 Task: Create new customer invoice with Date Opened: 28-May-23, Select Customer: Look Alive, Terms: Net 15. Make invoice entry for item-1 with Date: 28-May-23, Description: NYX Professional Makeup Face & Body Glitter Rose (0.08 oz), Income Account: Income:Sales, Quantity: 1, Unit Price: 10.79, Sales Tax: Y, Sales Tax Included: Y, Tax Table: Sales Tax. Make entry for item-2 with Date: 28-May-23, Description: Very Sexy Night Eau de Parfum (3.4 oz.)
, Income Account: Income:Sales, Quantity: 1, Unit Price: 8.49, Sales Tax: Y, Sales Tax Included: Y, Tax Table: Sales Tax. Post Invoice with Post Date: 28-May-23, Post to Accounts: Assets:Accounts Receivable. Pay / Process Payment with Transaction Date: 11-Jun-23, Amount: 19.28, Transfer Account: Checking Account. Go to 'Print Invoice'.
Action: Mouse moved to (194, 37)
Screenshot: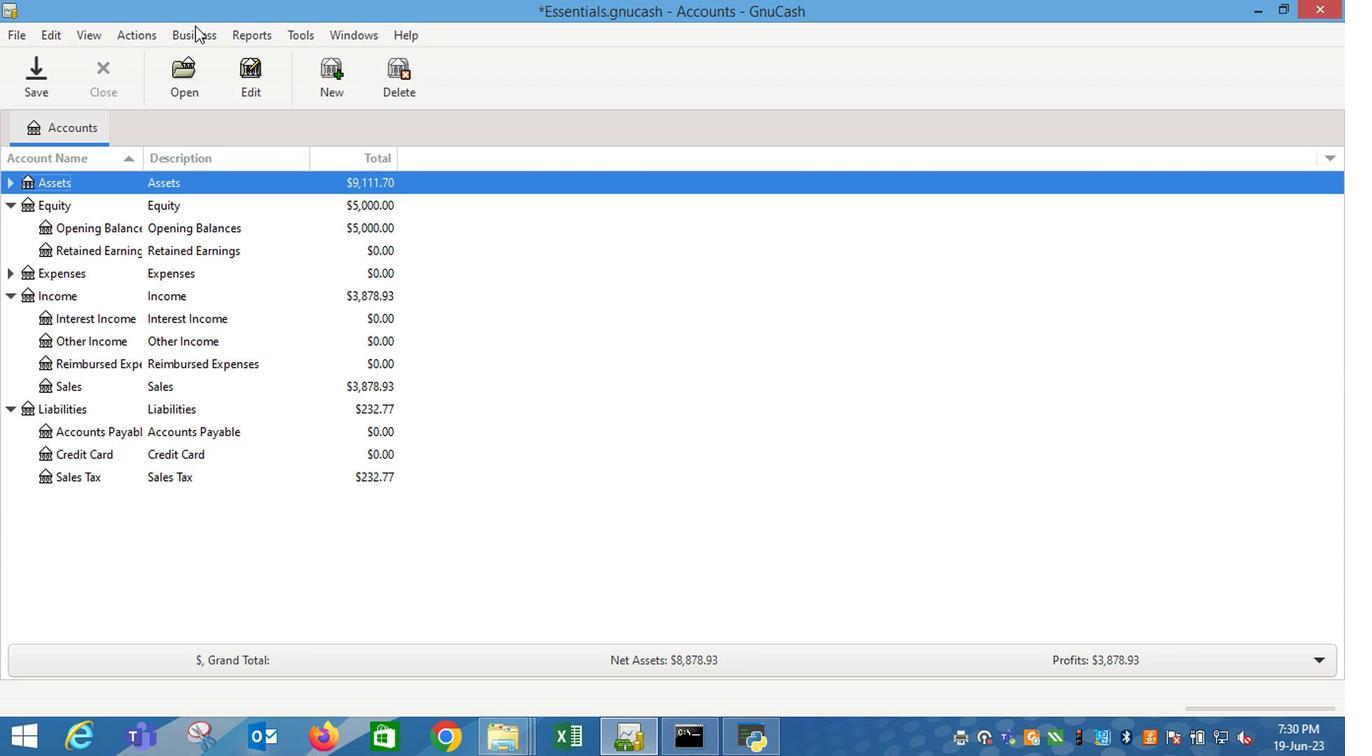 
Action: Mouse pressed left at (194, 37)
Screenshot: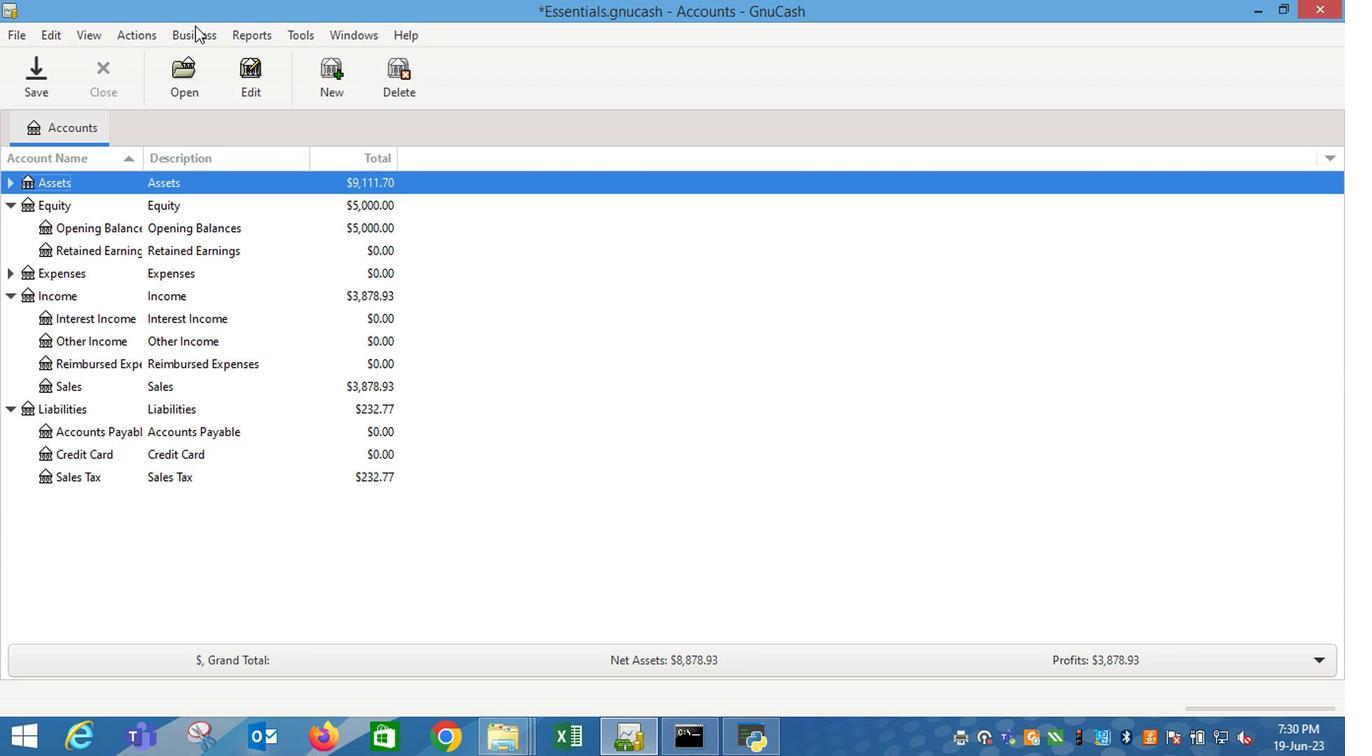 
Action: Mouse moved to (420, 142)
Screenshot: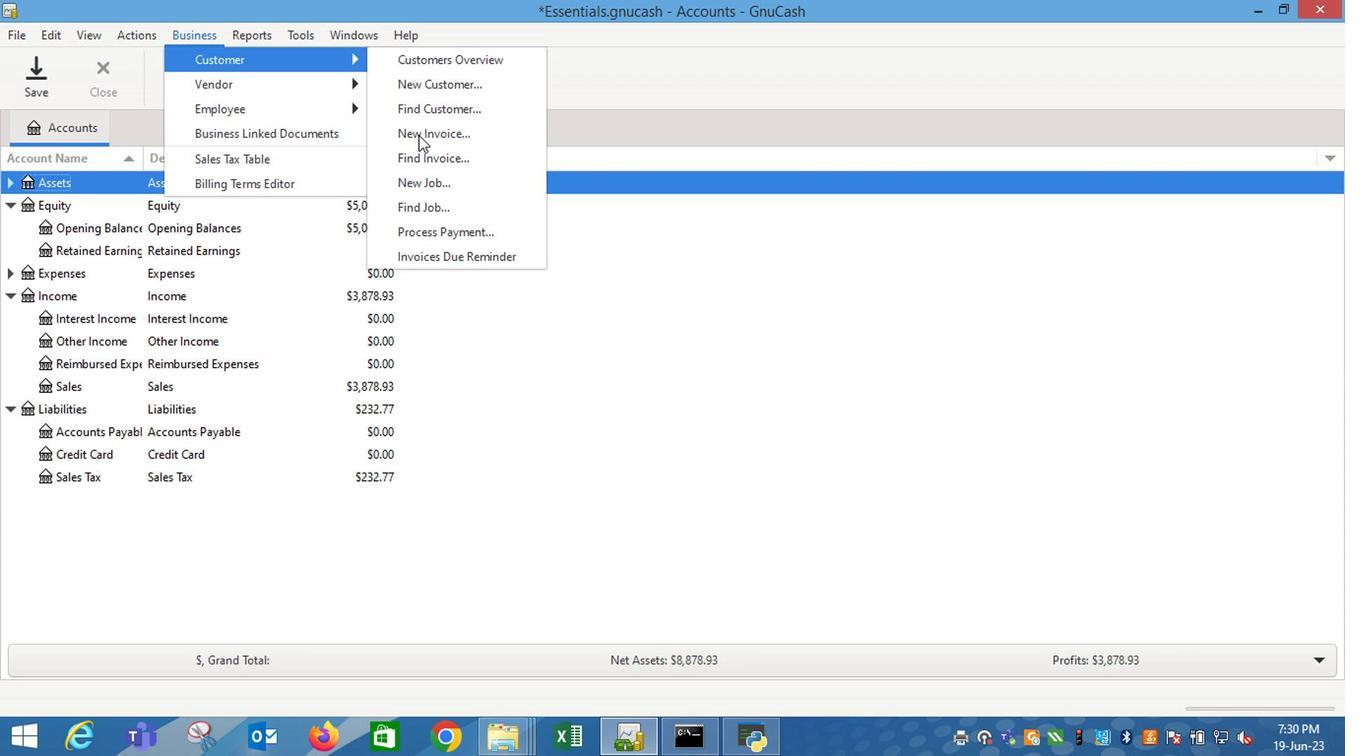 
Action: Mouse pressed left at (420, 142)
Screenshot: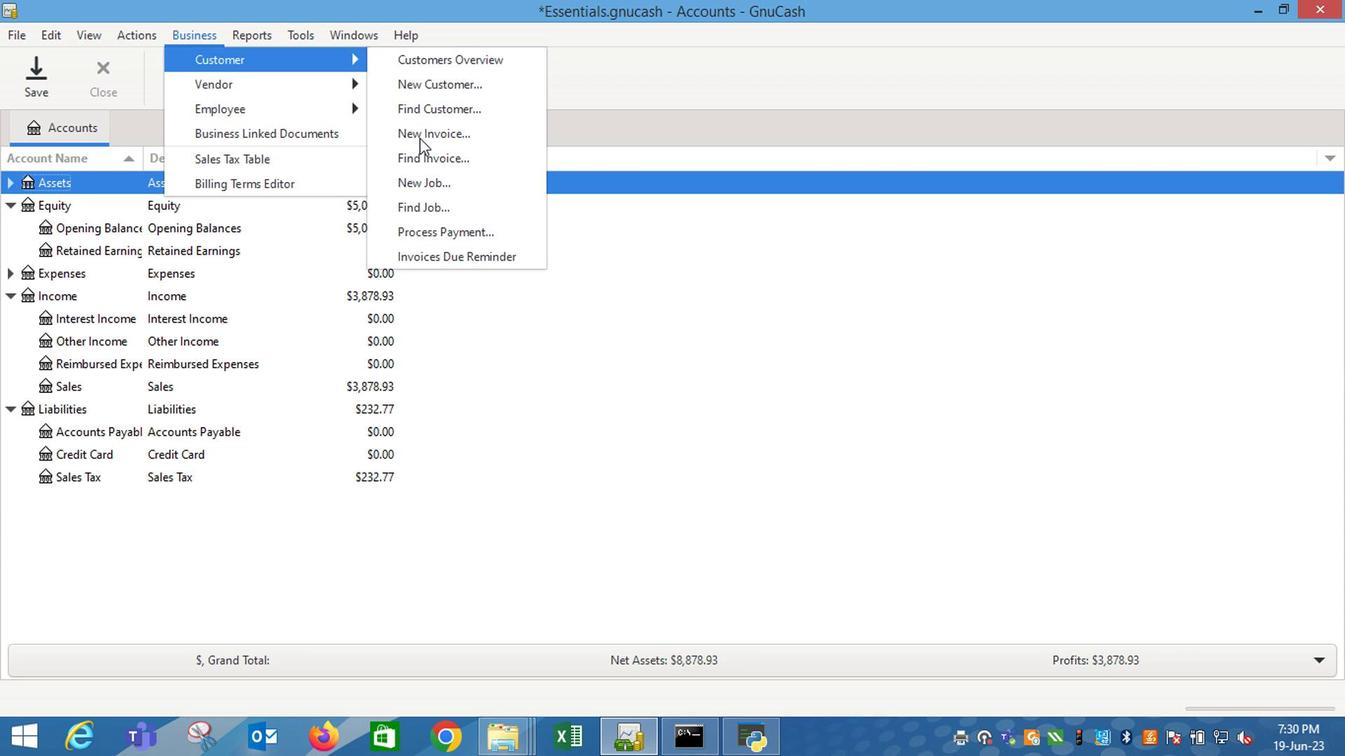 
Action: Mouse moved to (816, 309)
Screenshot: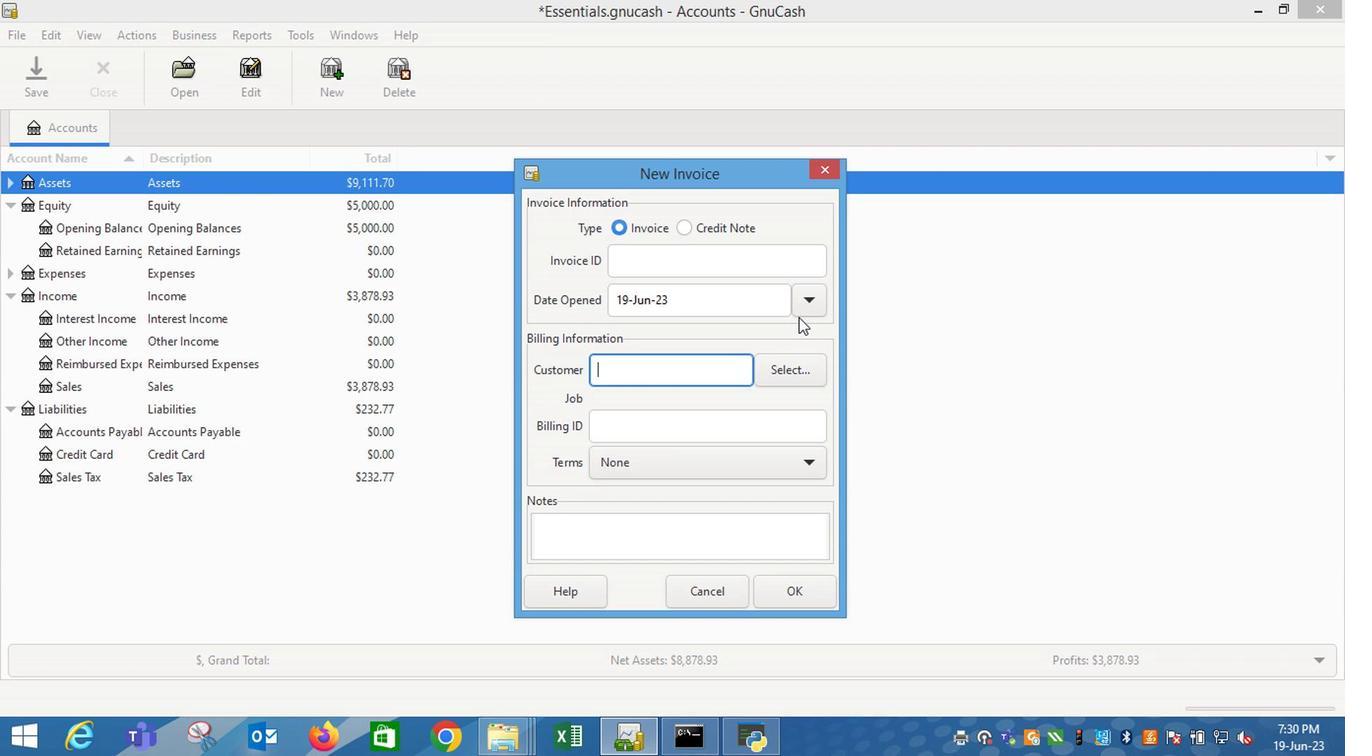
Action: Mouse pressed left at (816, 309)
Screenshot: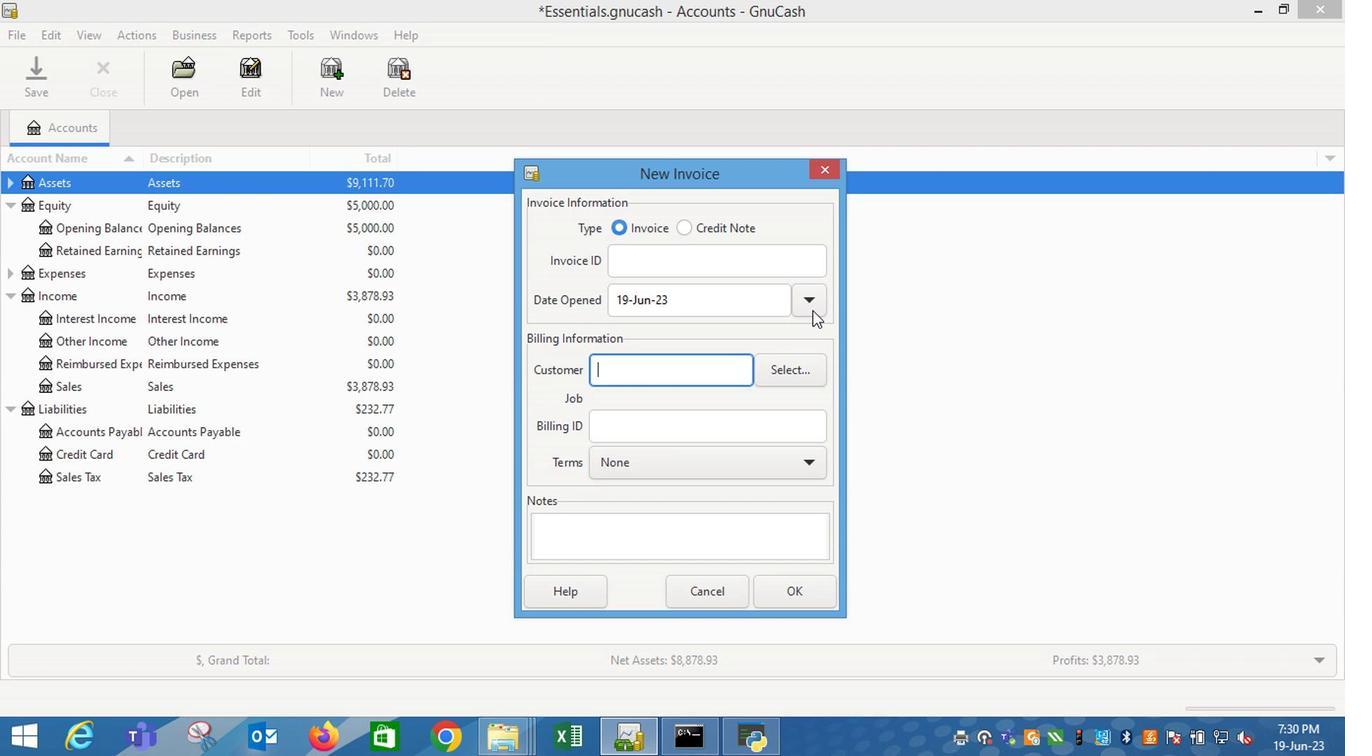 
Action: Mouse moved to (653, 333)
Screenshot: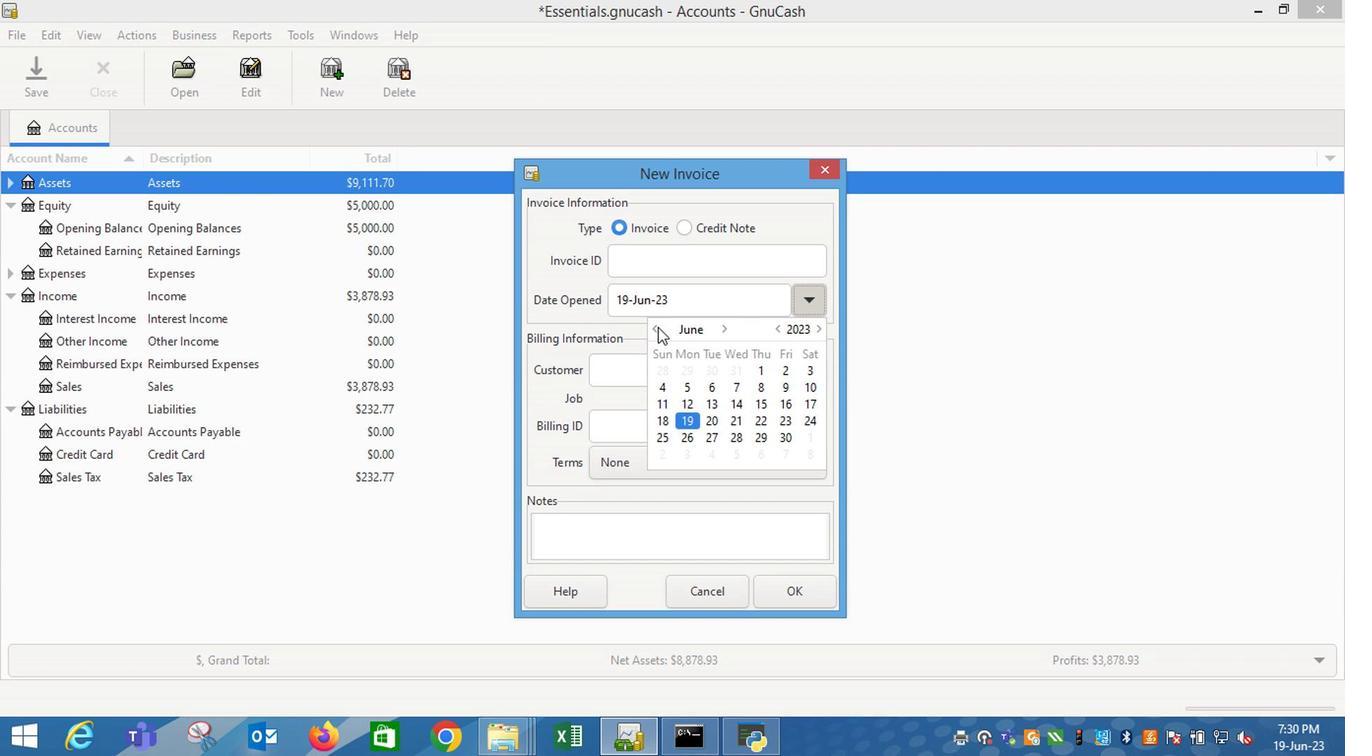 
Action: Mouse pressed left at (653, 333)
Screenshot: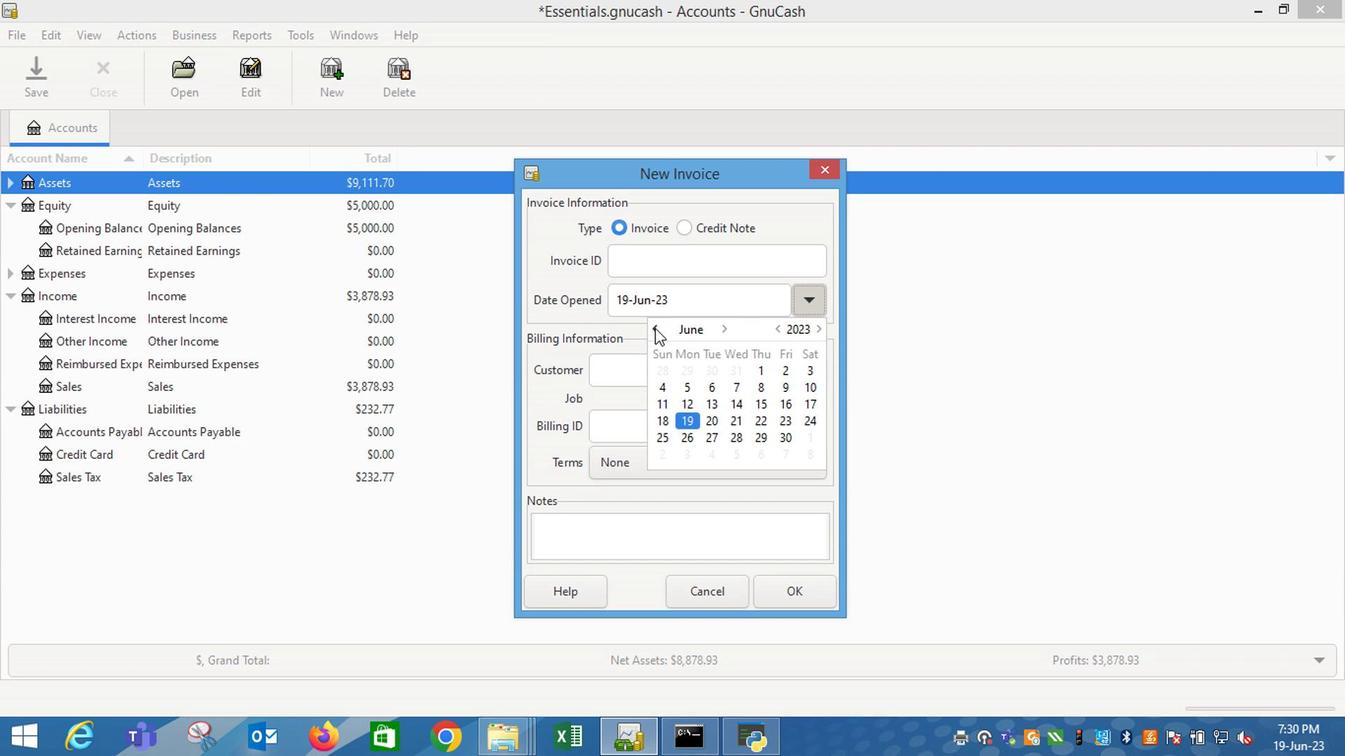 
Action: Mouse moved to (657, 445)
Screenshot: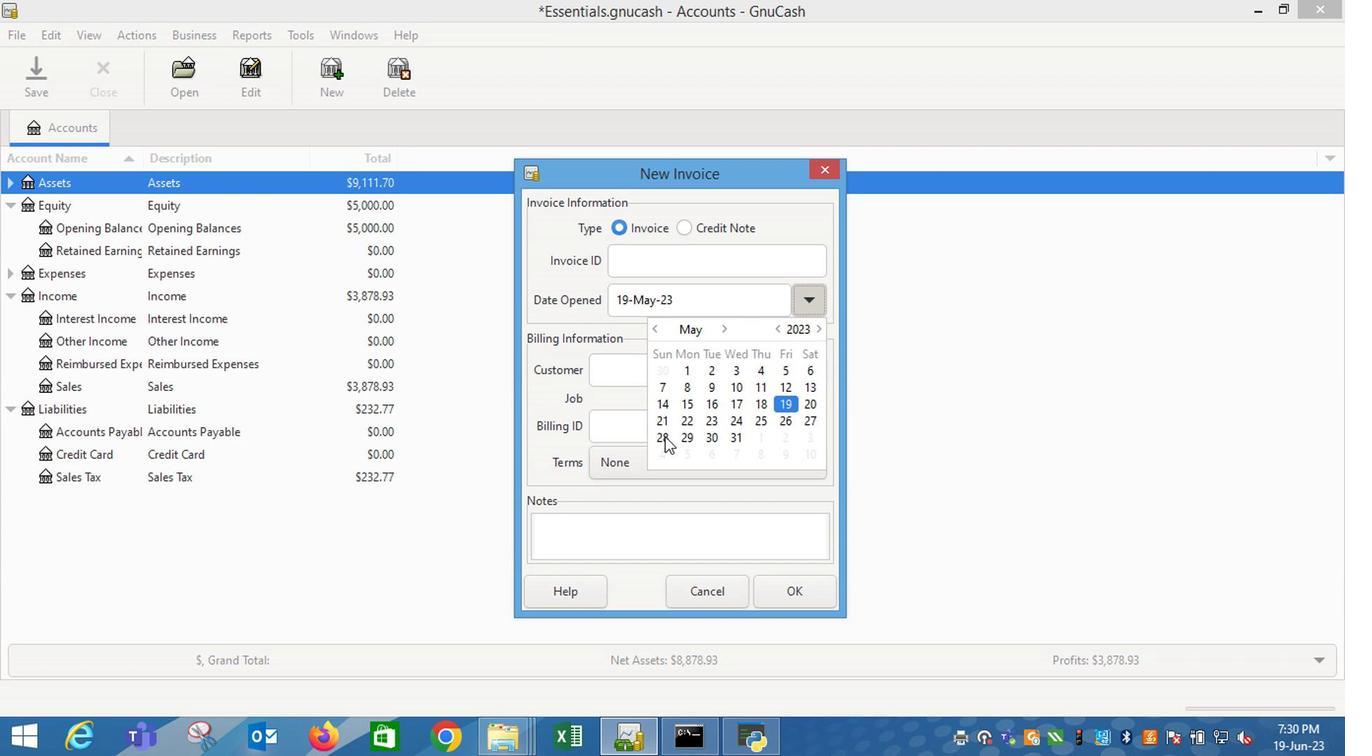 
Action: Mouse pressed left at (657, 445)
Screenshot: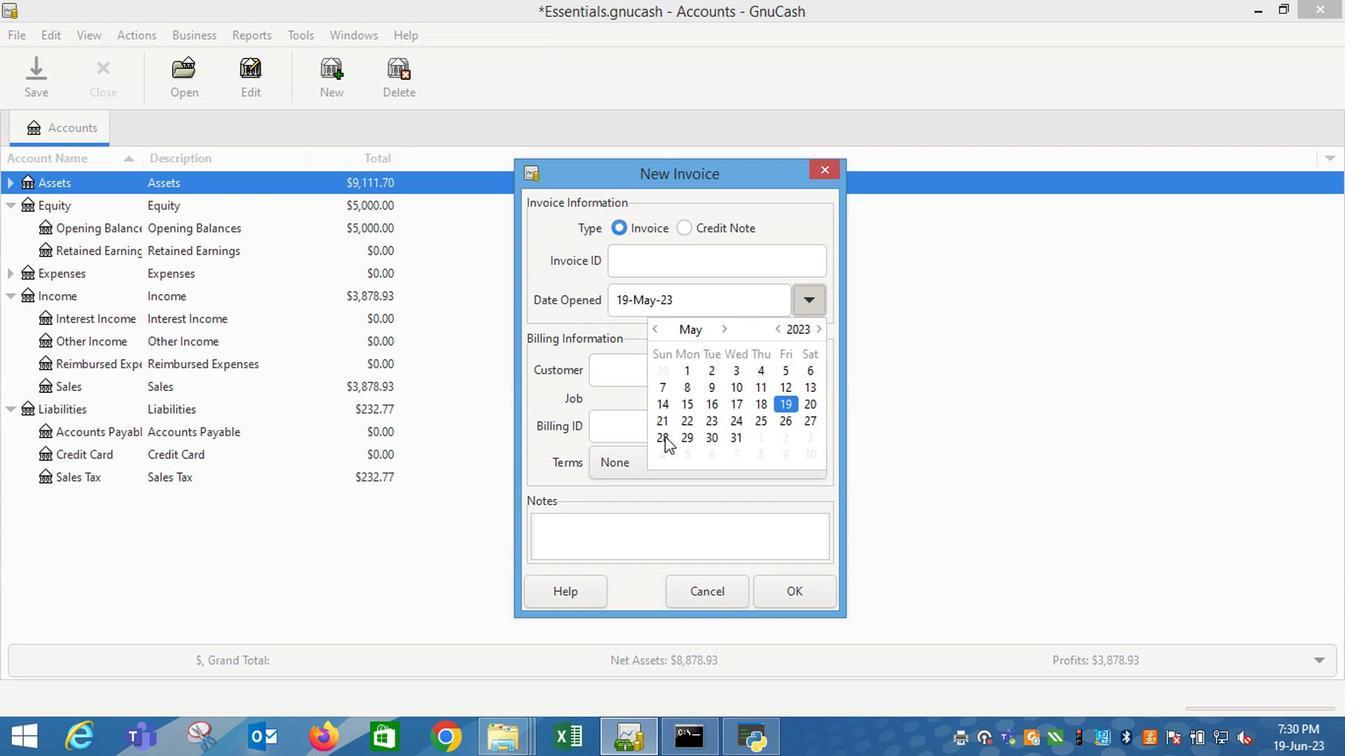
Action: Mouse moved to (609, 370)
Screenshot: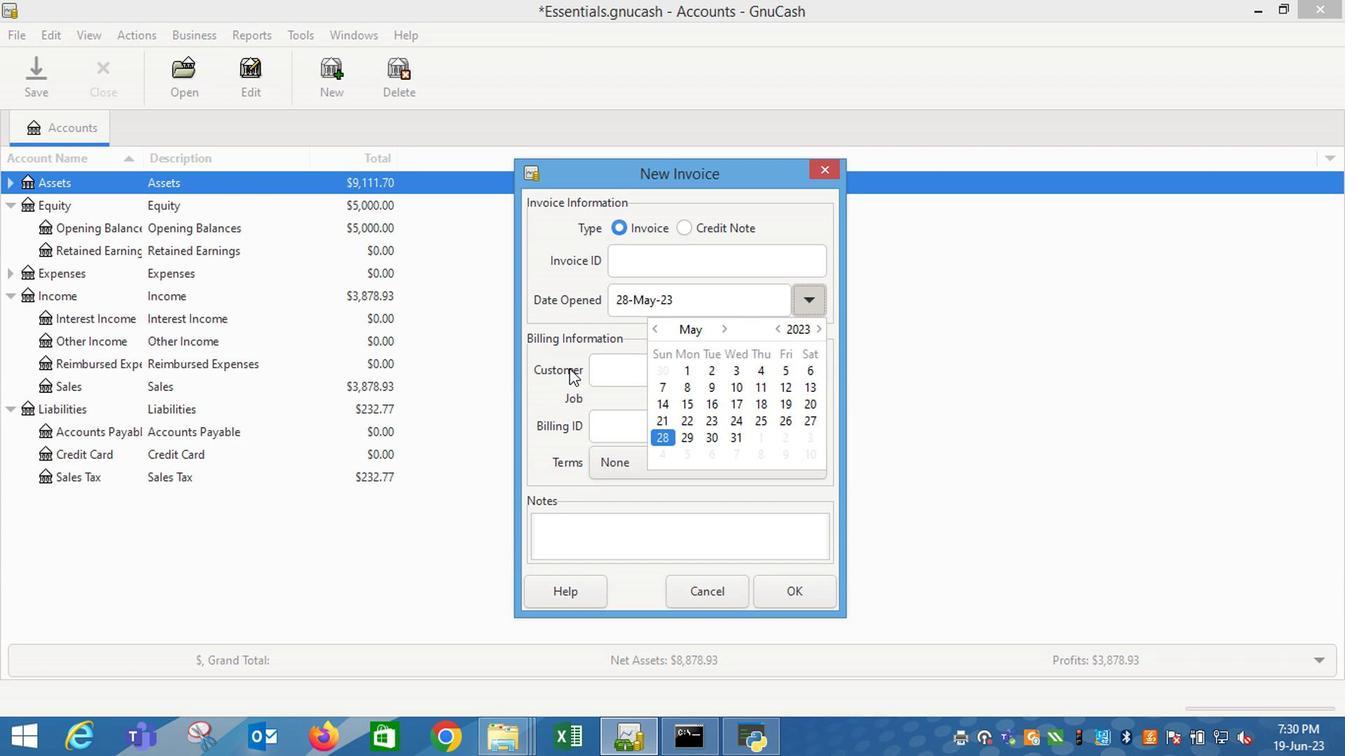 
Action: Mouse pressed left at (609, 370)
Screenshot: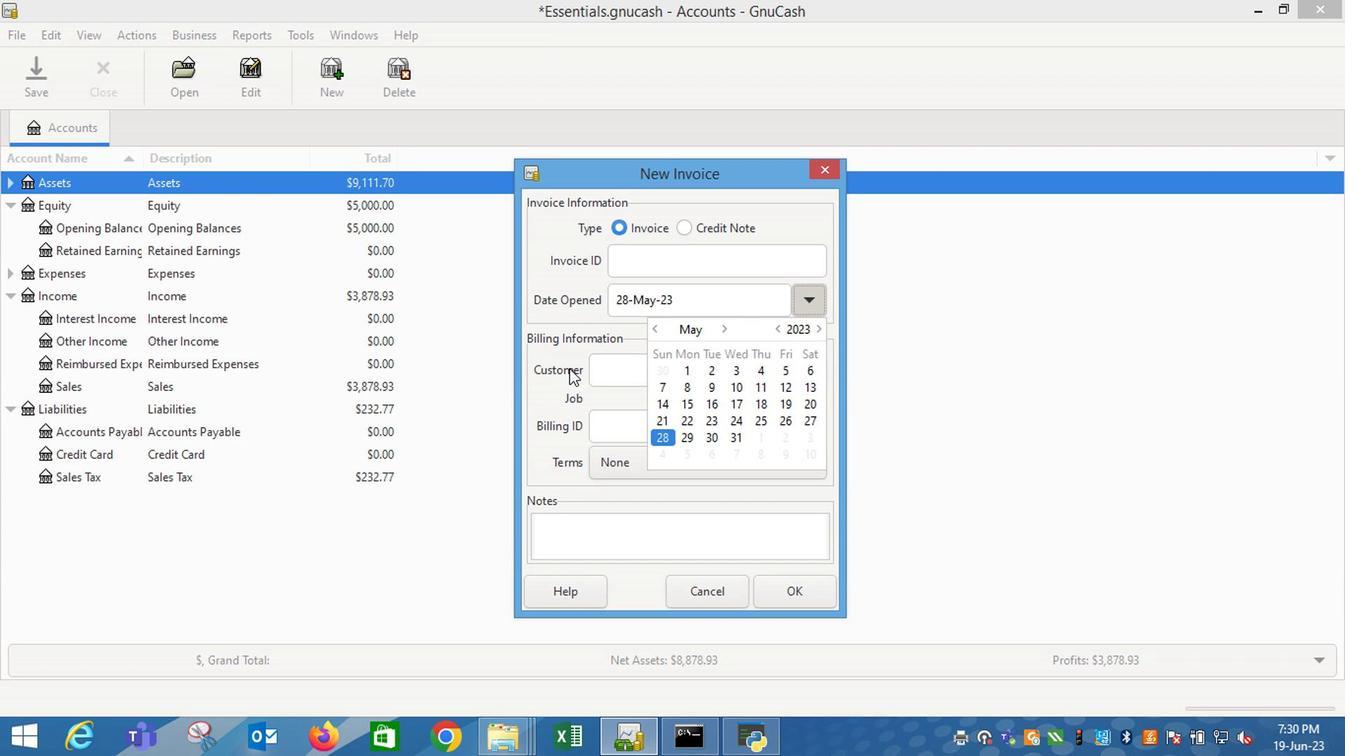 
Action: Mouse moved to (618, 380)
Screenshot: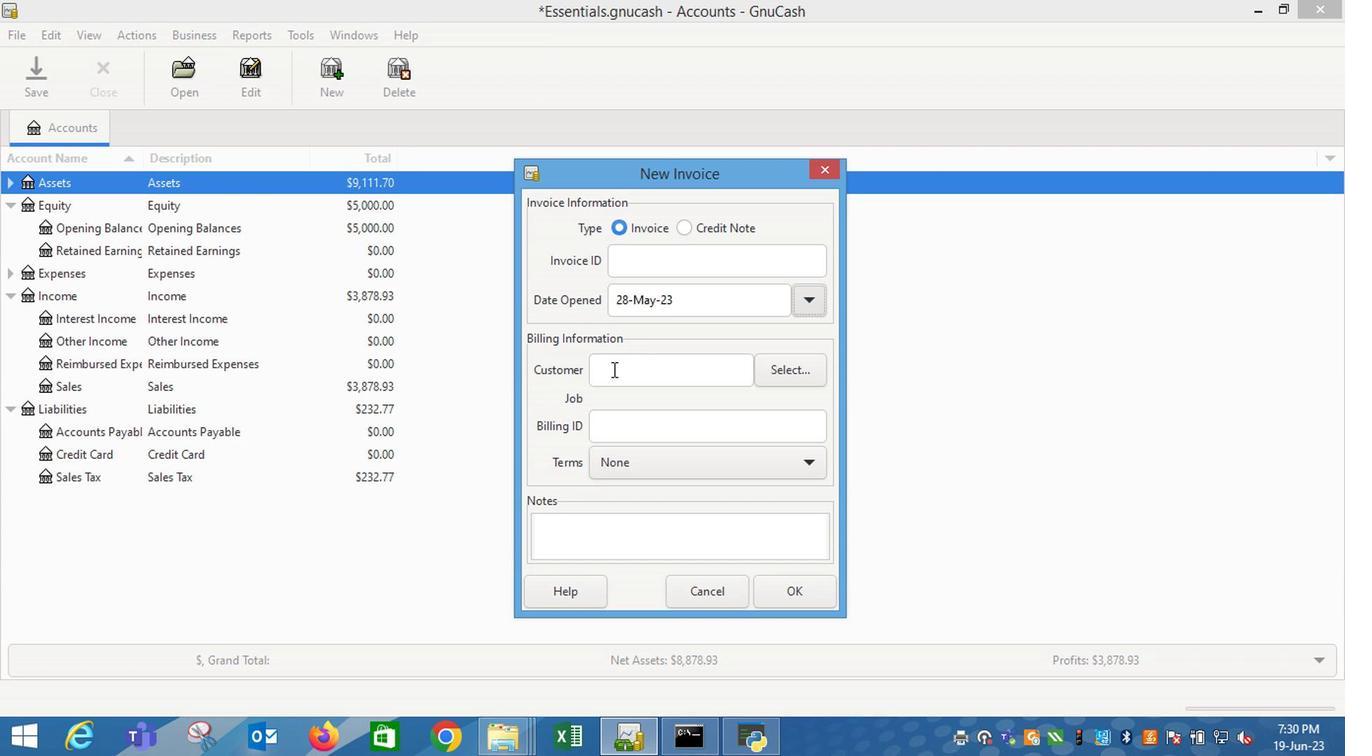 
Action: Mouse pressed left at (618, 380)
Screenshot: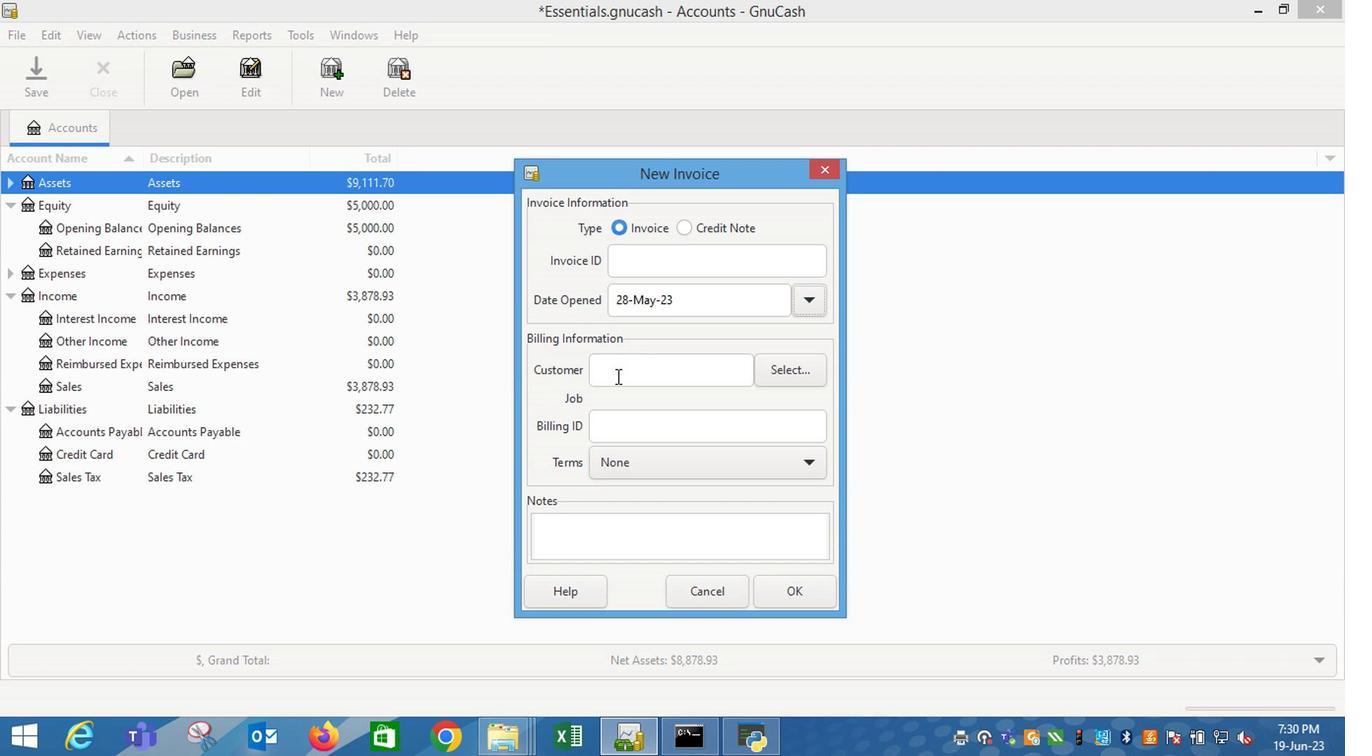 
Action: Mouse moved to (621, 379)
Screenshot: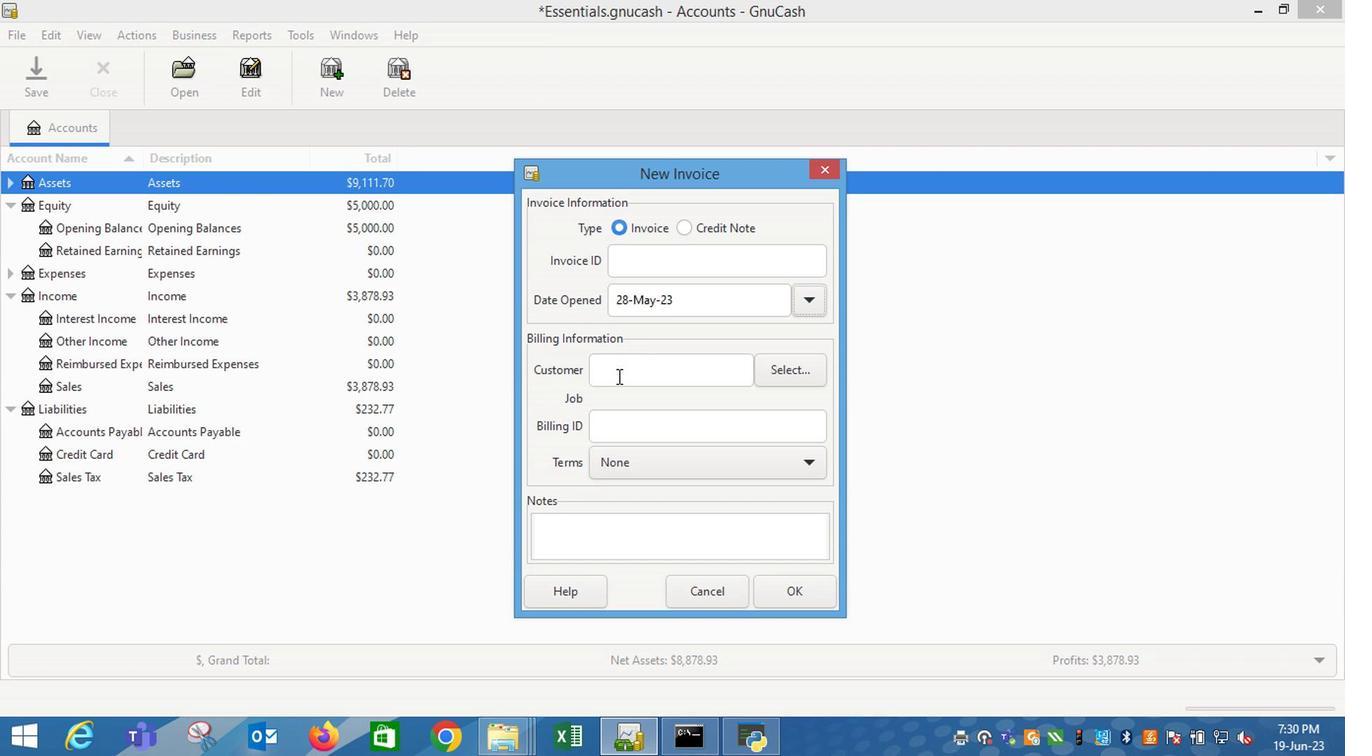 
Action: Key pressed <Key.shift_r><Key.shift_r>Loo
Screenshot: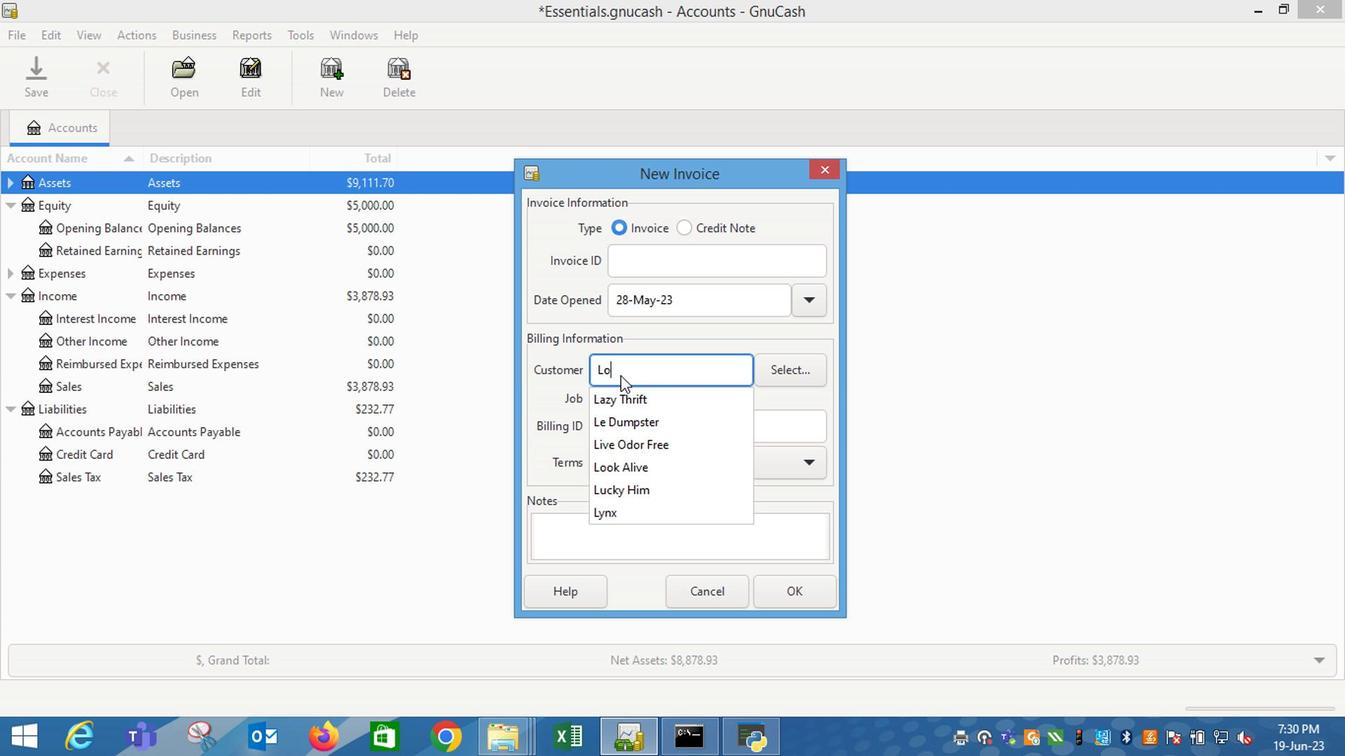 
Action: Mouse moved to (611, 402)
Screenshot: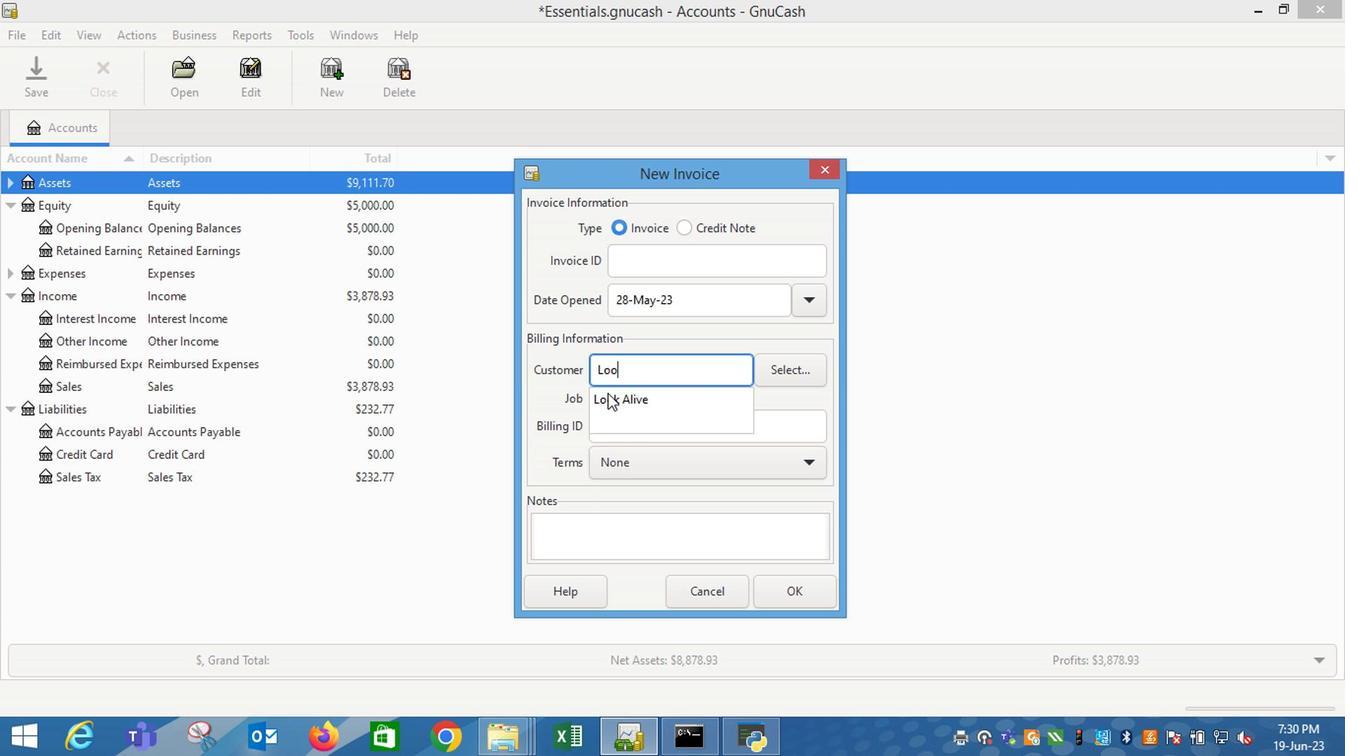 
Action: Mouse pressed left at (611, 402)
Screenshot: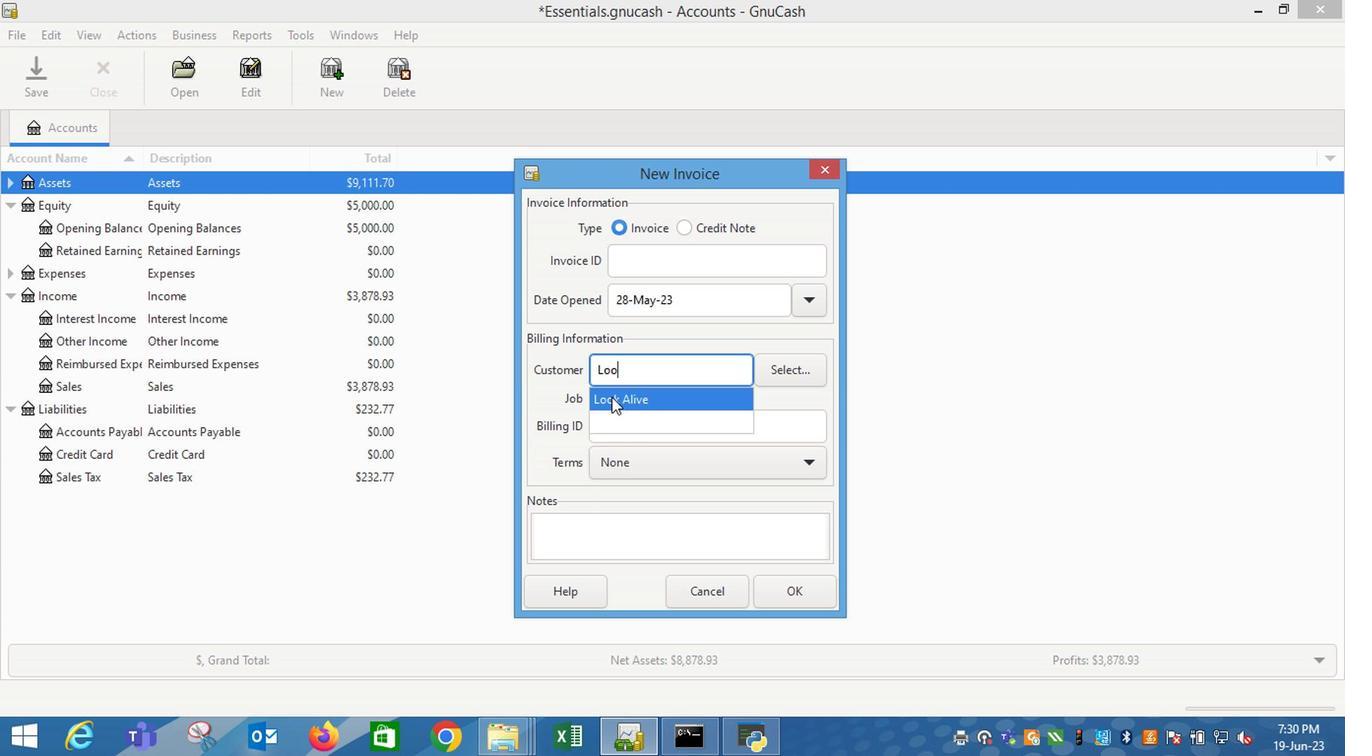 
Action: Mouse moved to (810, 484)
Screenshot: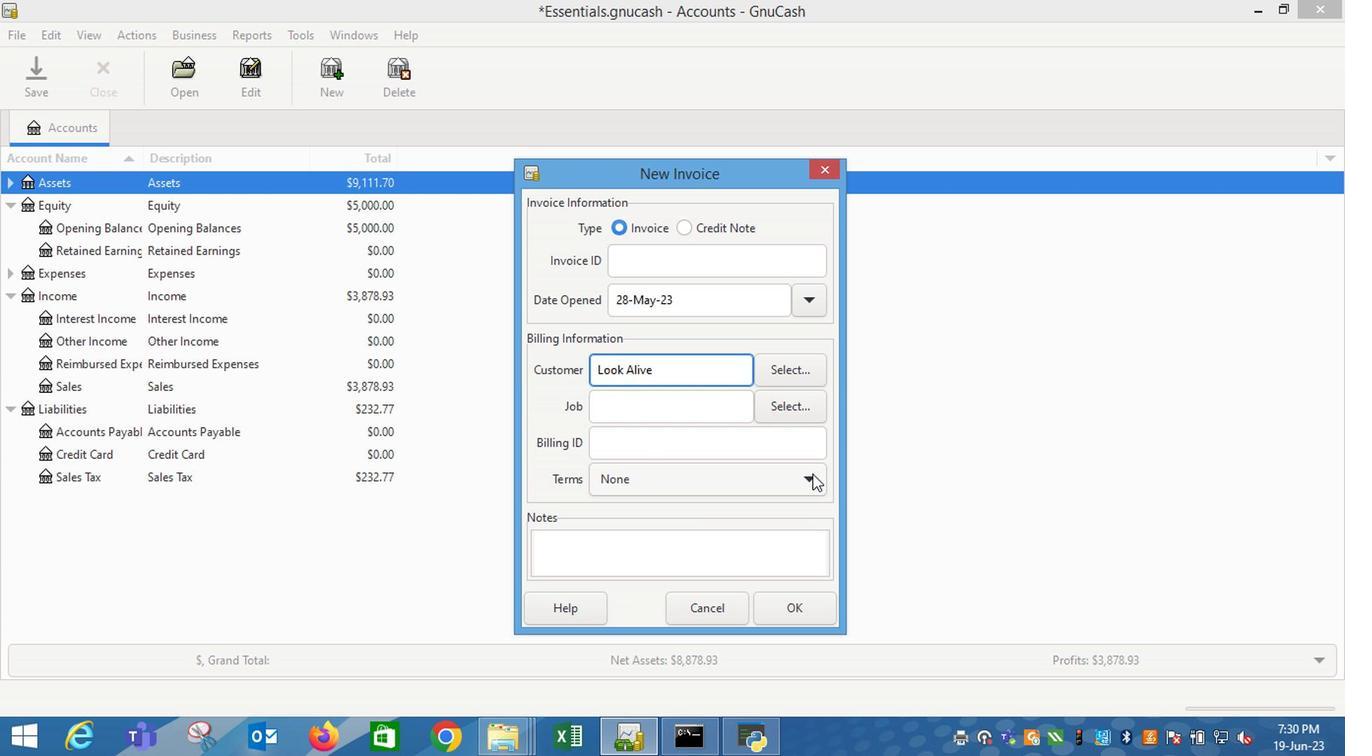 
Action: Mouse pressed left at (810, 484)
Screenshot: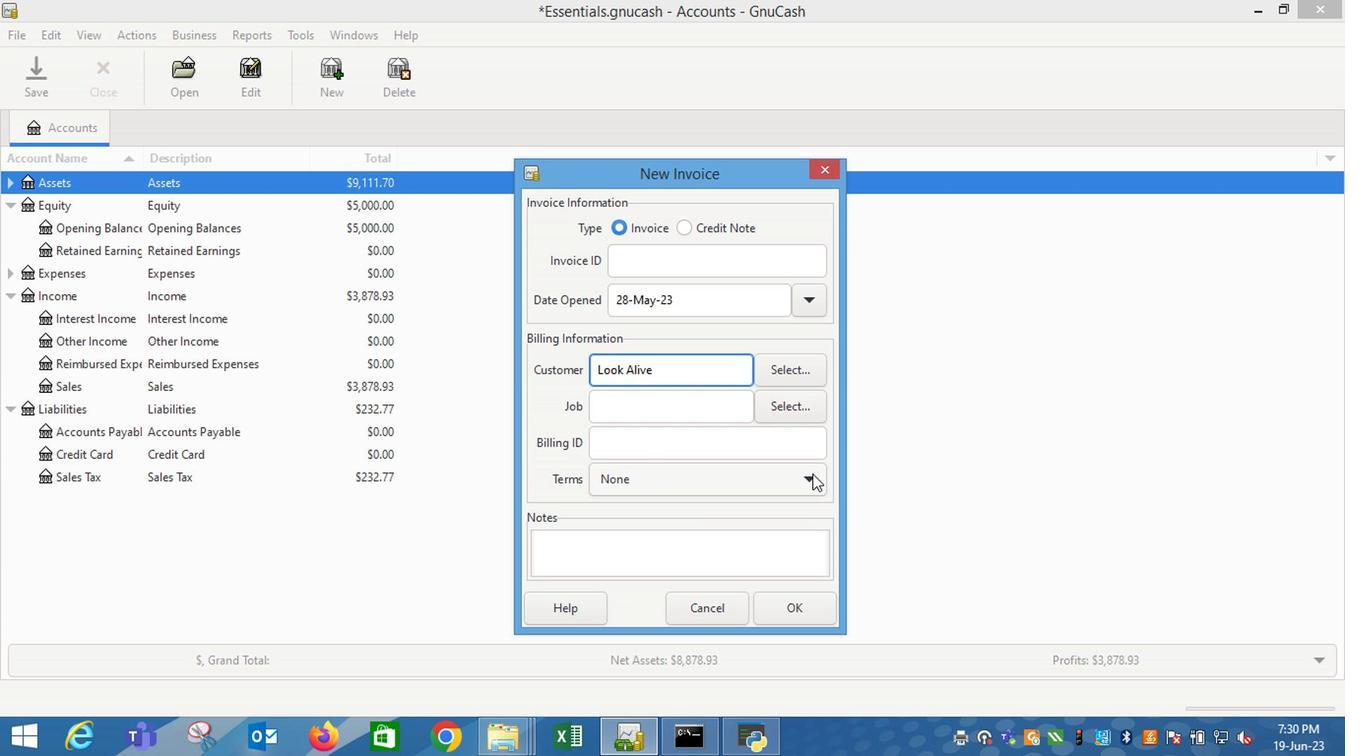 
Action: Mouse moved to (770, 512)
Screenshot: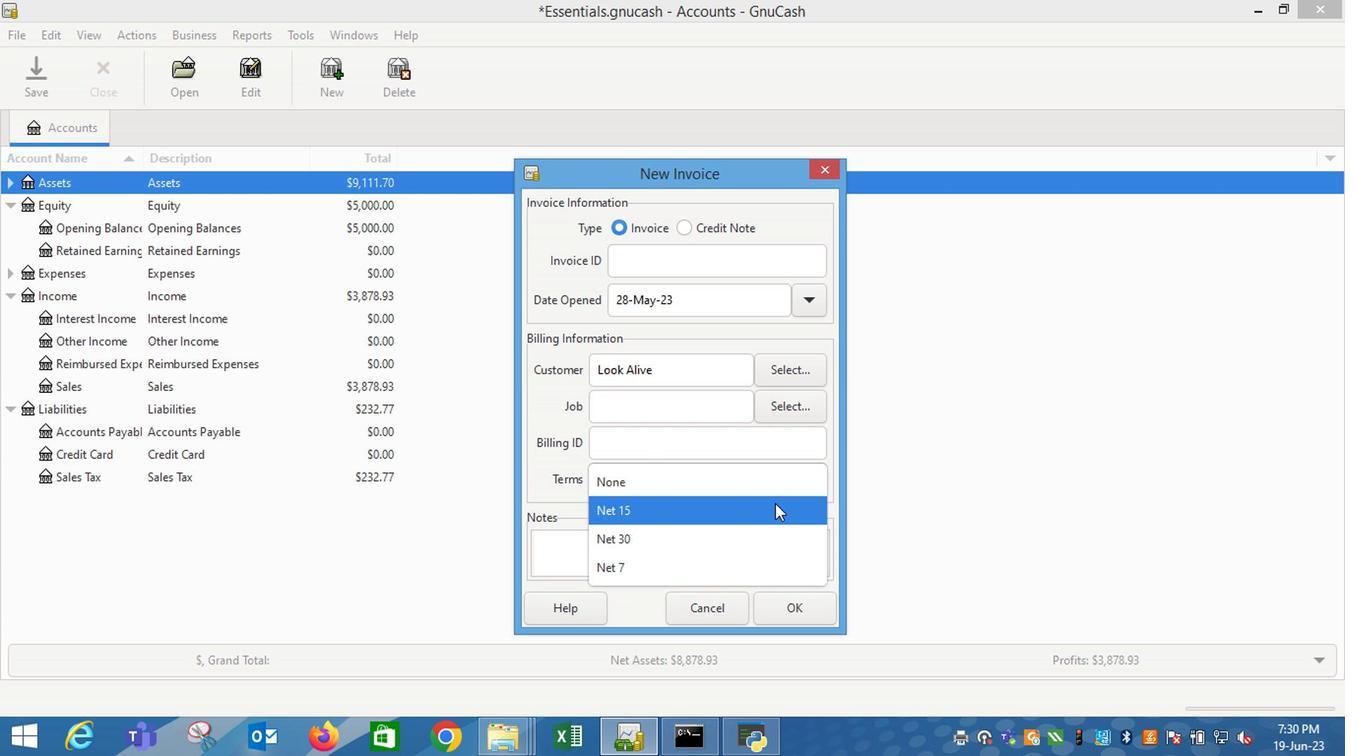 
Action: Mouse pressed left at (770, 512)
Screenshot: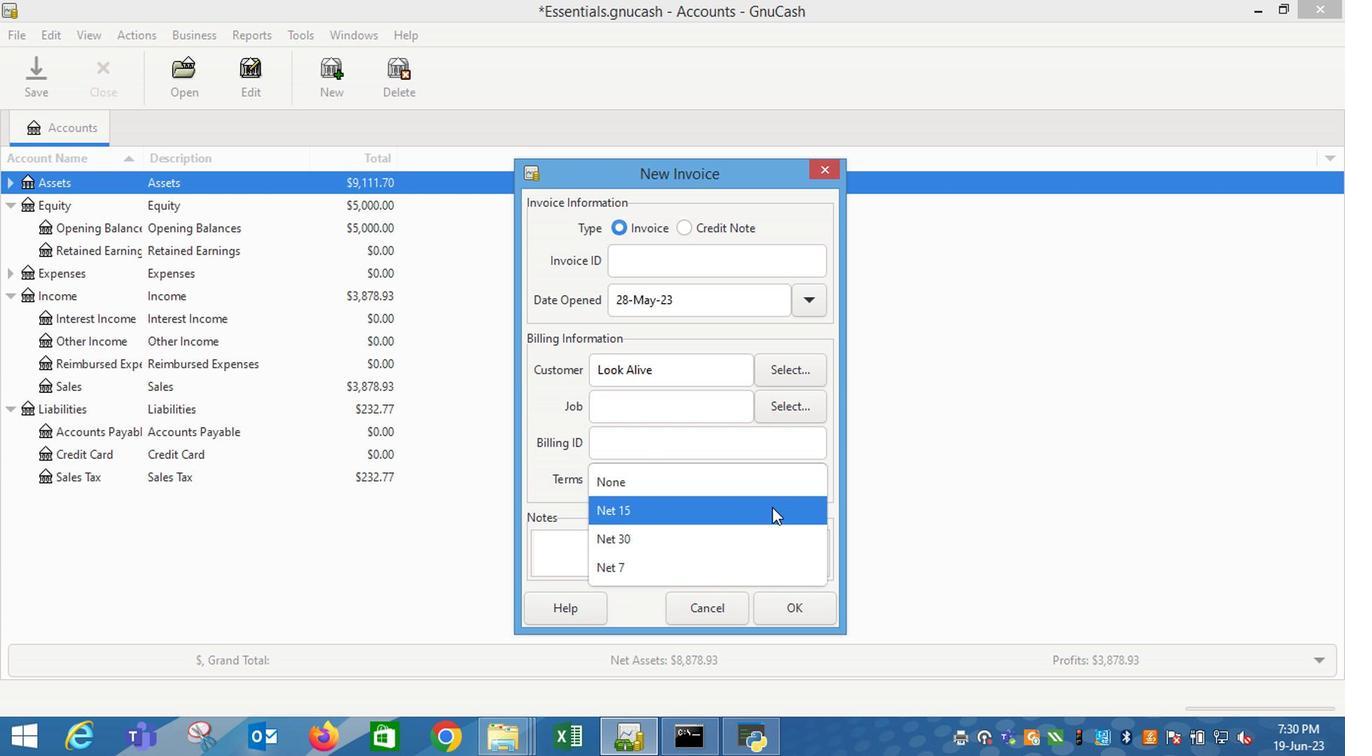 
Action: Mouse moved to (825, 615)
Screenshot: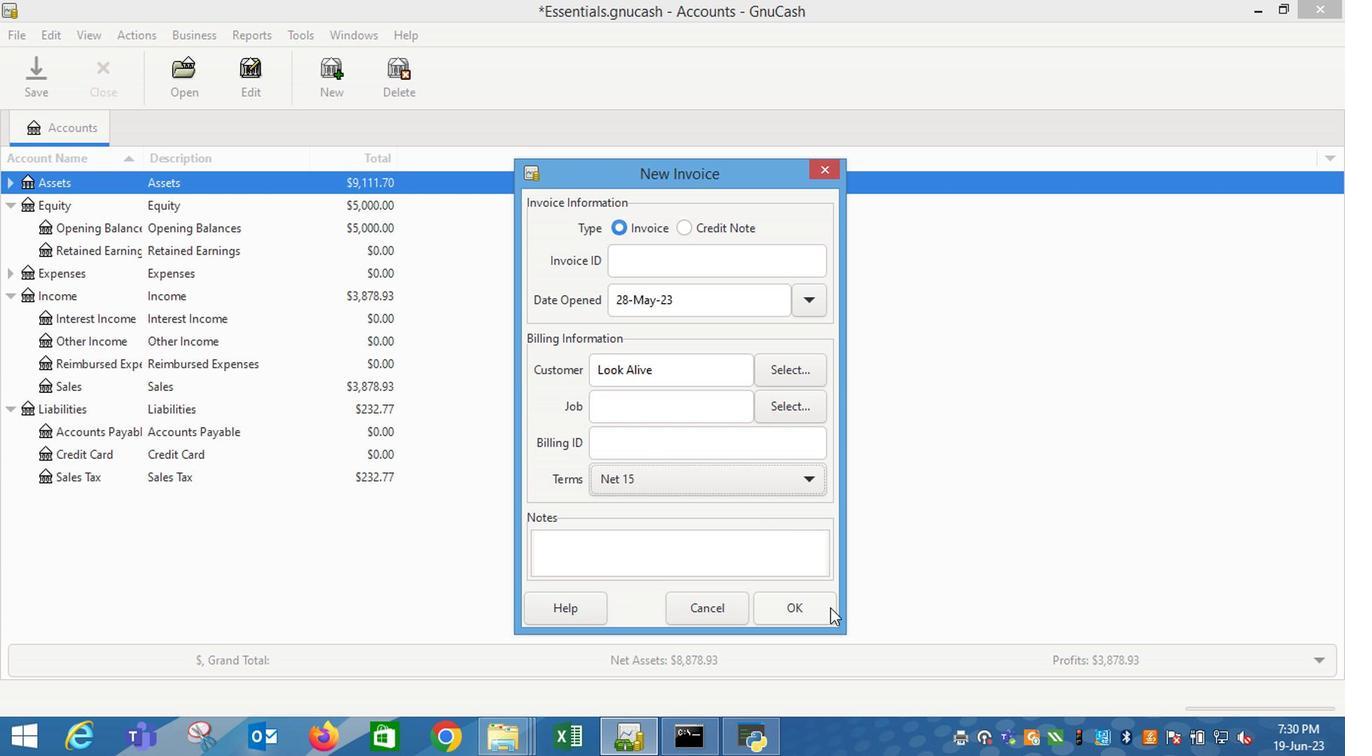 
Action: Mouse pressed left at (825, 615)
Screenshot: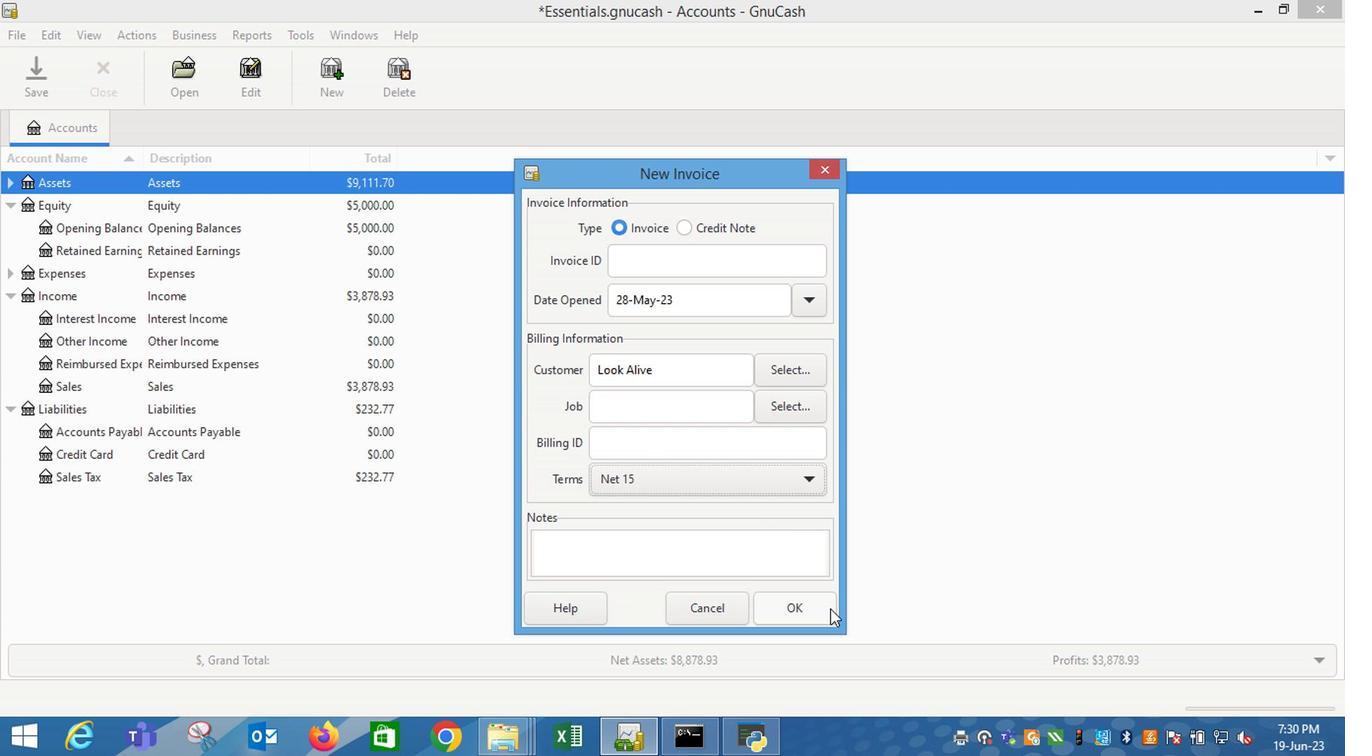 
Action: Mouse moved to (84, 389)
Screenshot: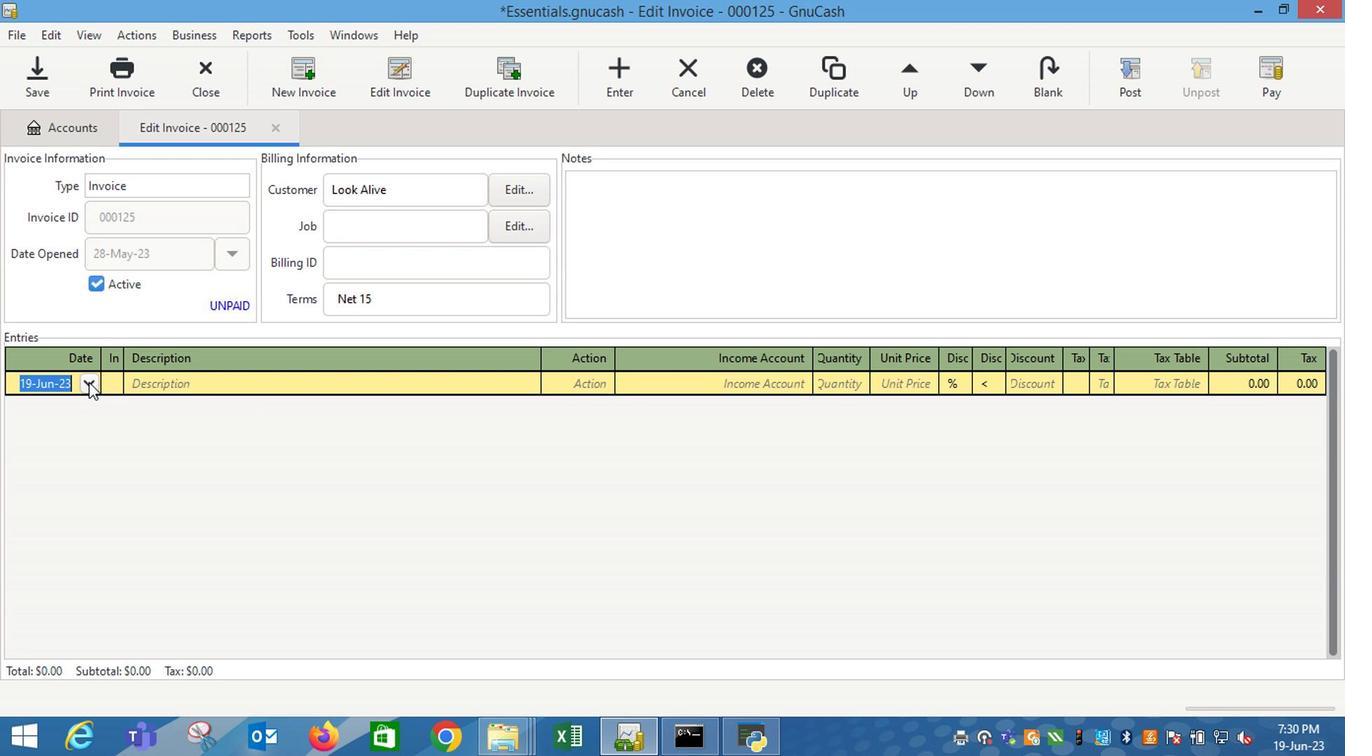 
Action: Mouse pressed left at (84, 389)
Screenshot: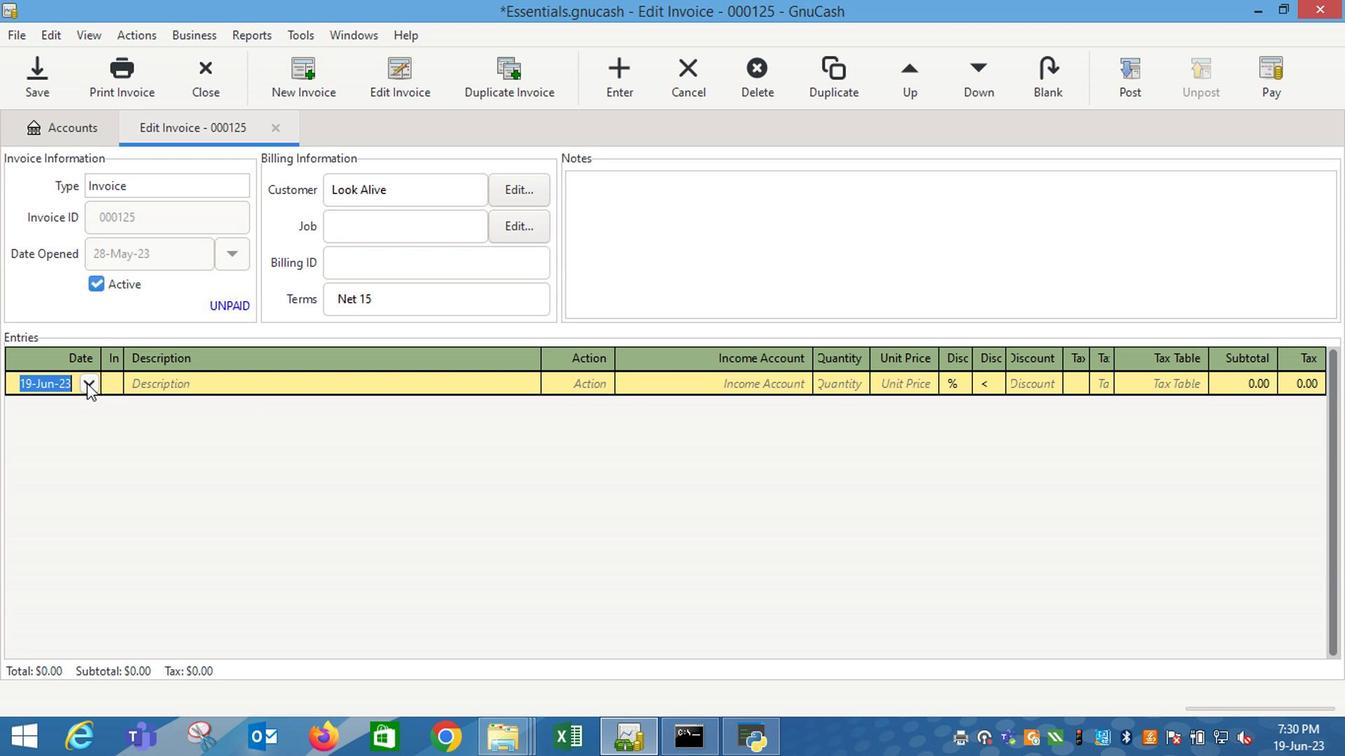 
Action: Mouse moved to (14, 411)
Screenshot: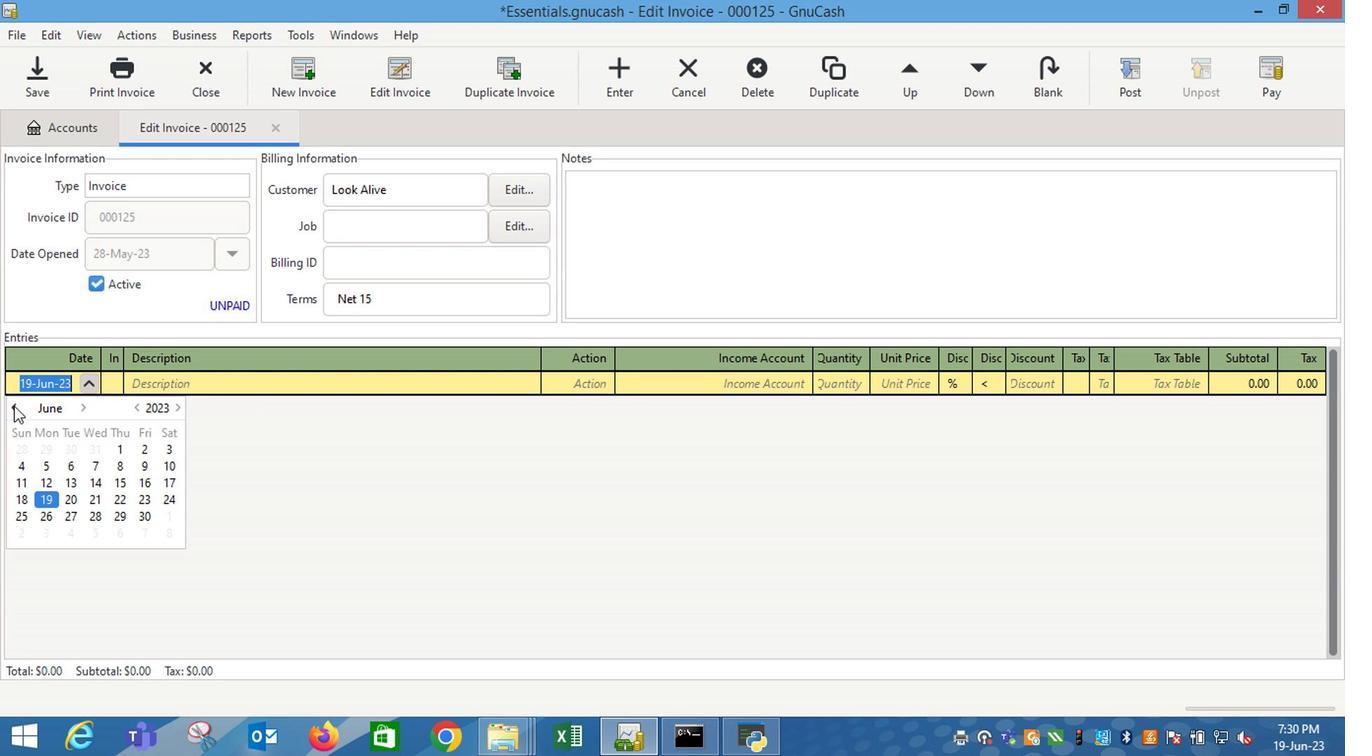 
Action: Mouse pressed left at (14, 411)
Screenshot: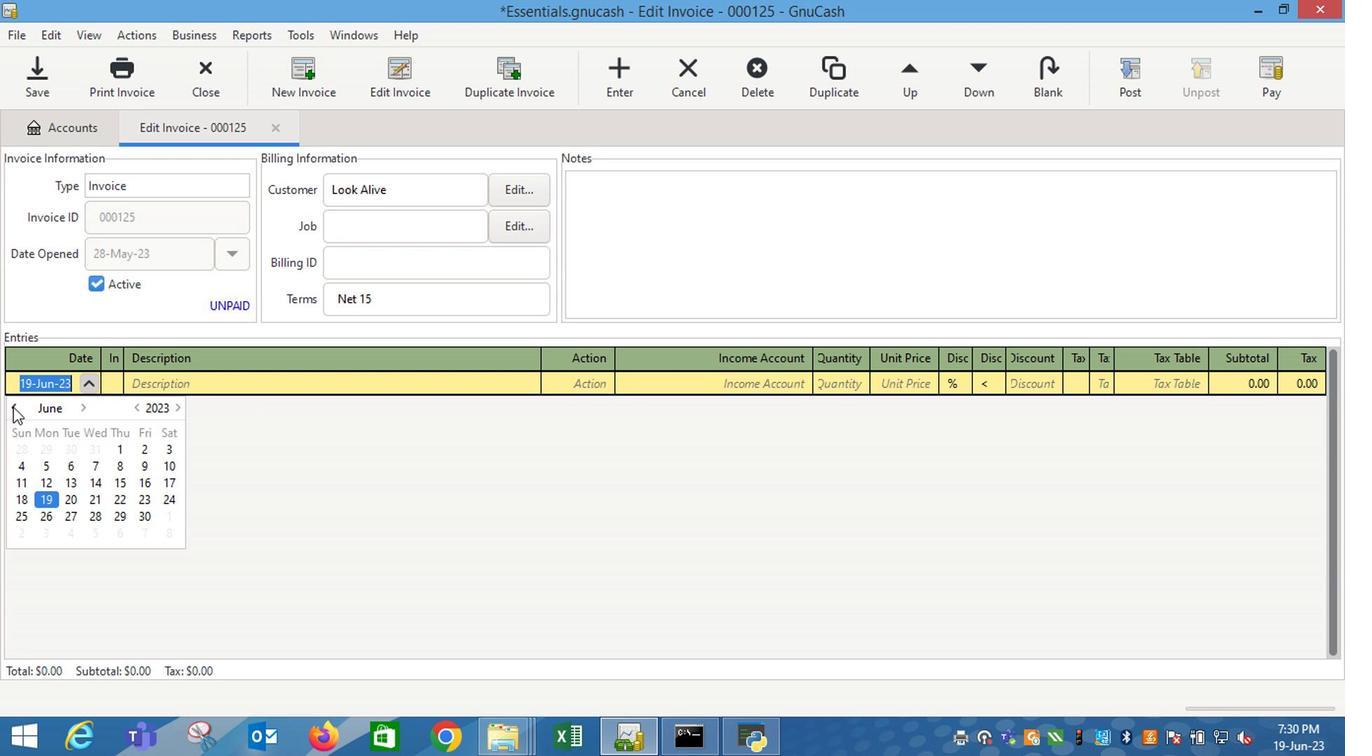 
Action: Mouse moved to (21, 522)
Screenshot: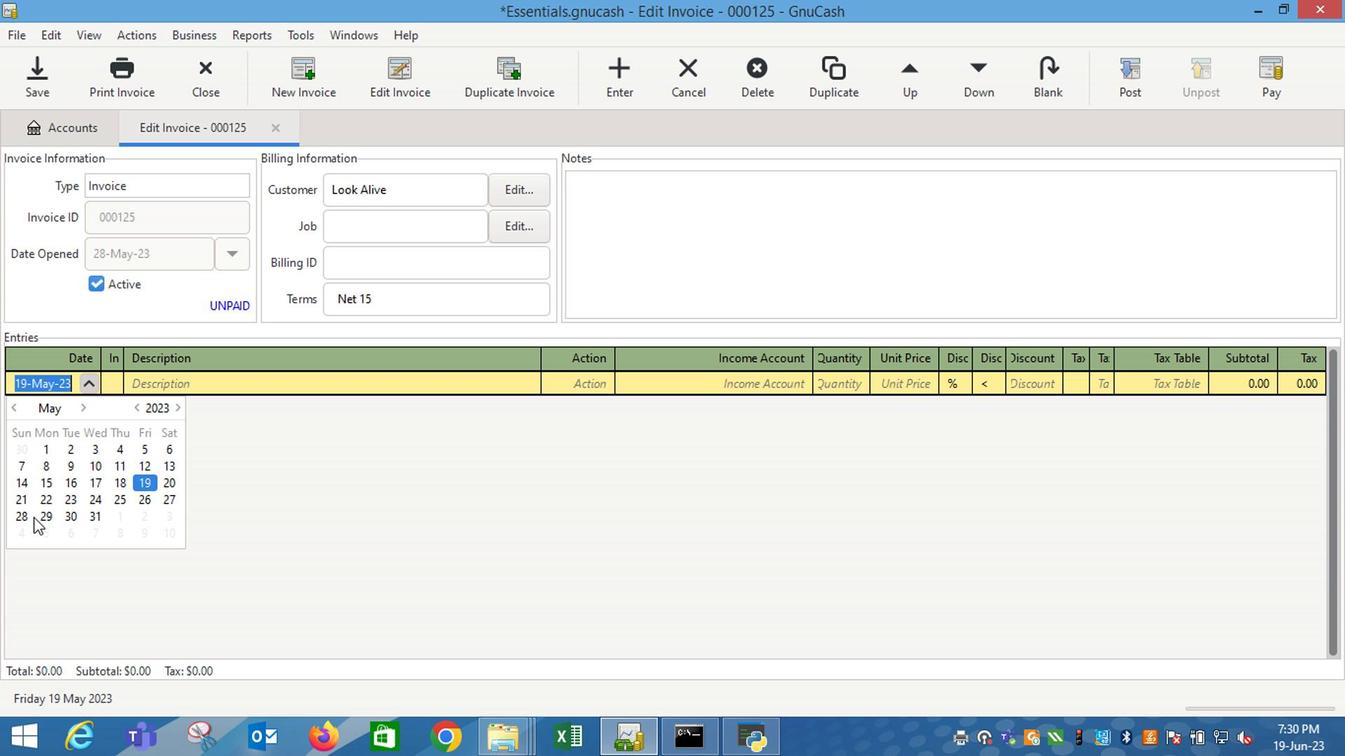 
Action: Mouse pressed left at (21, 522)
Screenshot: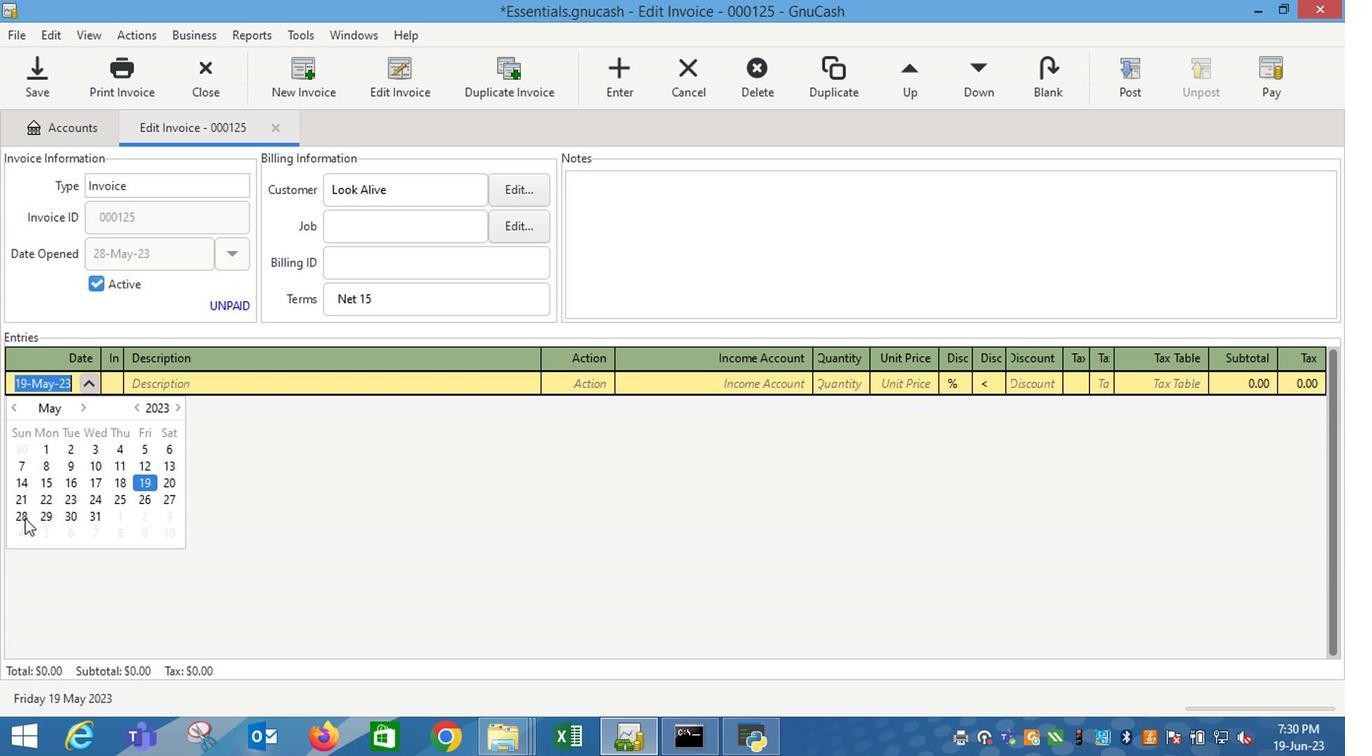 
Action: Mouse moved to (158, 452)
Screenshot: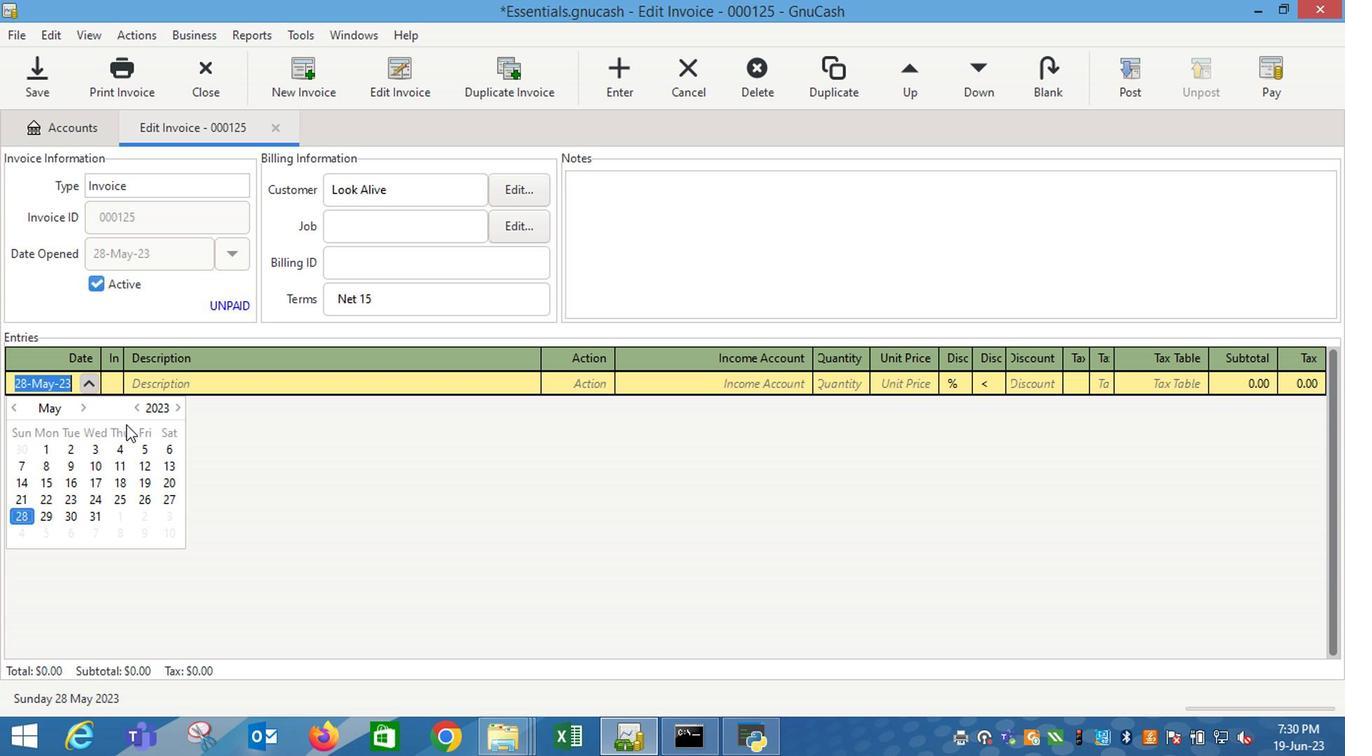 
Action: Key pressed <Key.tab>
Screenshot: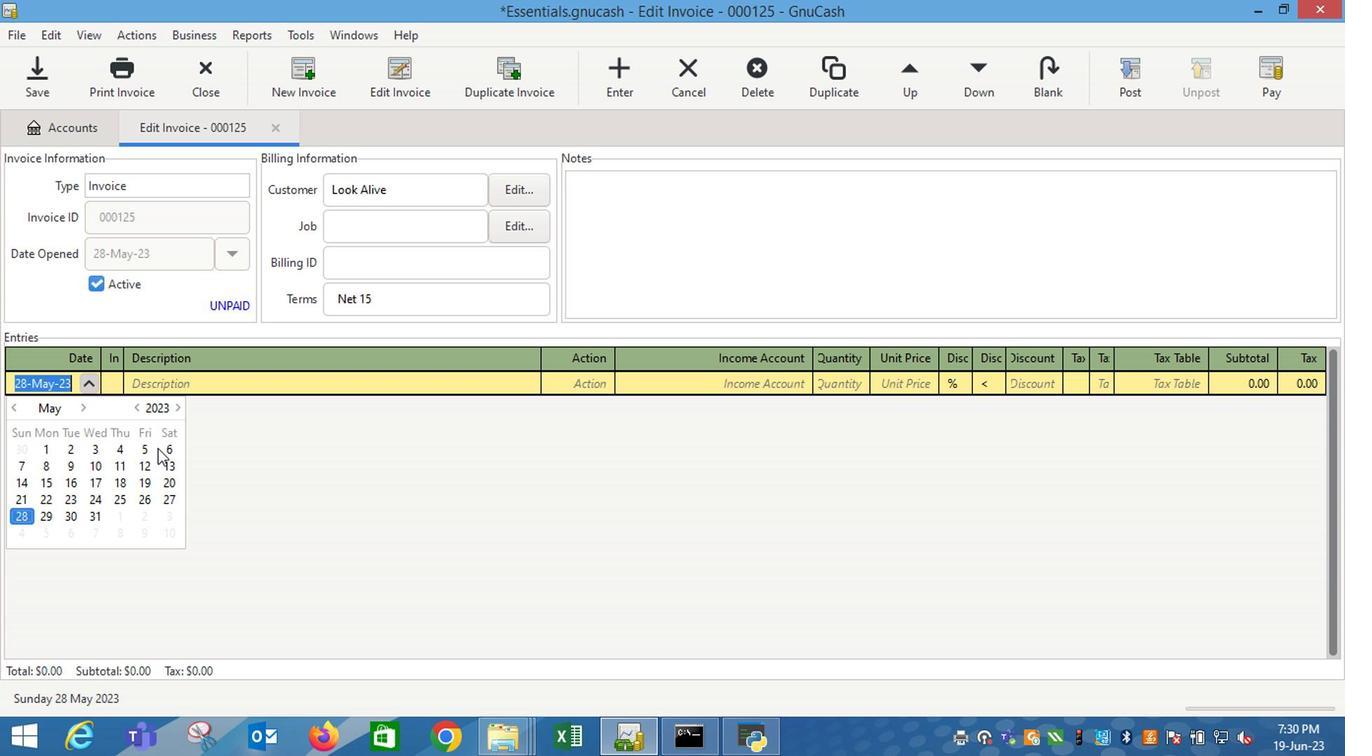 
Action: Mouse moved to (203, 459)
Screenshot: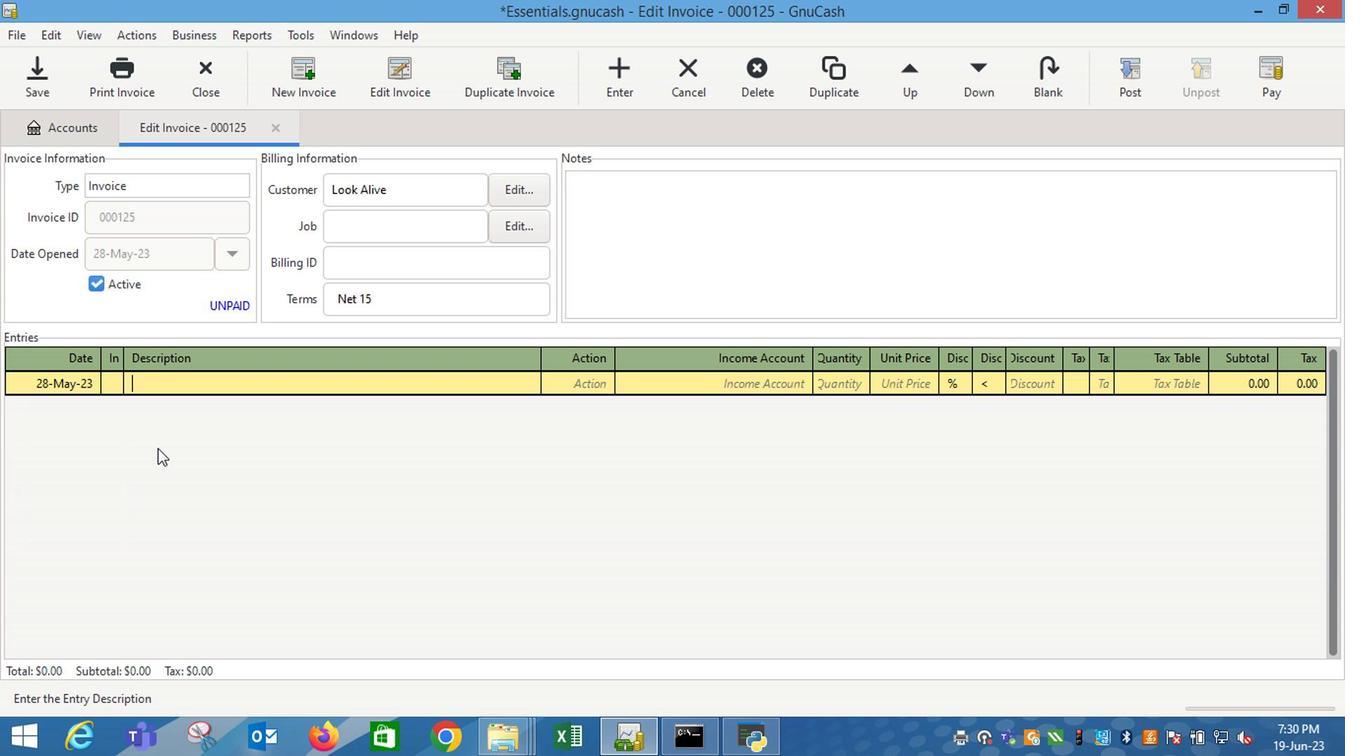 
Action: Key pressed <Key.shift_r>NYX<Key.space><Key.shift_r>Professional<Key.space><Key.shift_r>Makeup<Key.space><Key.shift_r>Face<Key.space><Key.shift_r>&<Key.space><Key.shift_r>Body<Key.space><Key.shift_r>Glitter<Key.space><Key.shift_r>Rose<Key.space><Key.shift_r><Key.shift_r><Key.shift_r><Key.shift_r><Key.shift_r><Key.shift_r><Key.shift_r>(0.08<Key.space>oz<Key.shift_r>)<Key.tab><Key.tab>i<Key.down><Key.down><Key.down><Key.tab>1<Key.tab>10.79<Key.tab>
Screenshot: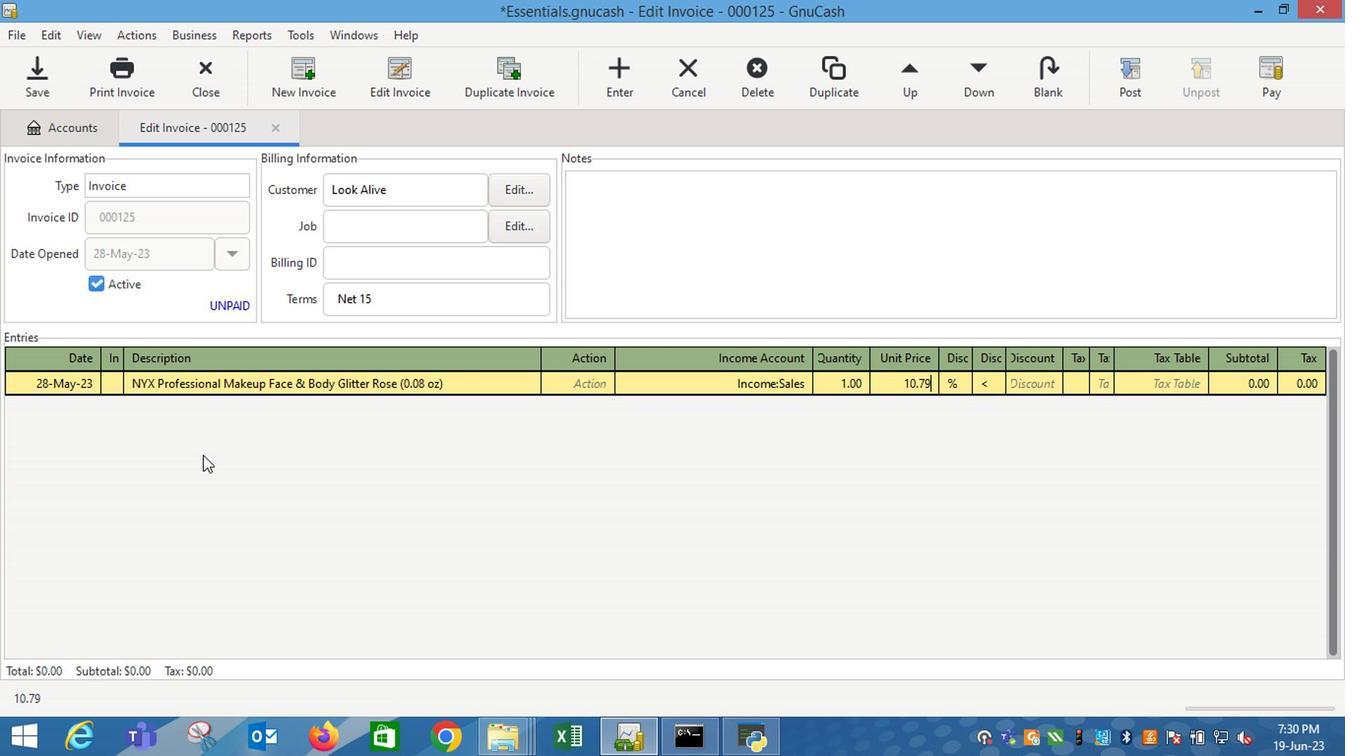 
Action: Mouse moved to (1081, 382)
Screenshot: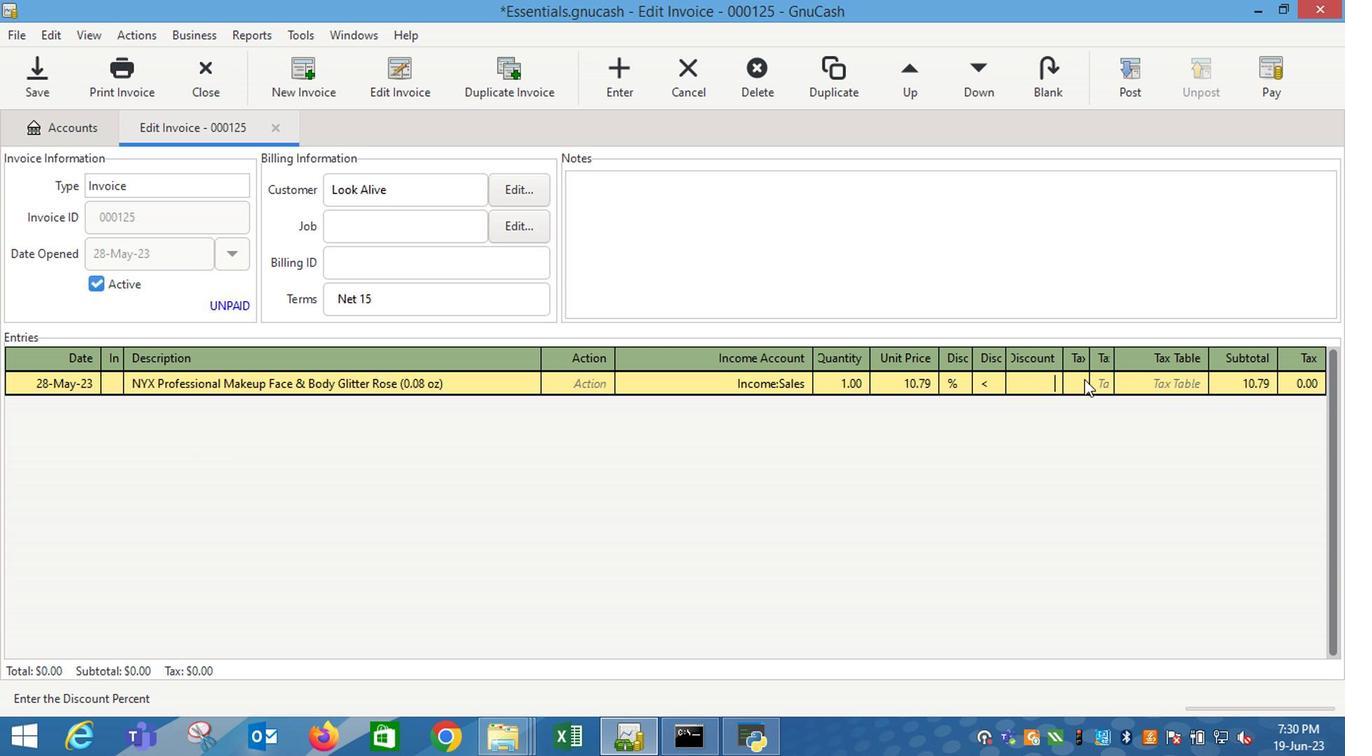 
Action: Mouse pressed left at (1081, 382)
Screenshot: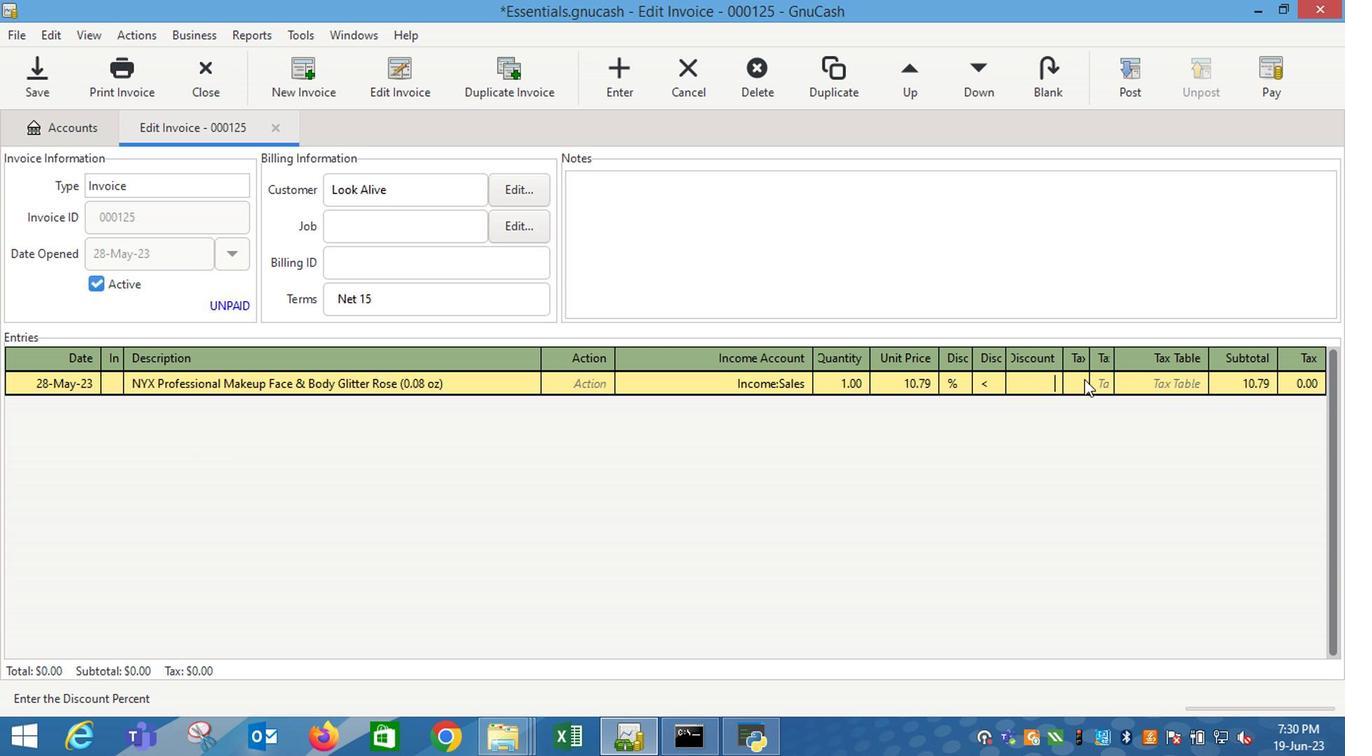 
Action: Mouse moved to (1115, 389)
Screenshot: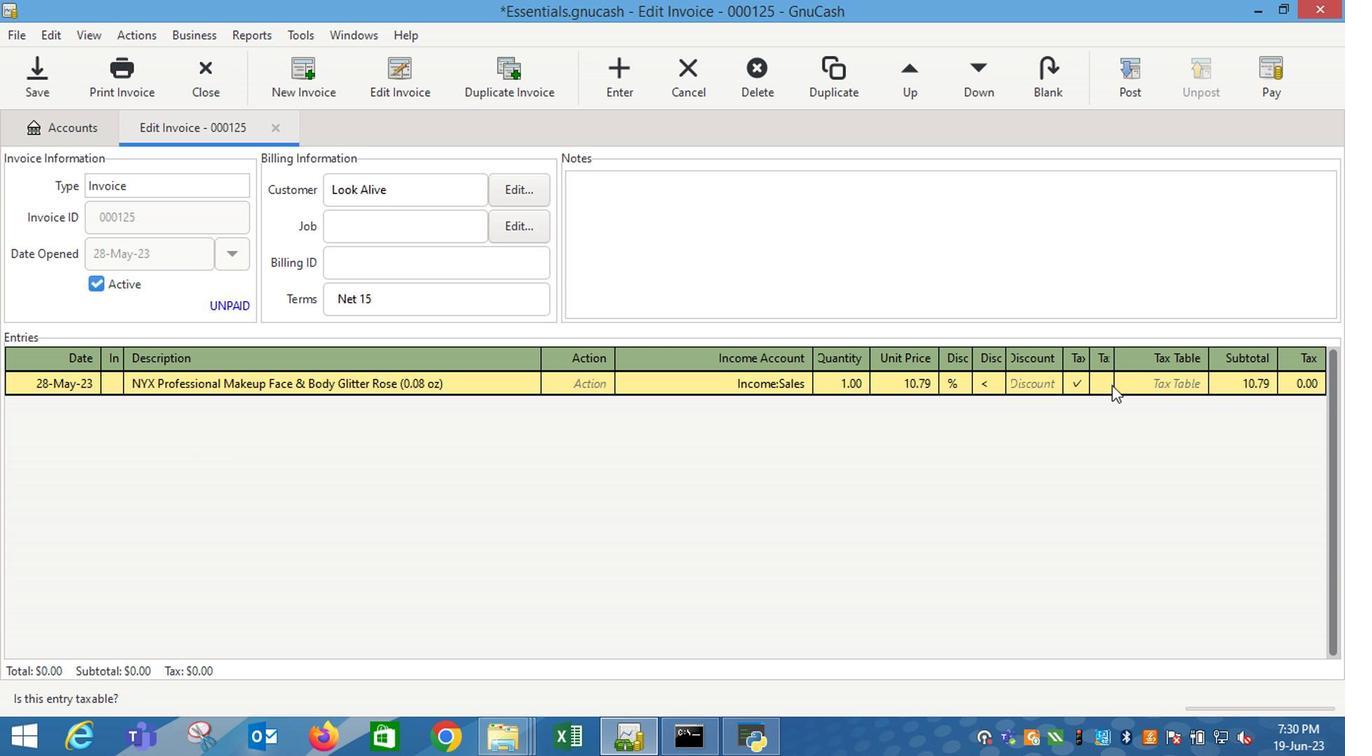 
Action: Mouse pressed left at (1115, 389)
Screenshot: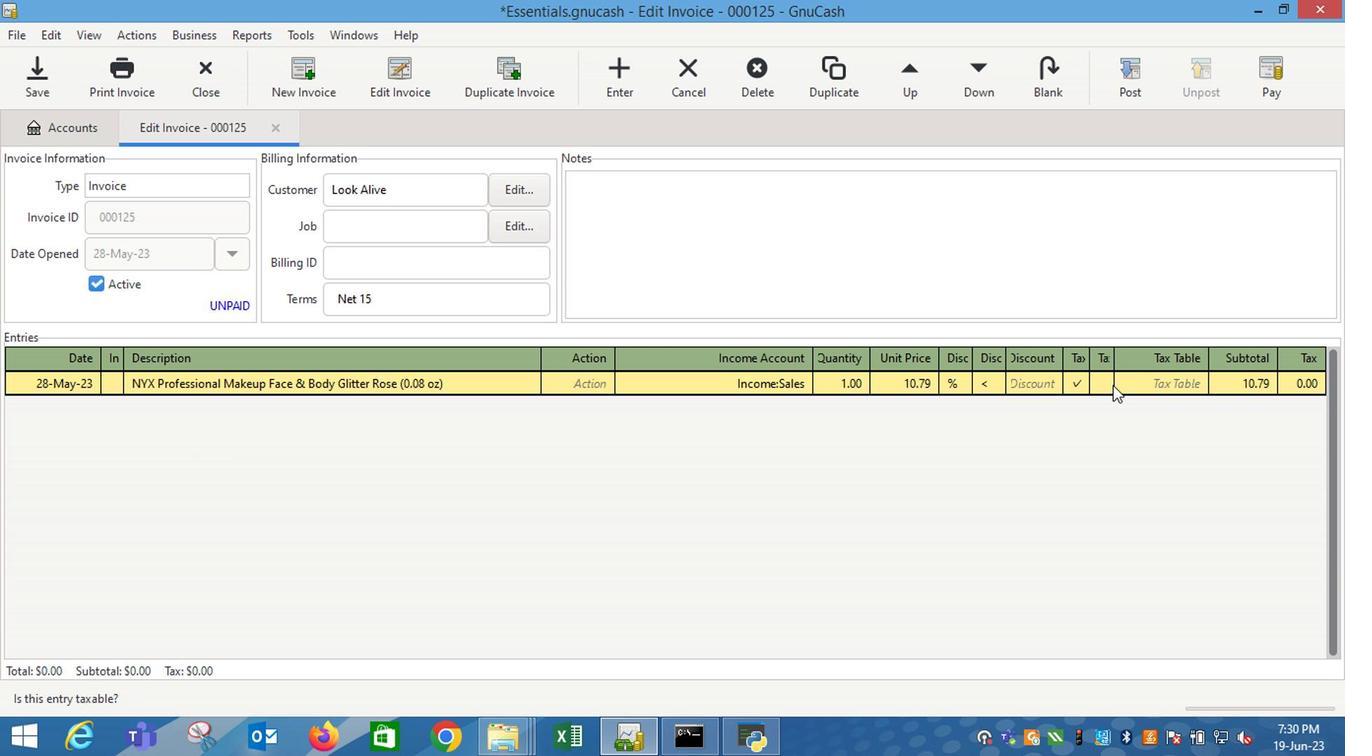 
Action: Mouse moved to (1103, 389)
Screenshot: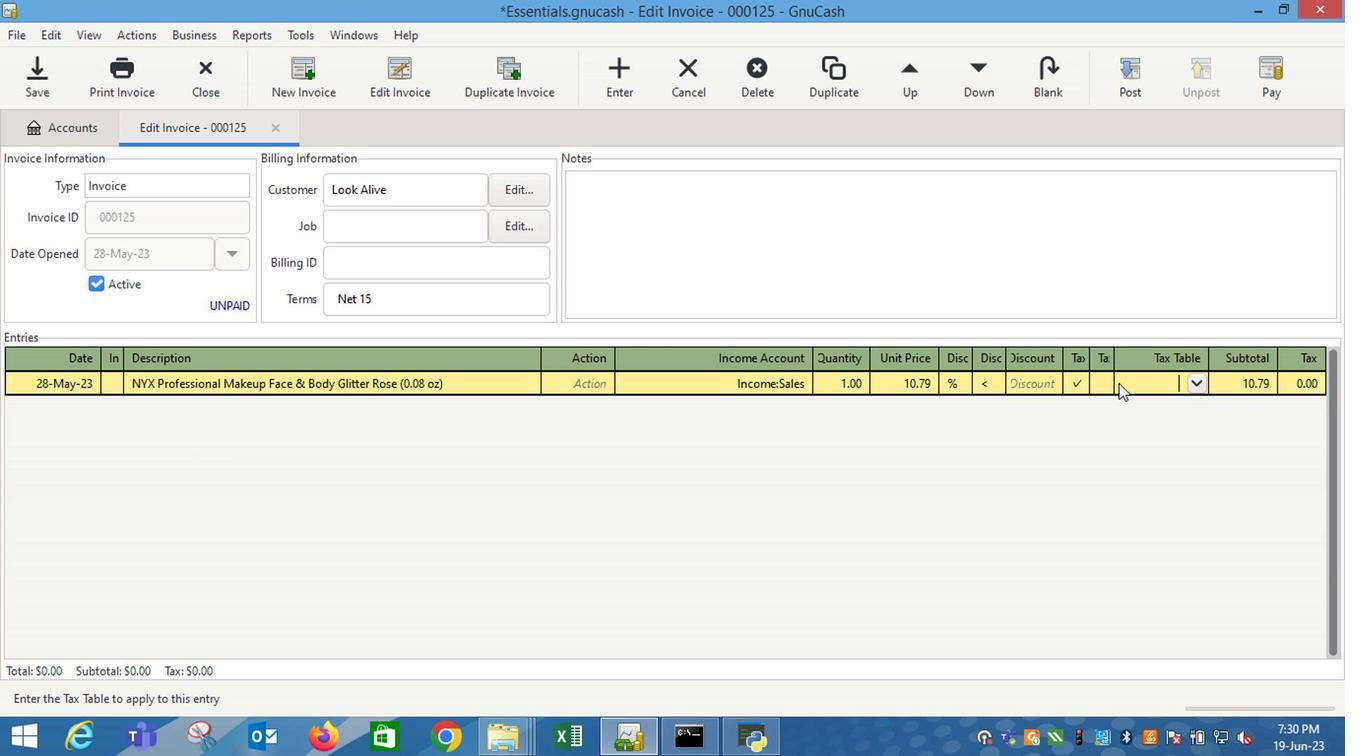 
Action: Mouse pressed left at (1103, 389)
Screenshot: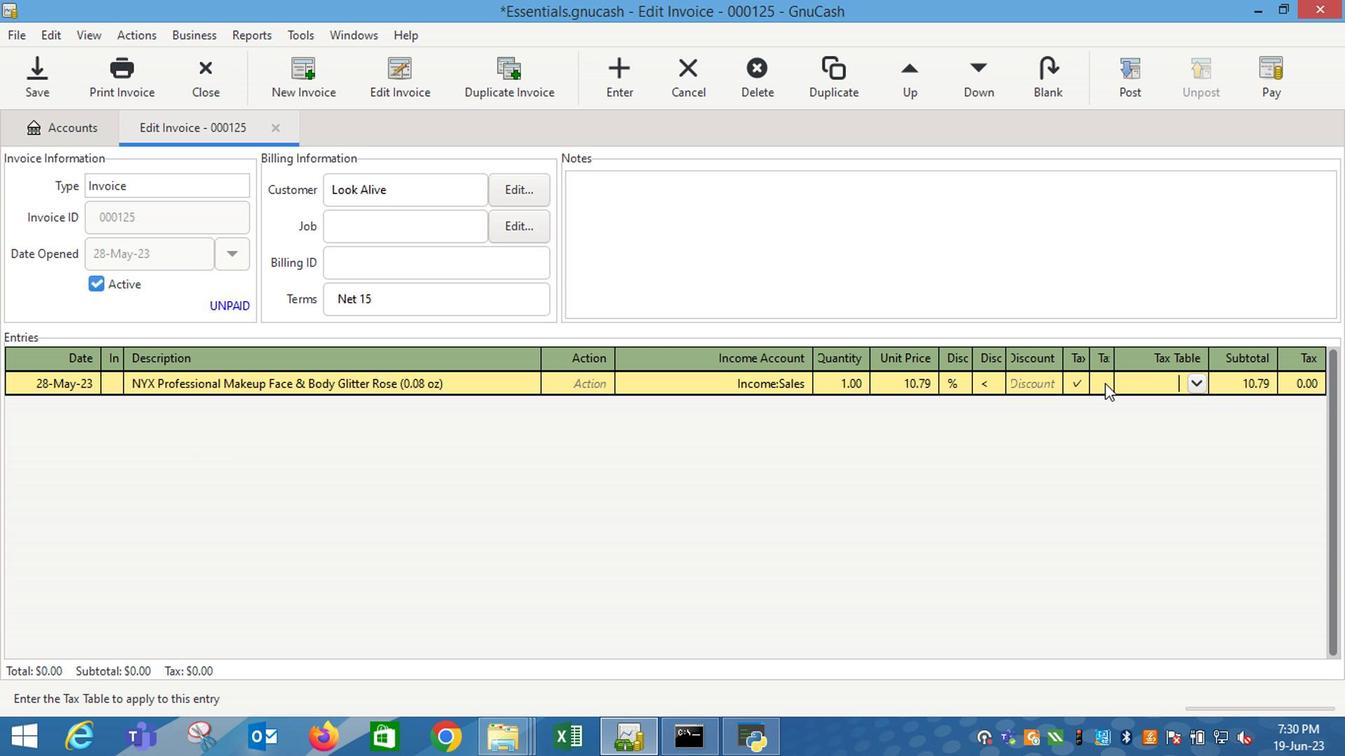 
Action: Mouse moved to (1190, 385)
Screenshot: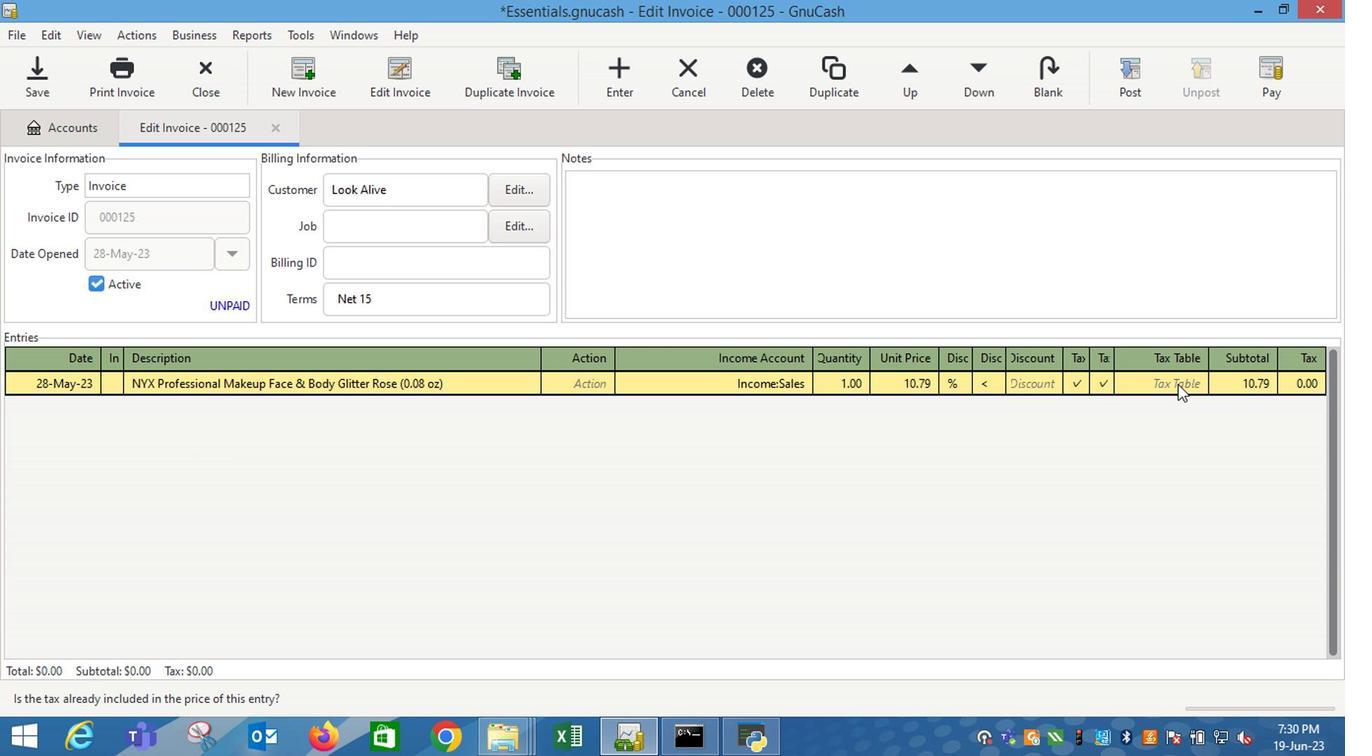 
Action: Mouse pressed left at (1190, 385)
Screenshot: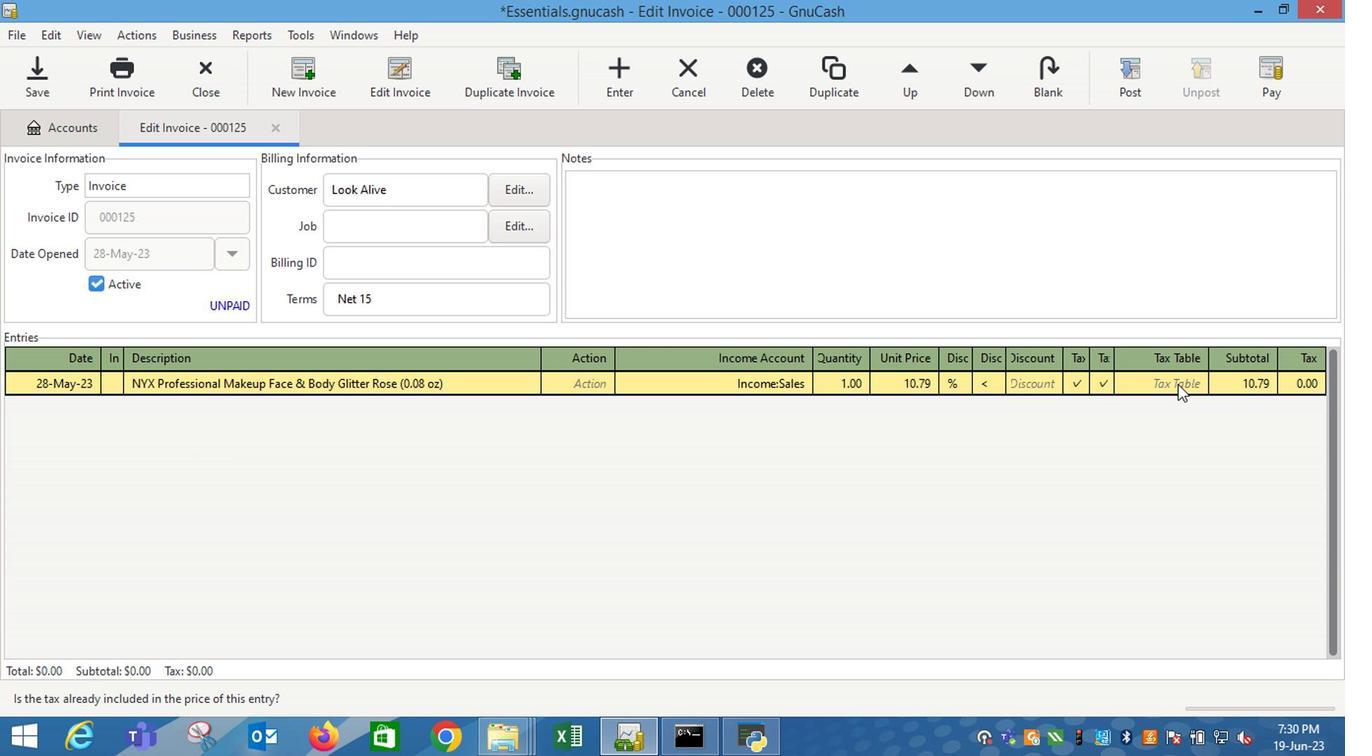 
Action: Mouse moved to (1197, 385)
Screenshot: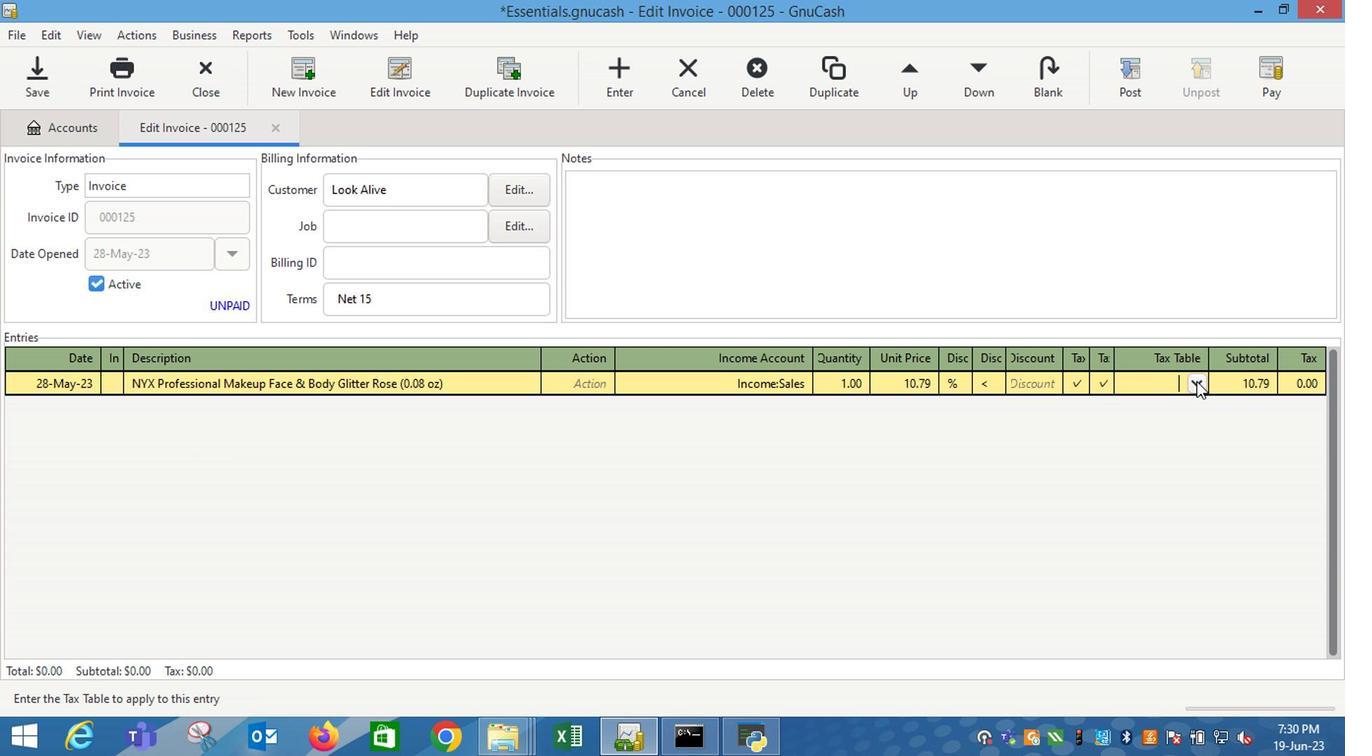 
Action: Mouse pressed left at (1197, 385)
Screenshot: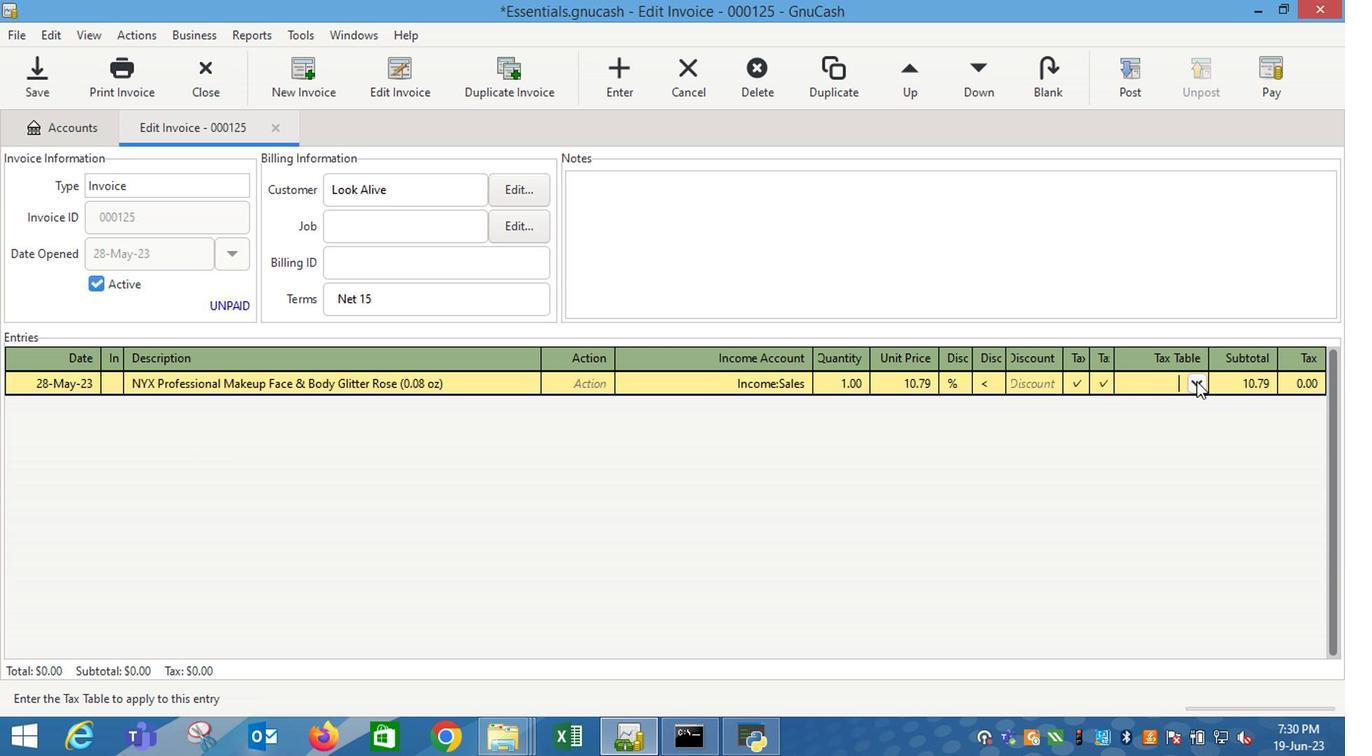
Action: Mouse moved to (1110, 421)
Screenshot: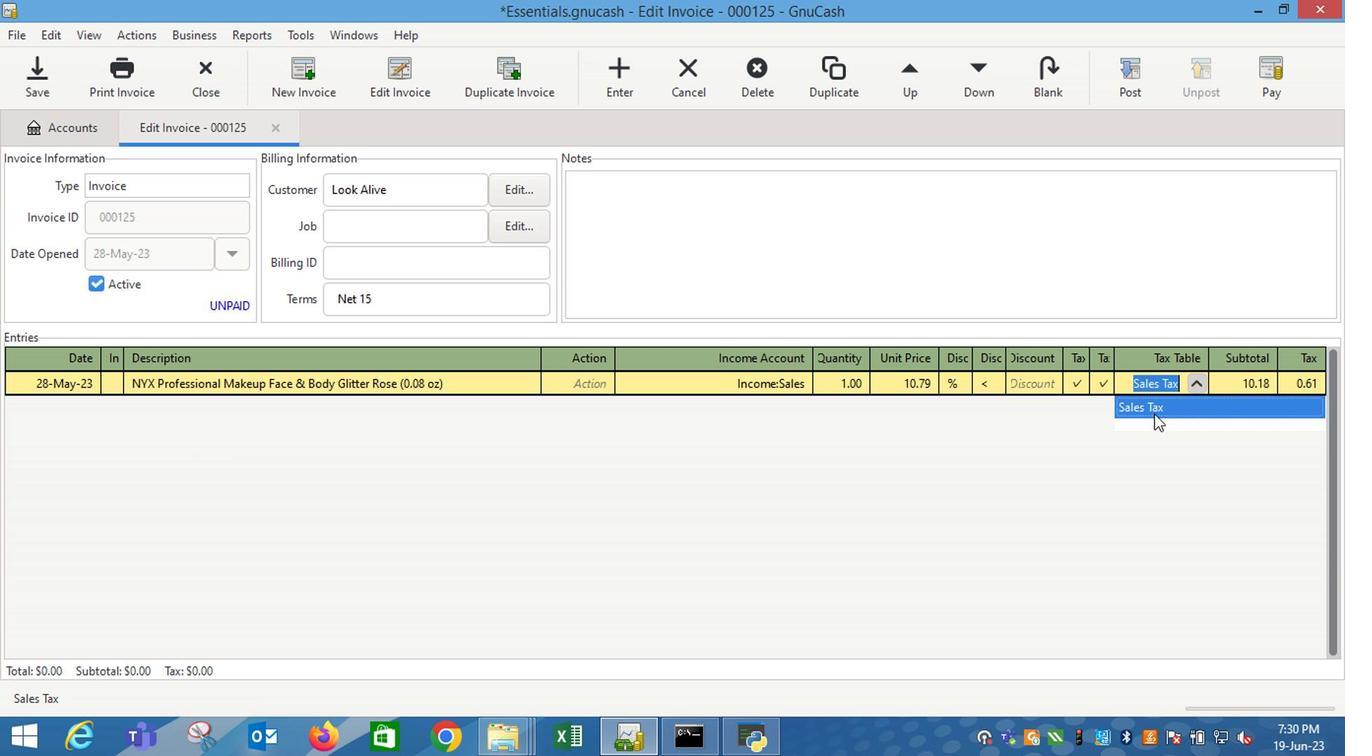 
Action: Mouse pressed left at (1110, 421)
Screenshot: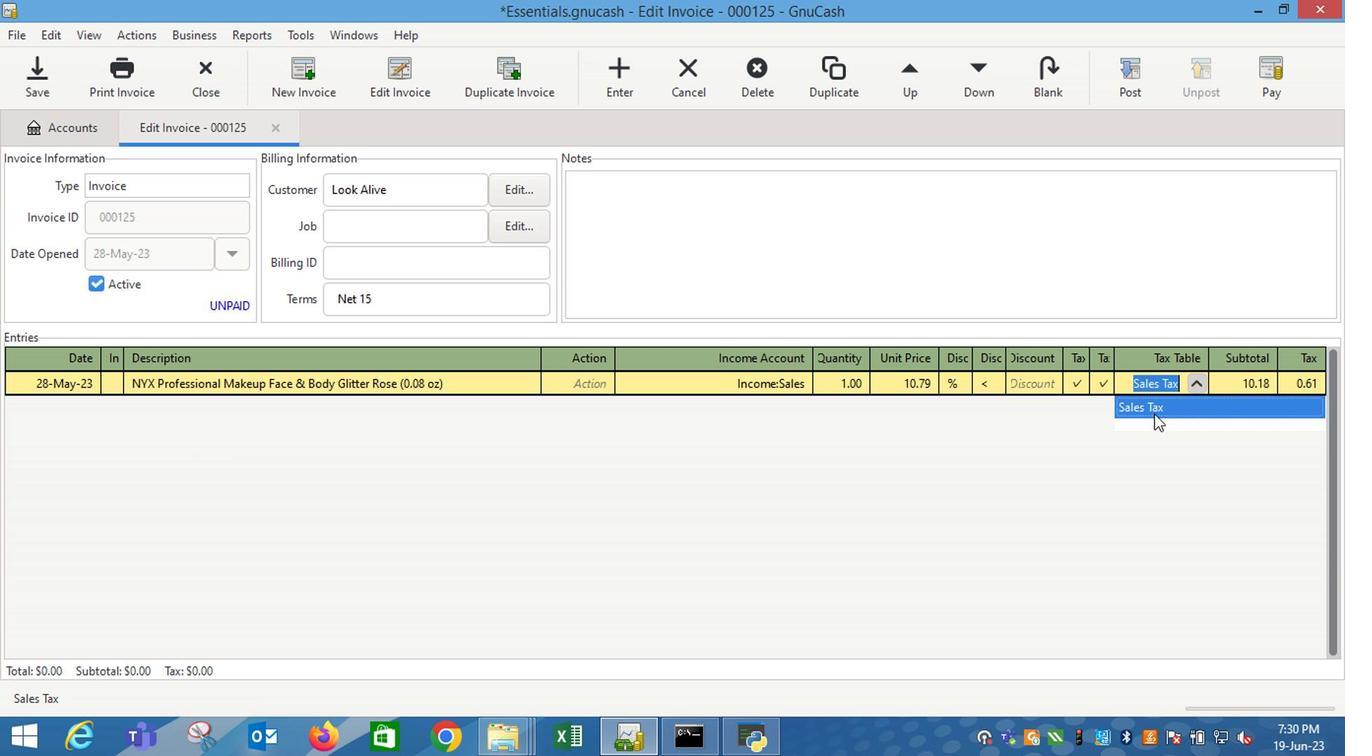 
Action: Mouse moved to (1129, 414)
Screenshot: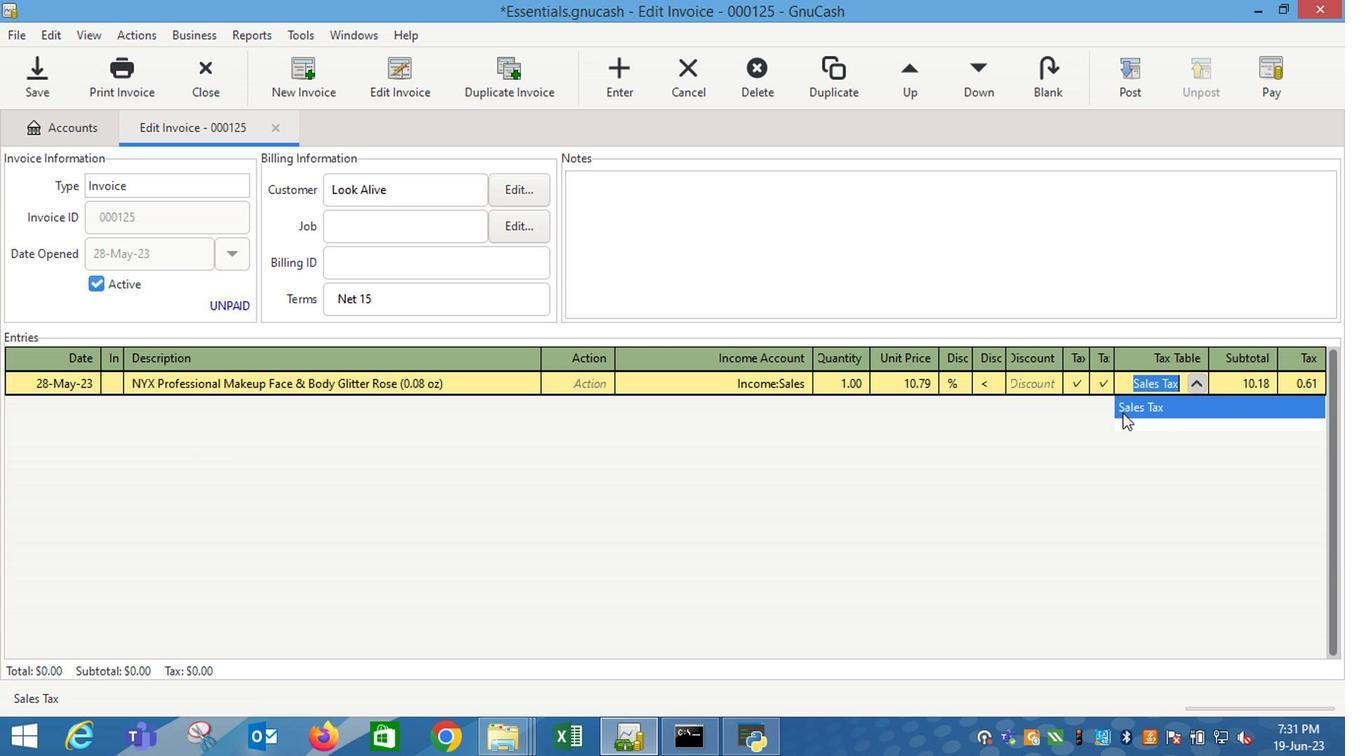 
Action: Mouse pressed left at (1129, 414)
Screenshot: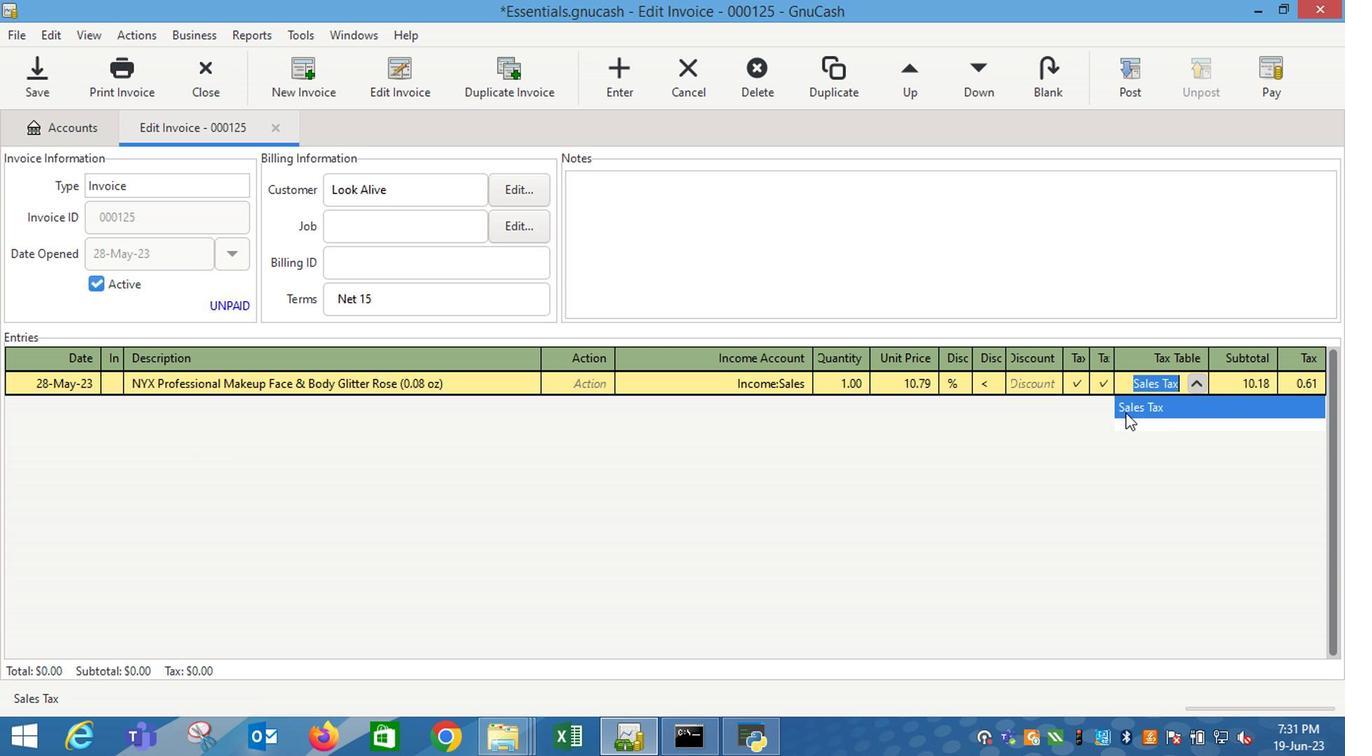 
Action: Mouse moved to (1125, 409)
Screenshot: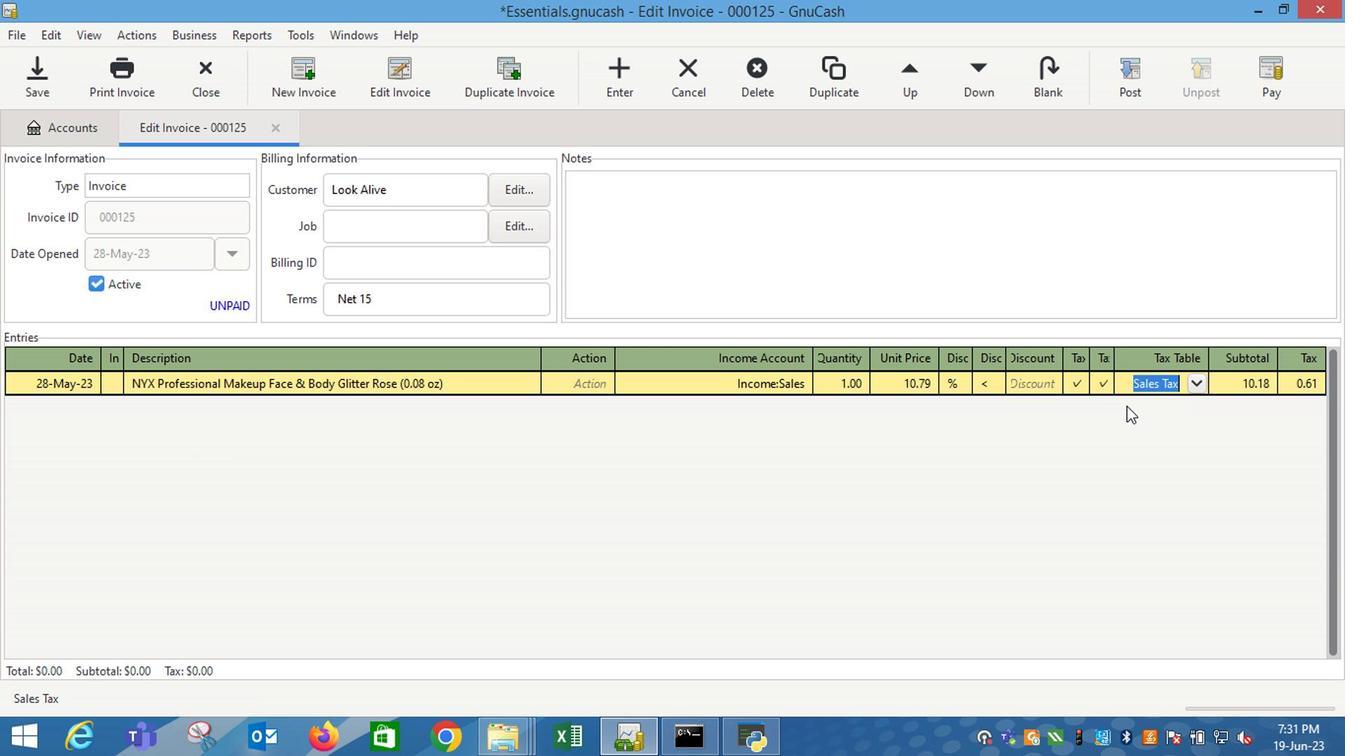 
Action: Key pressed <Key.enter><Key.tab>
Screenshot: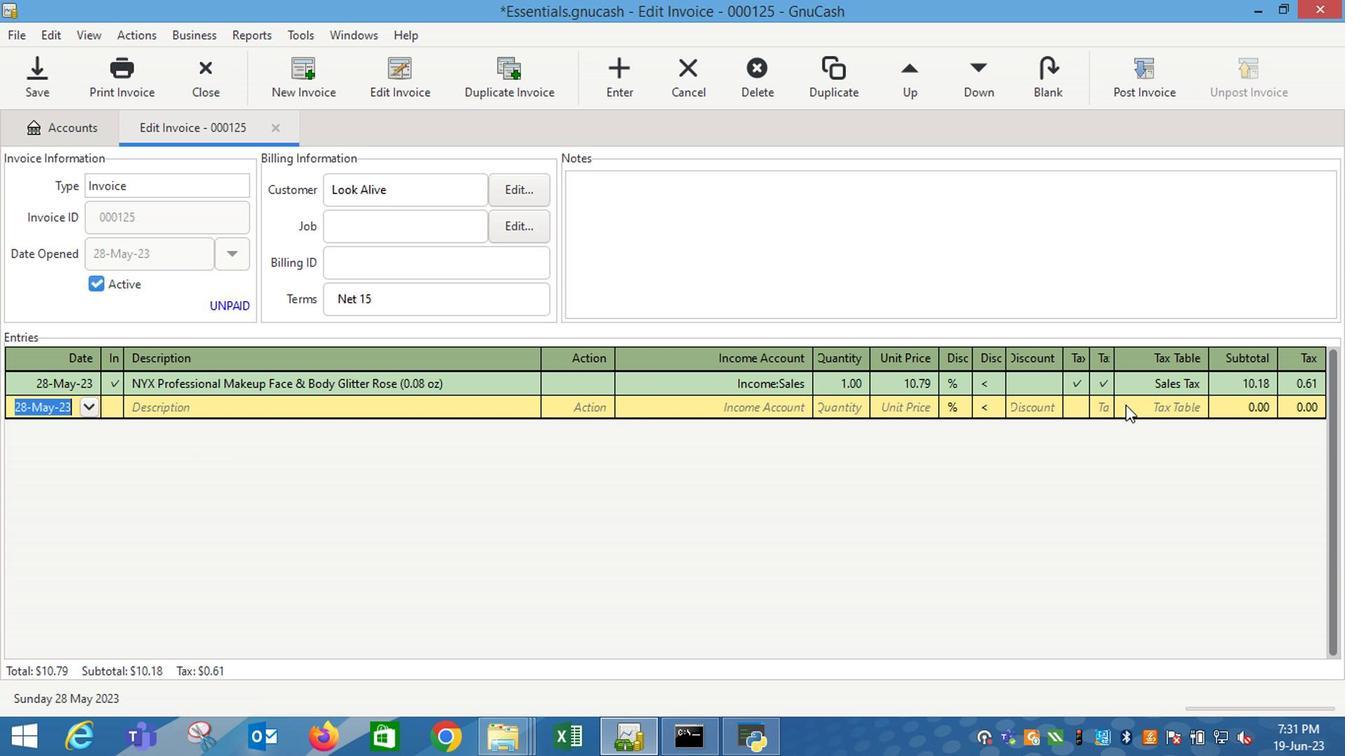 
Action: Mouse moved to (1123, 408)
Screenshot: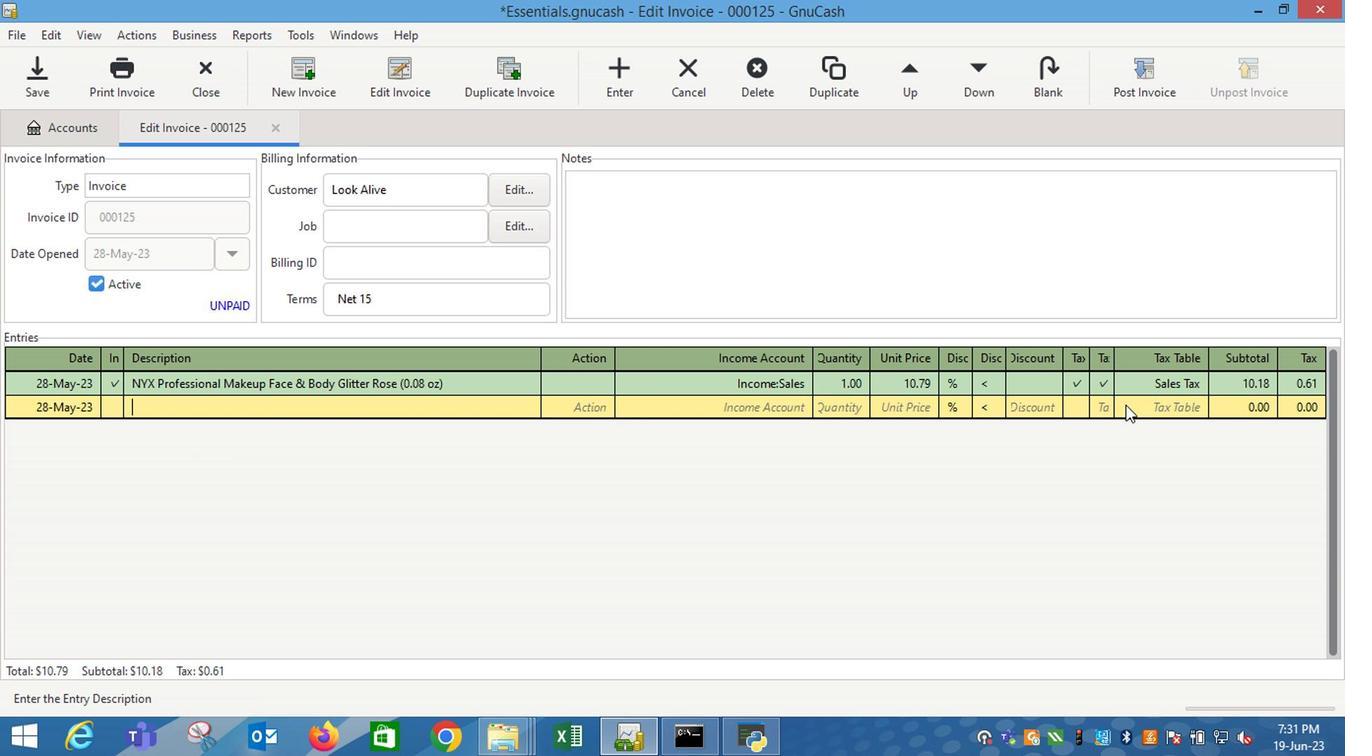 
Action: Key pressed <Key.shift_r>Very<Key.space><Key.shift_r>Sexy<Key.space><Key.shift_r>Ni<Key.tab>1<Key.tab>8.49<Key.tab>
Screenshot: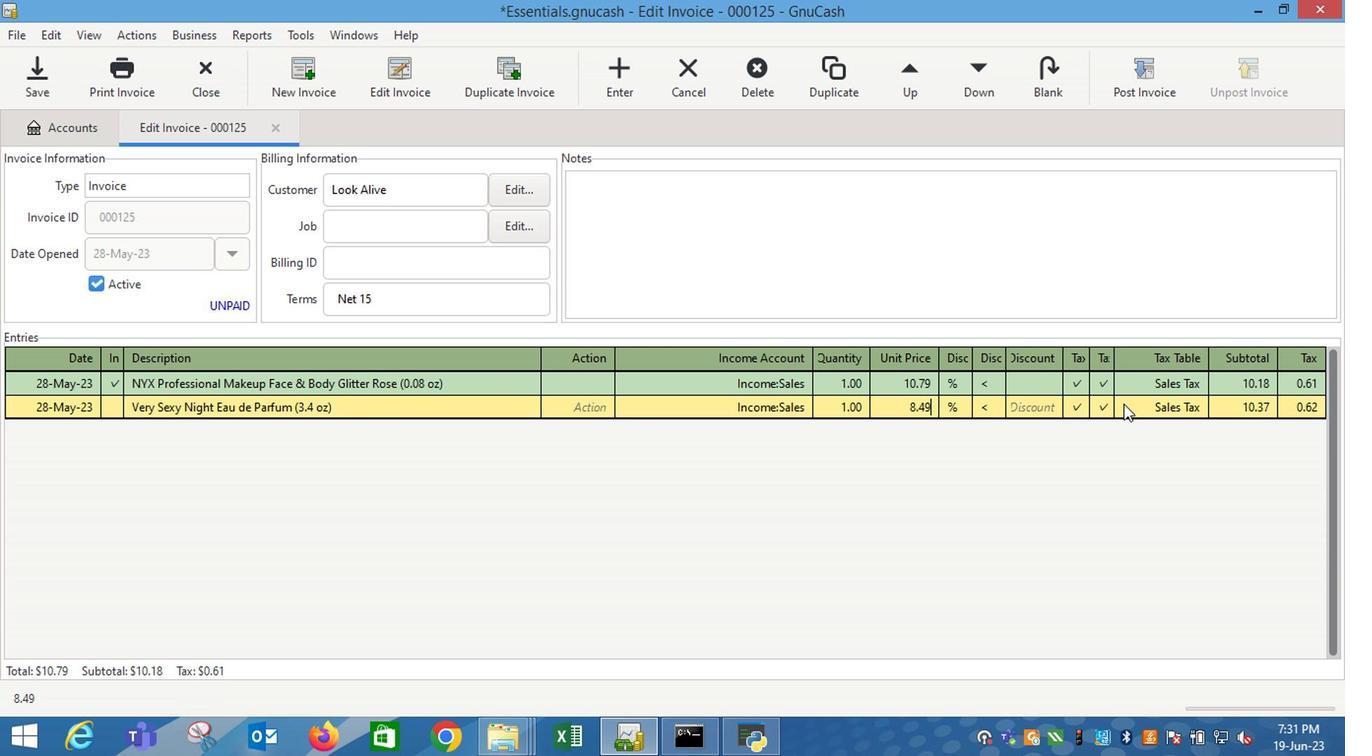 
Action: Mouse moved to (1134, 407)
Screenshot: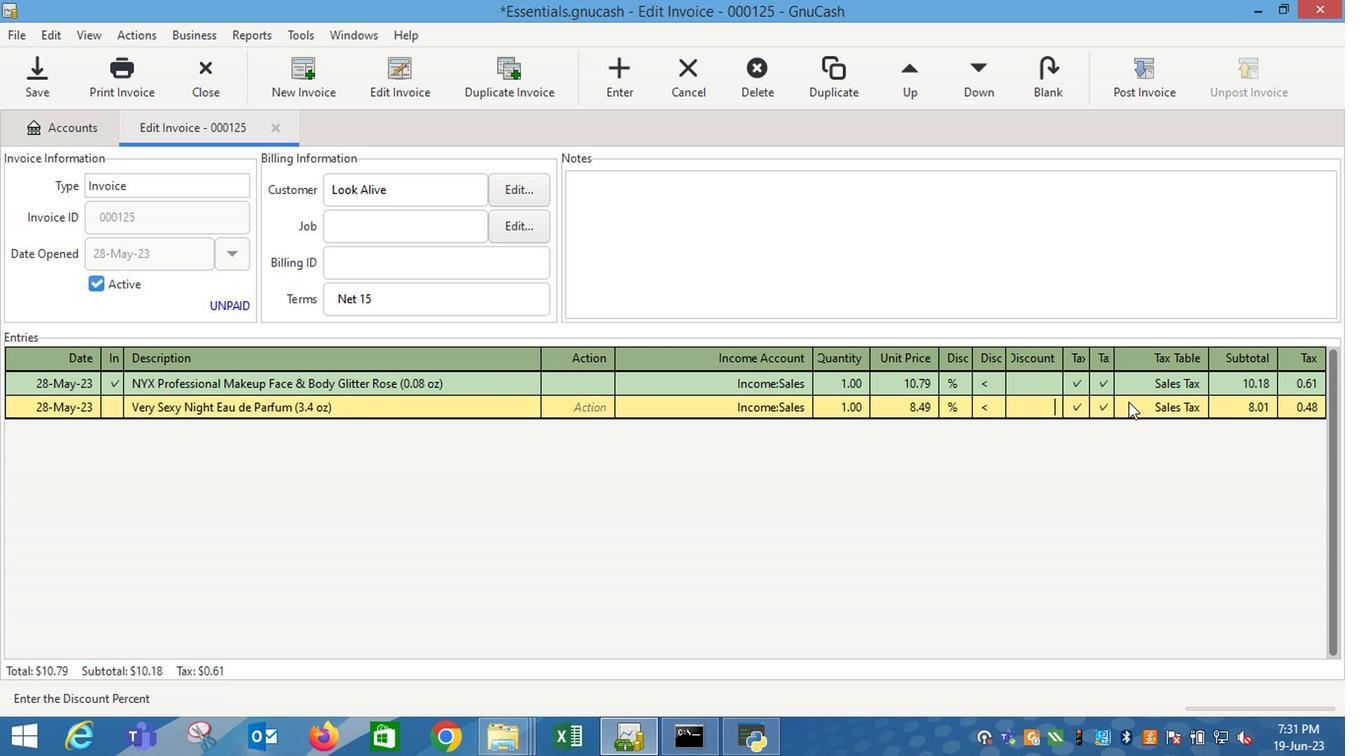 
Action: Mouse pressed left at (1134, 407)
Screenshot: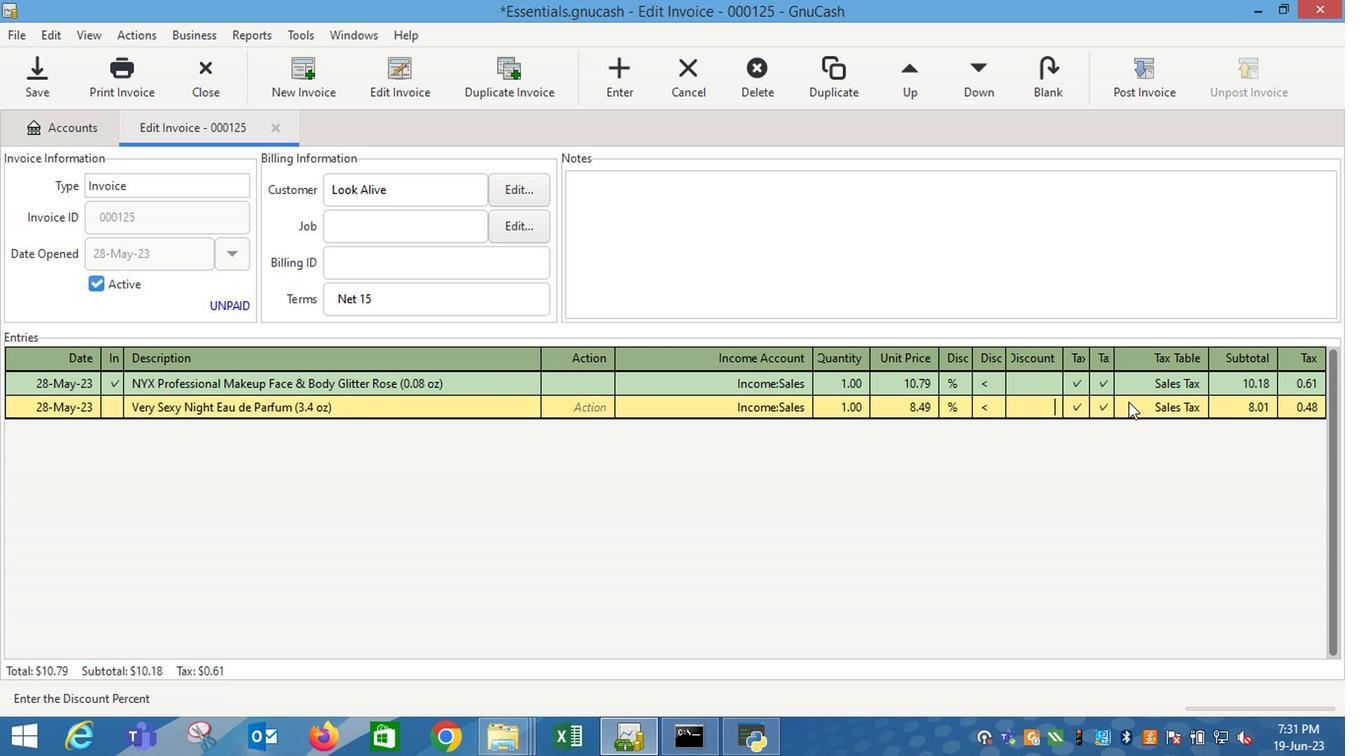 
Action: Mouse moved to (1089, 408)
Screenshot: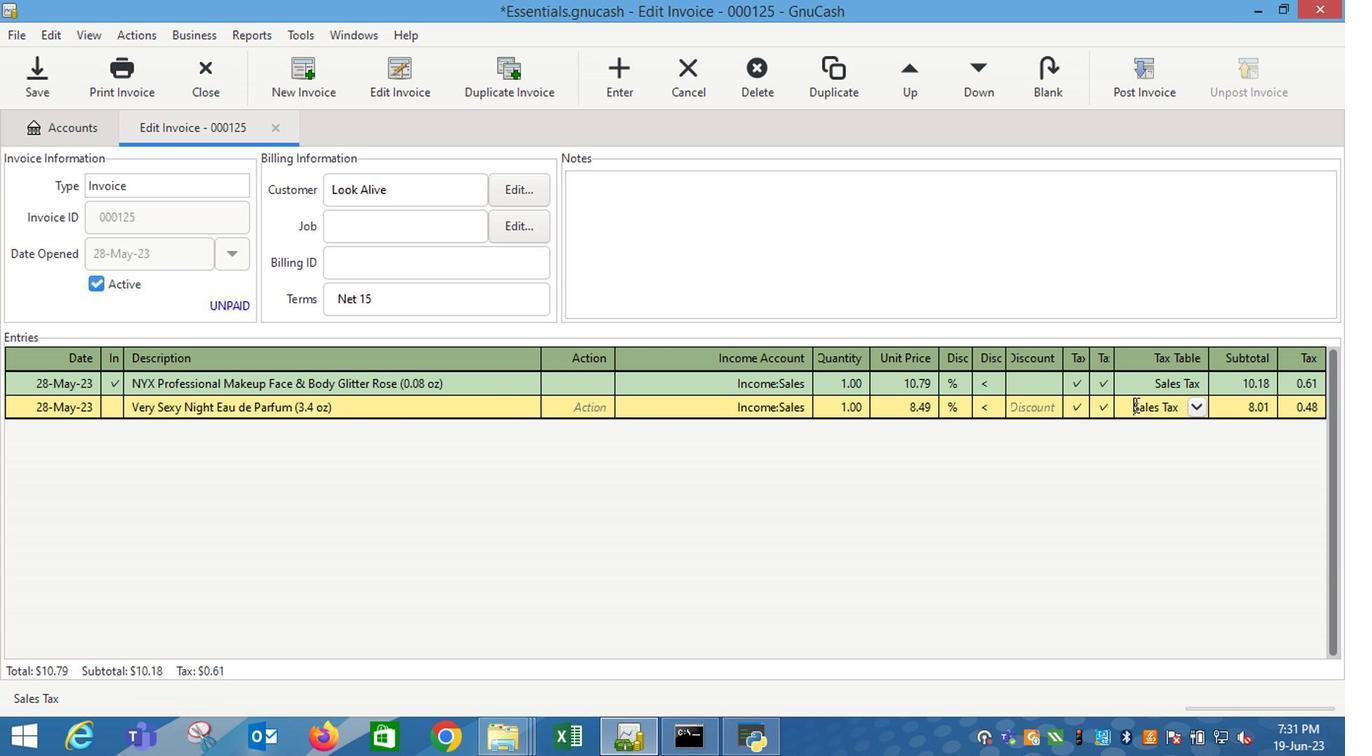 
Action: Key pressed <Key.enter>
Screenshot: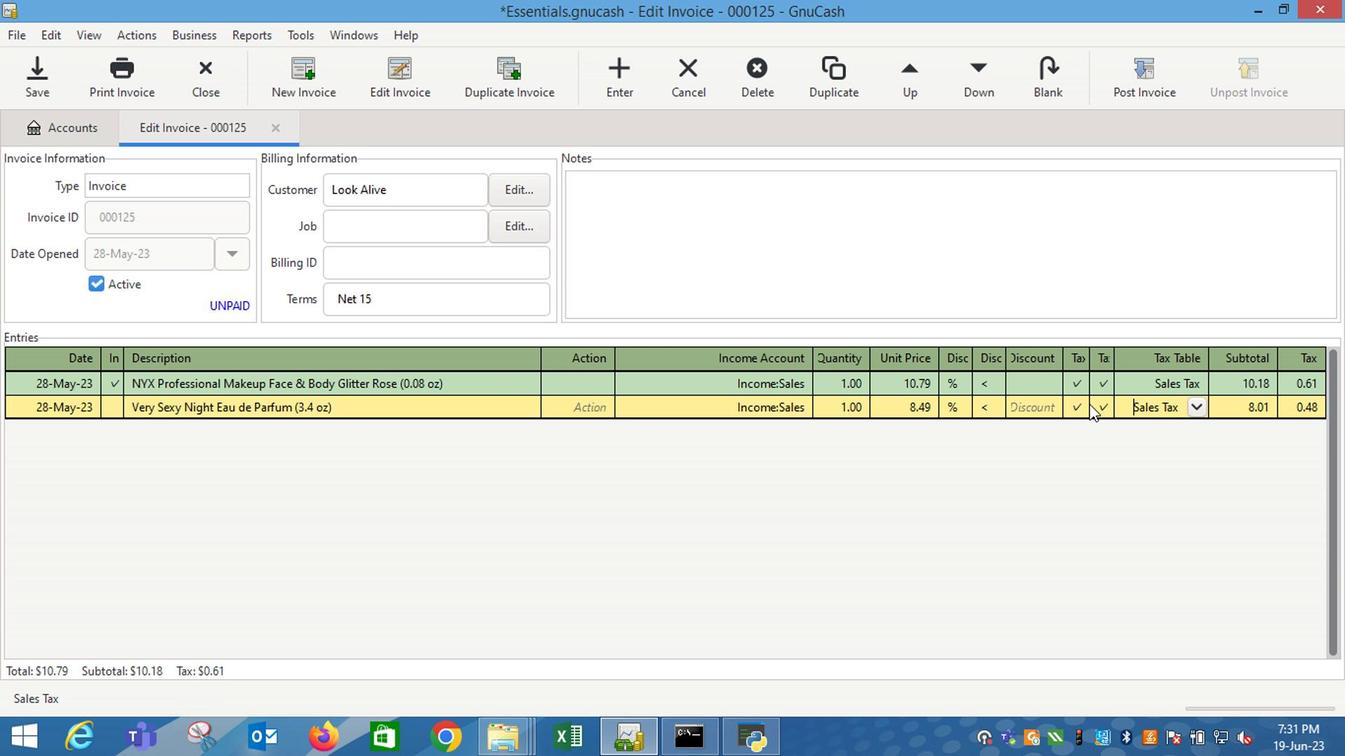 
Action: Mouse moved to (1161, 88)
Screenshot: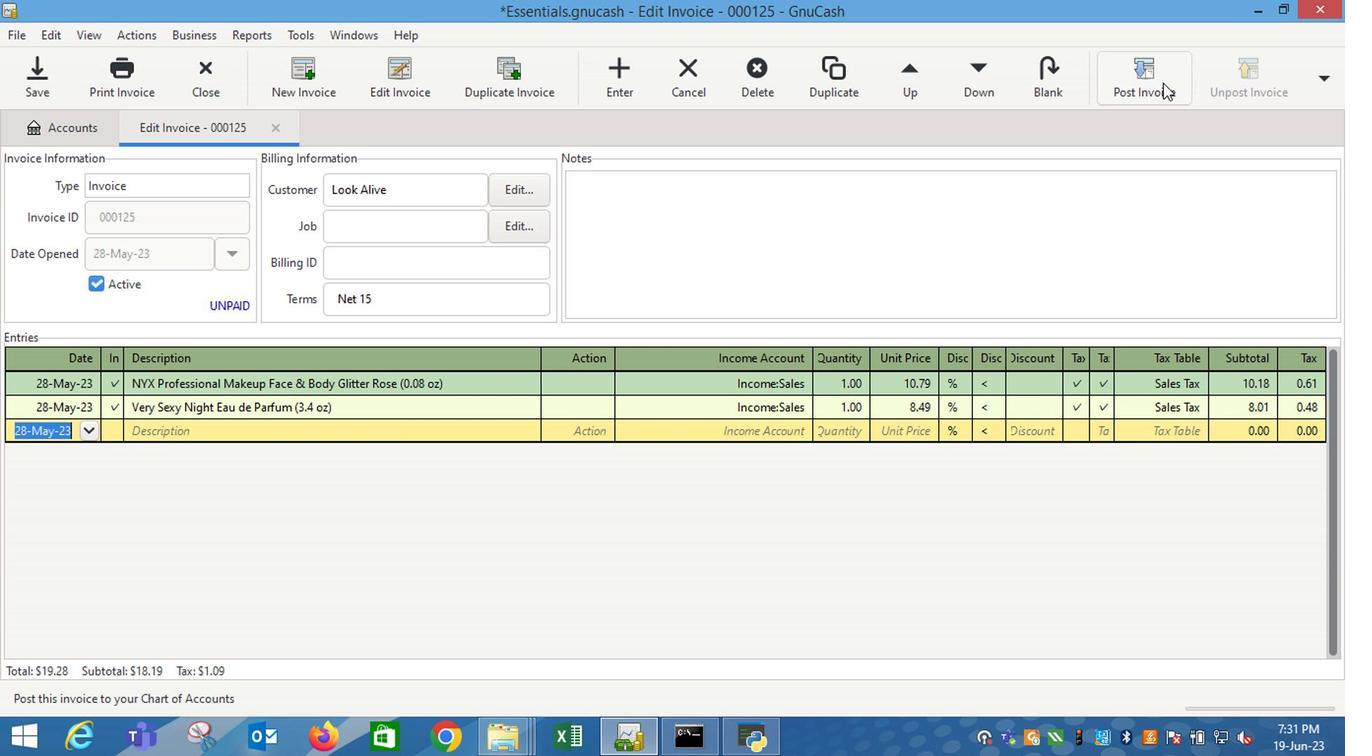 
Action: Mouse pressed left at (1161, 88)
Screenshot: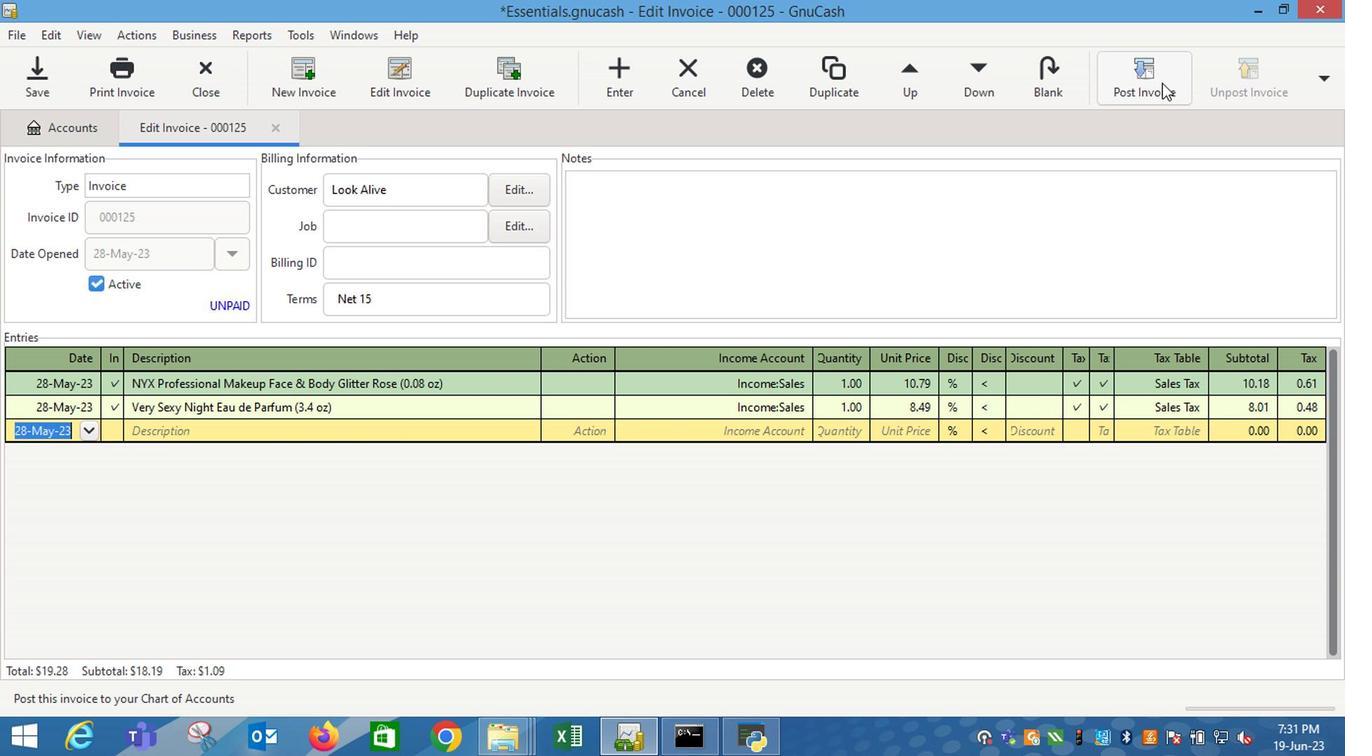 
Action: Mouse moved to (853, 335)
Screenshot: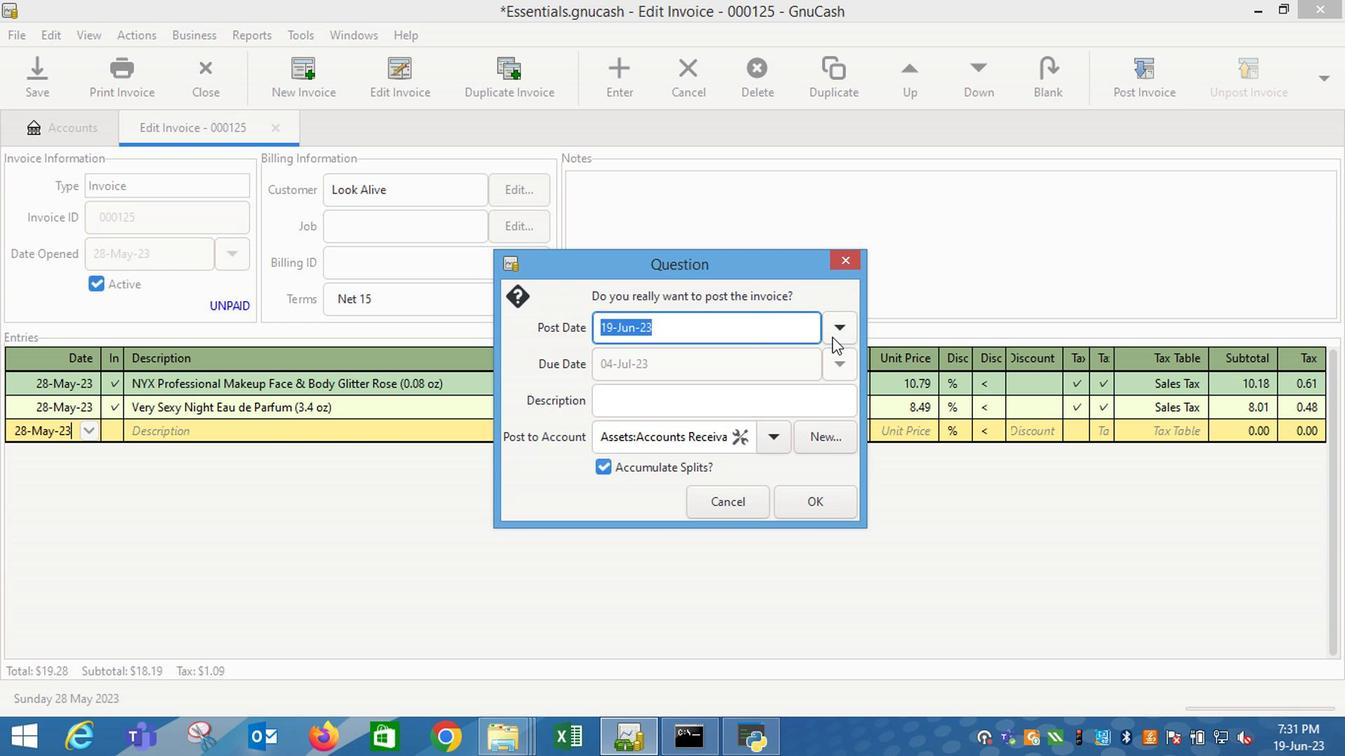 
Action: Mouse pressed left at (853, 335)
Screenshot: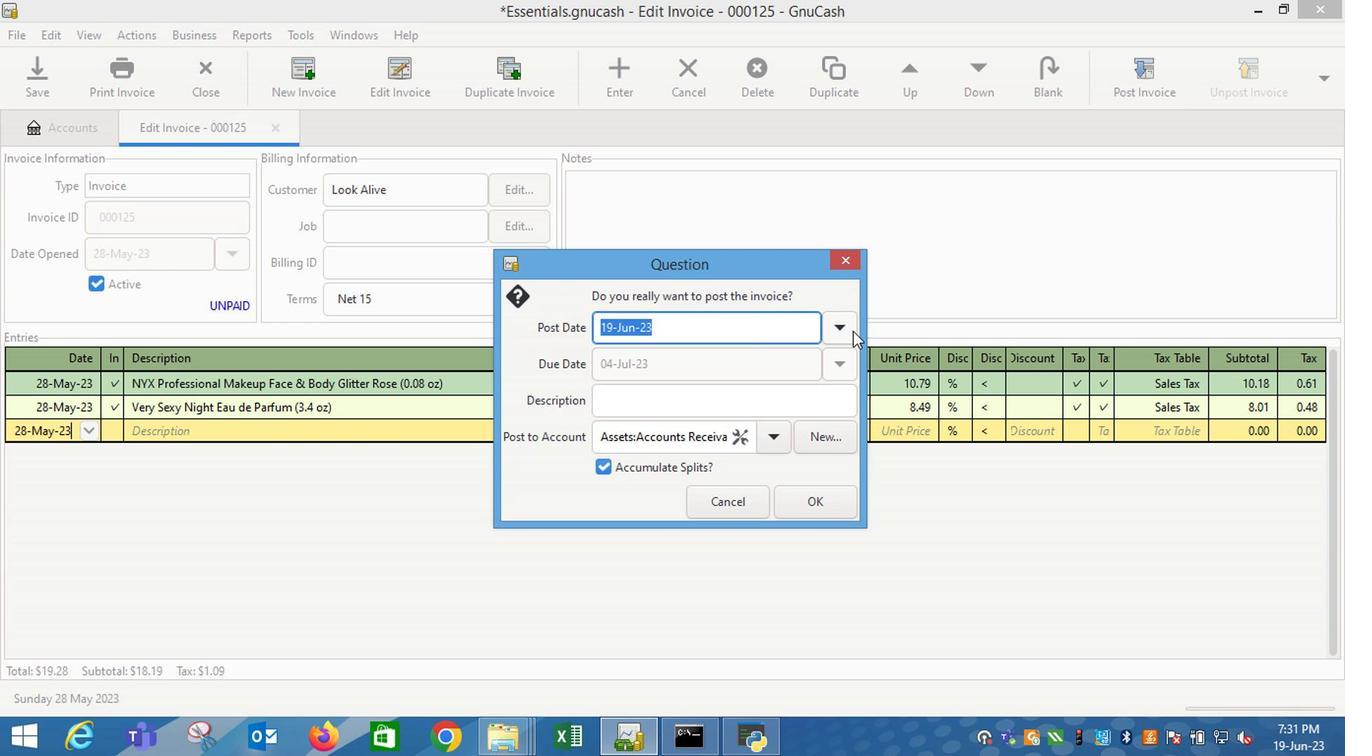 
Action: Mouse moved to (684, 362)
Screenshot: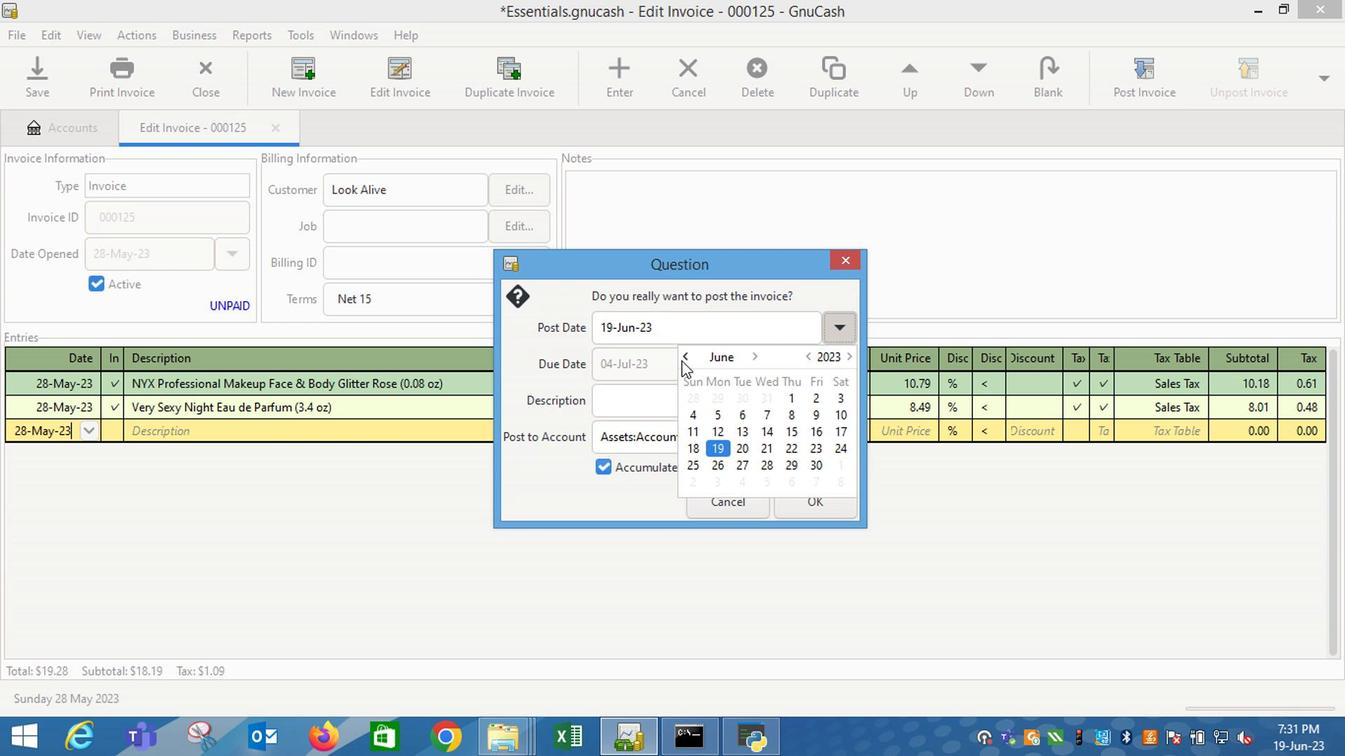 
Action: Mouse pressed left at (684, 362)
Screenshot: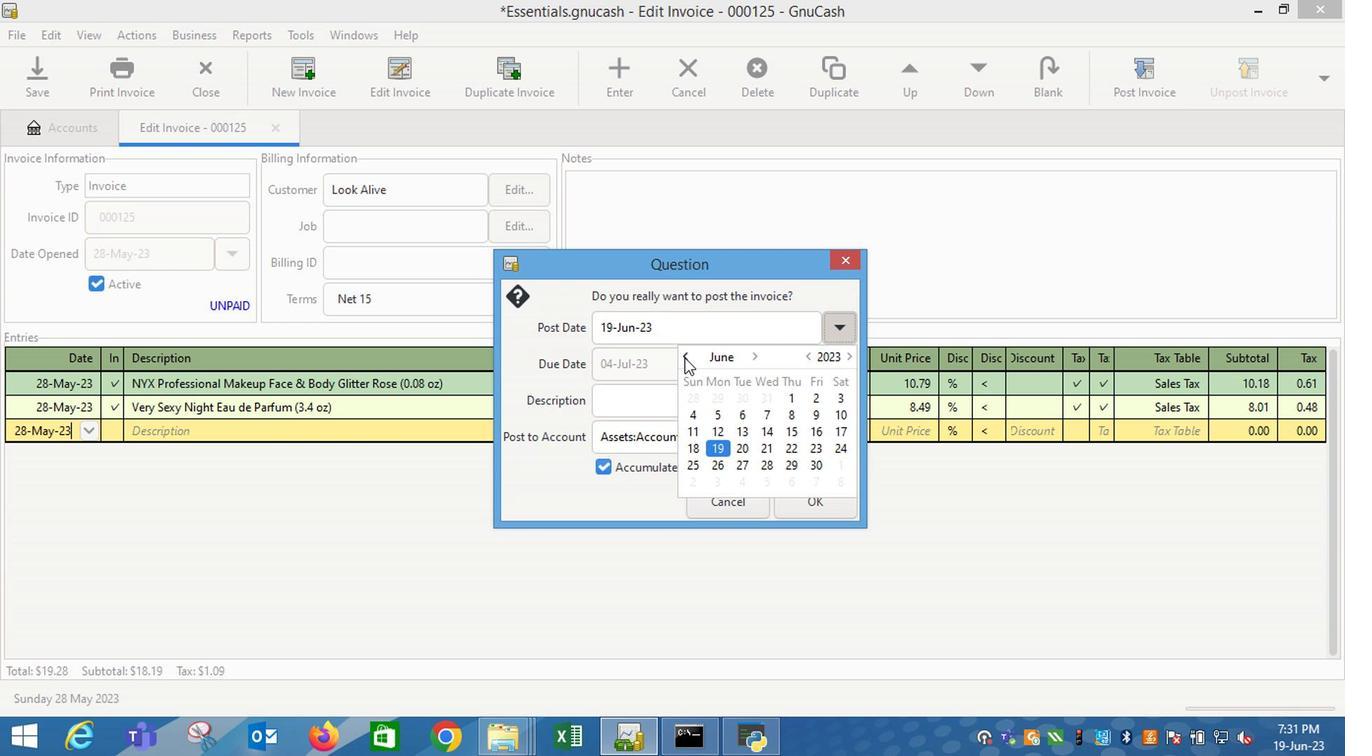
Action: Mouse moved to (684, 466)
Screenshot: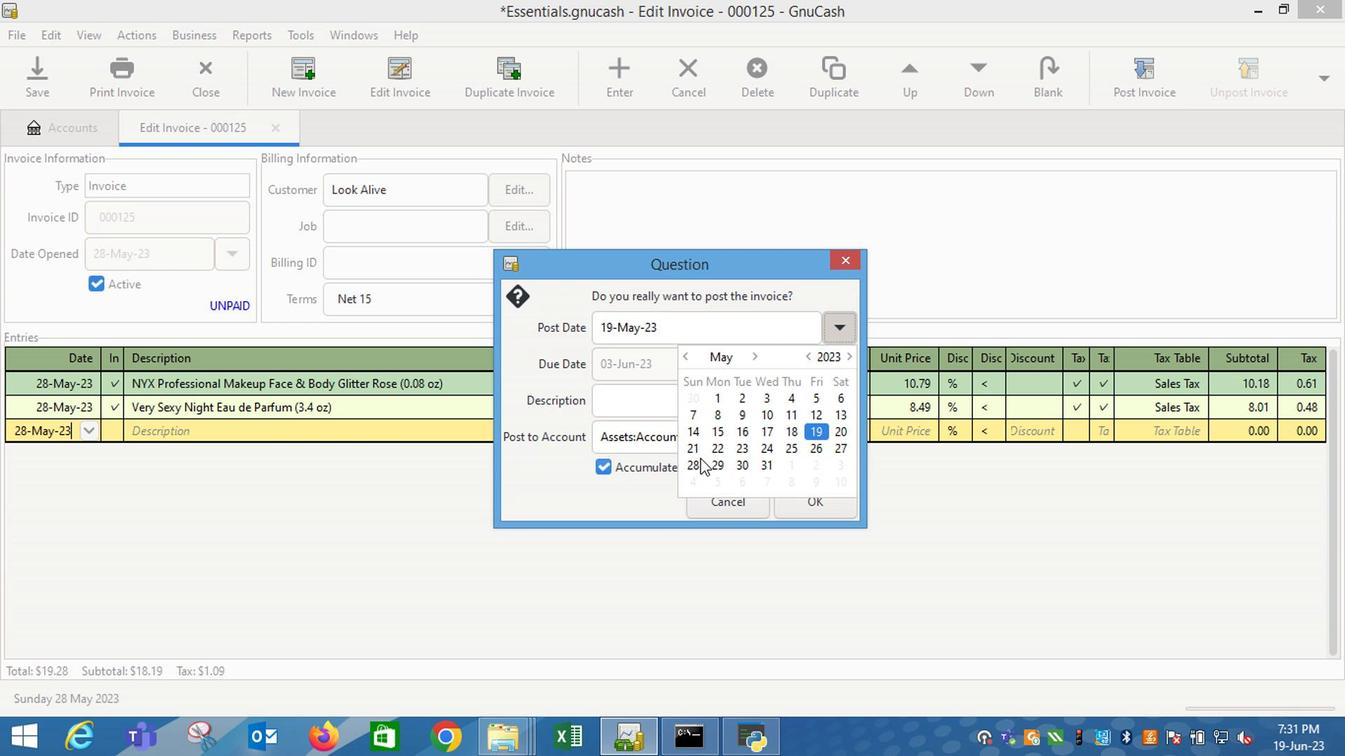 
Action: Mouse pressed left at (684, 466)
Screenshot: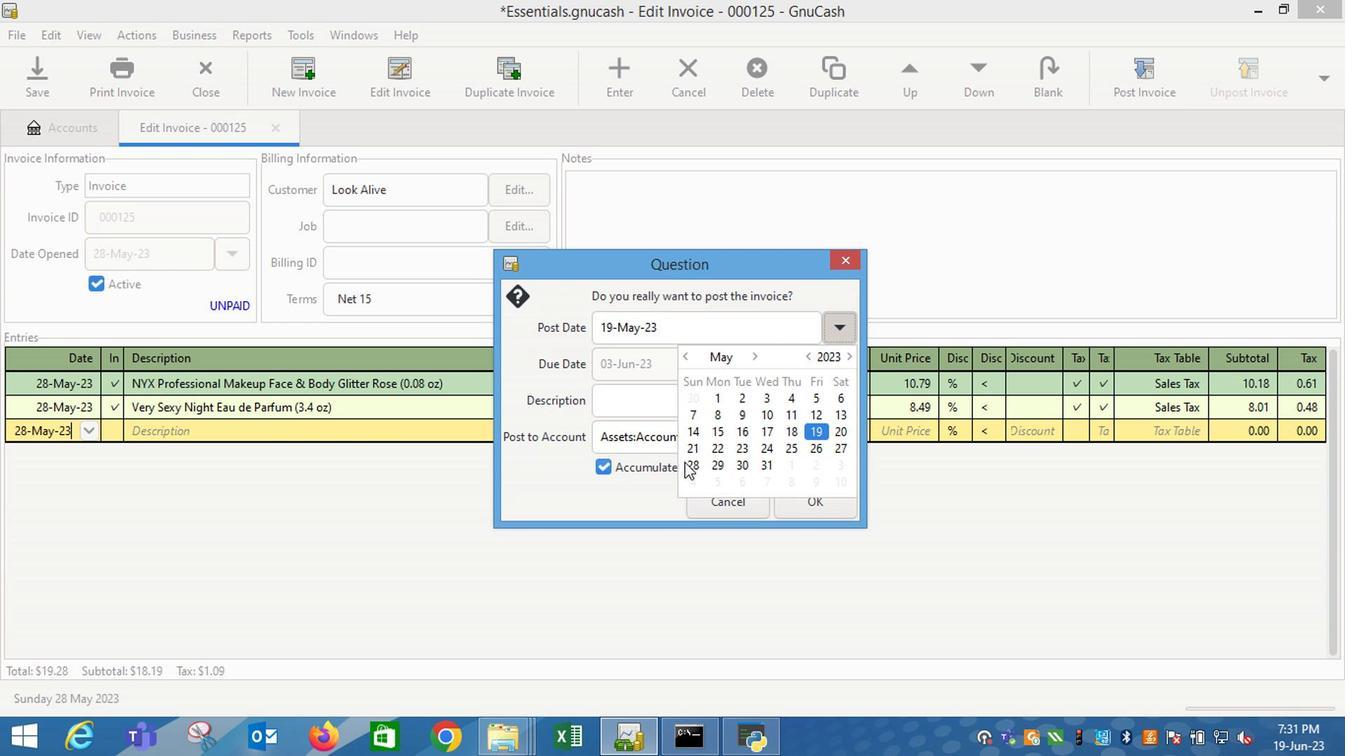 
Action: Mouse moved to (621, 410)
Screenshot: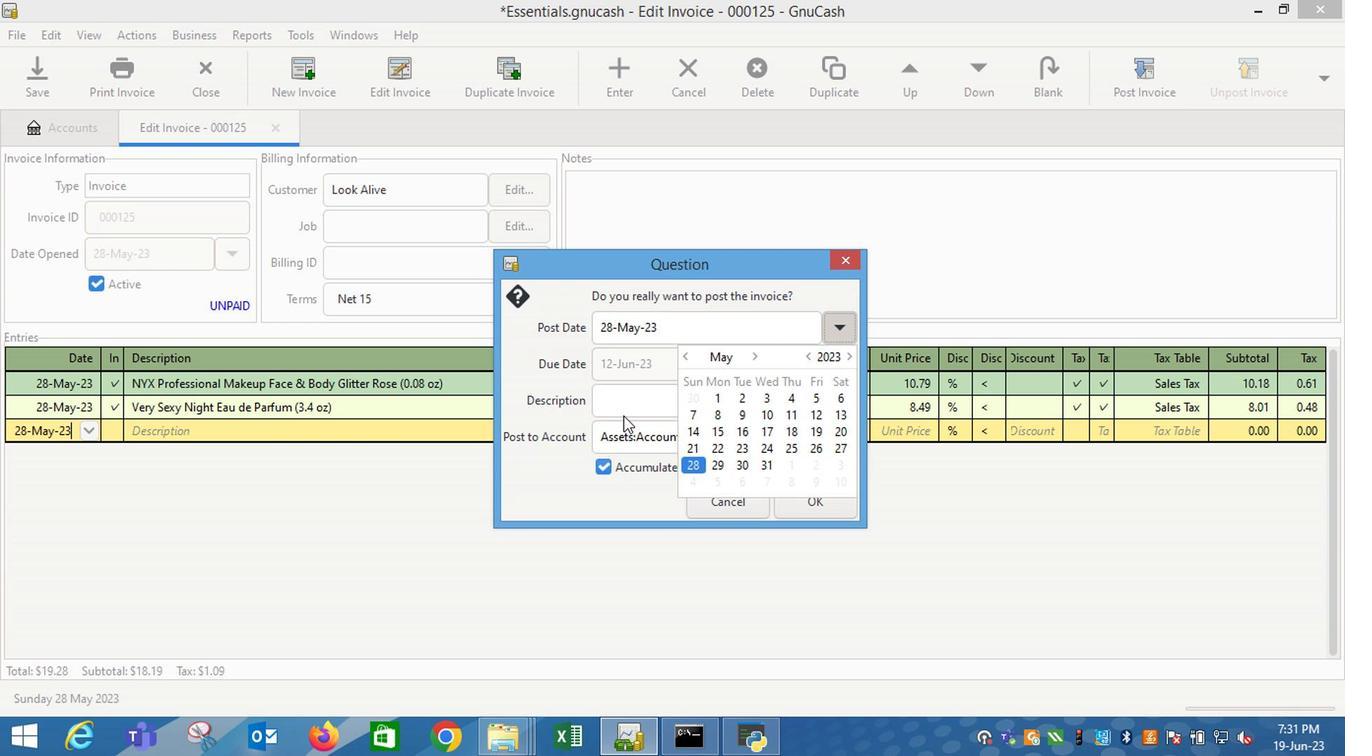 
Action: Mouse pressed left at (621, 410)
Screenshot: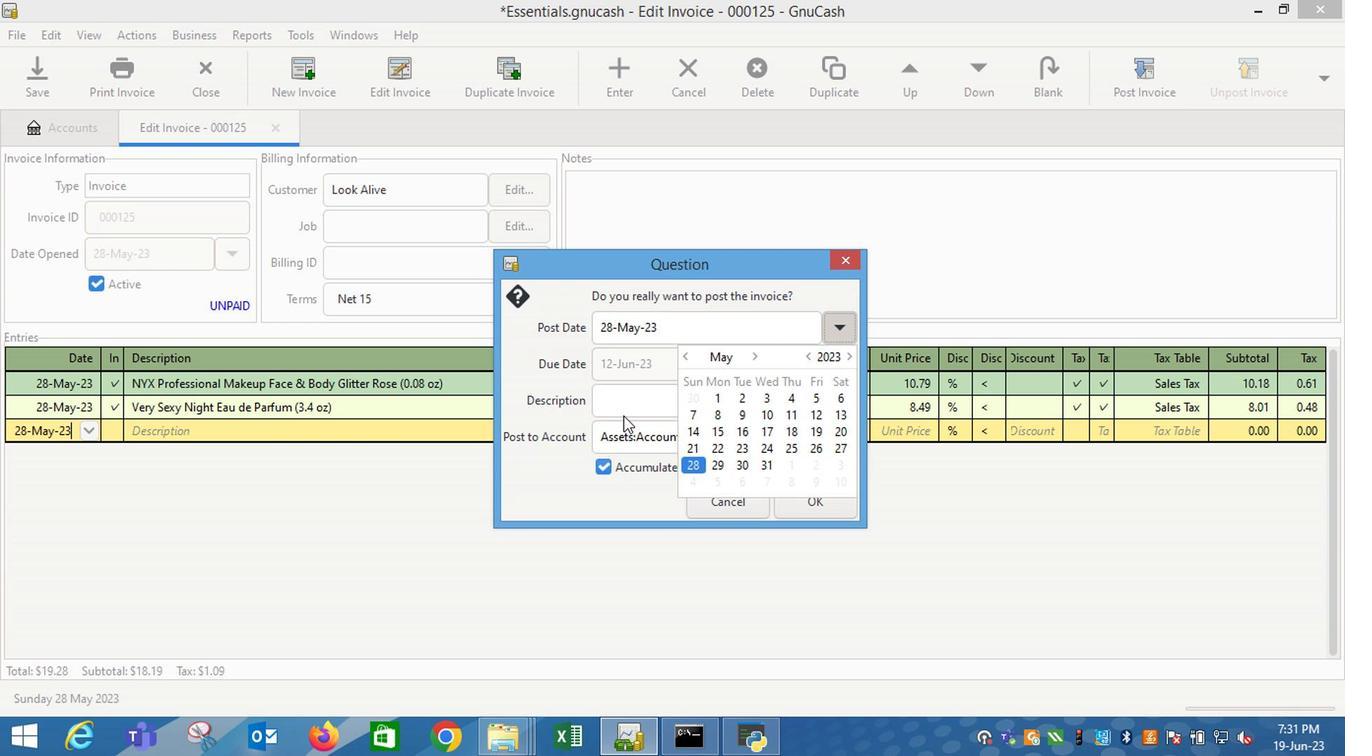 
Action: Mouse moved to (798, 499)
Screenshot: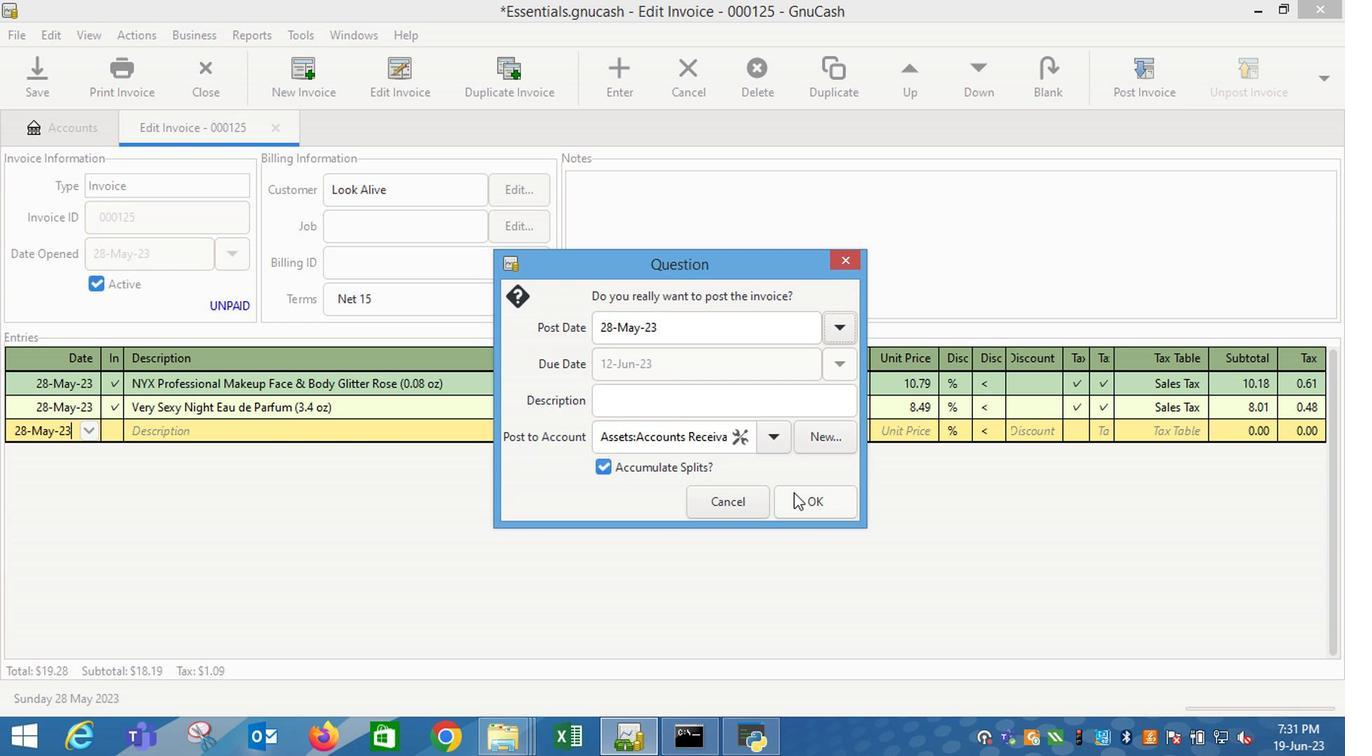 
Action: Mouse pressed left at (798, 499)
Screenshot: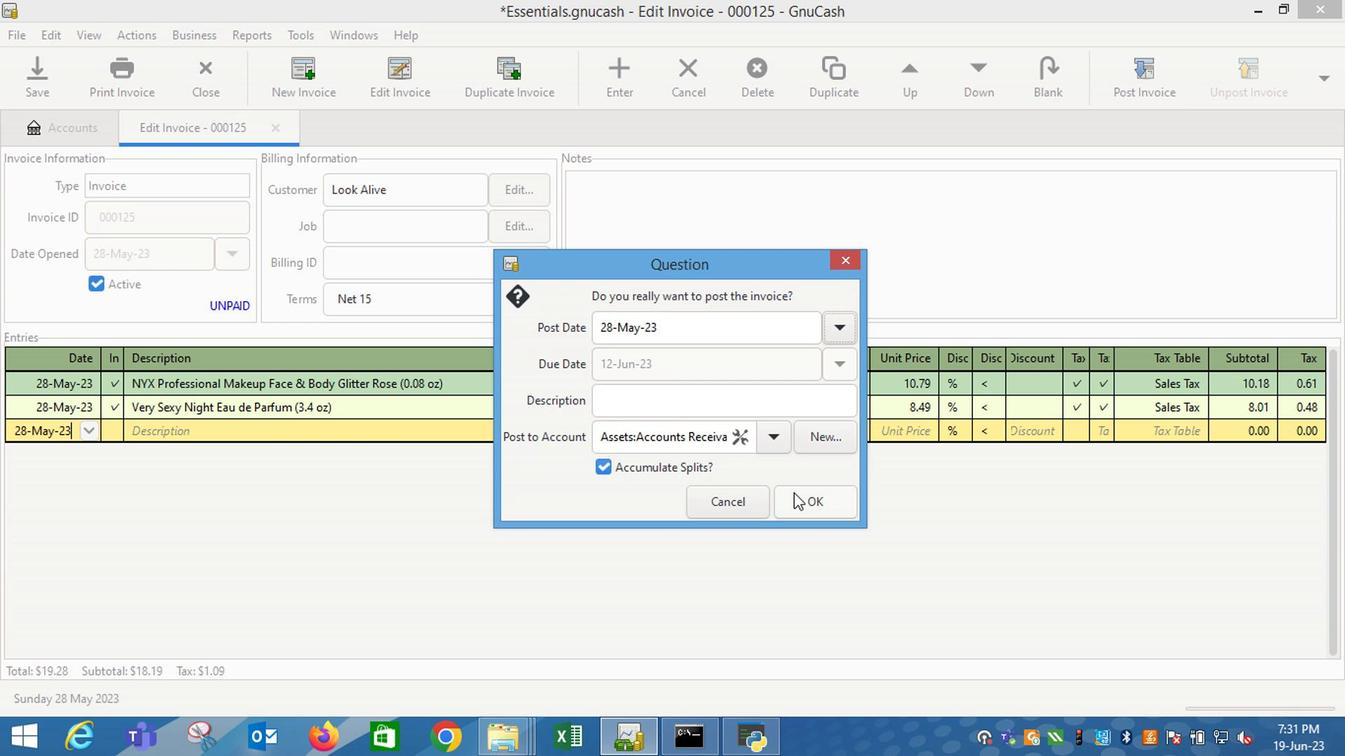 
Action: Mouse moved to (1271, 81)
Screenshot: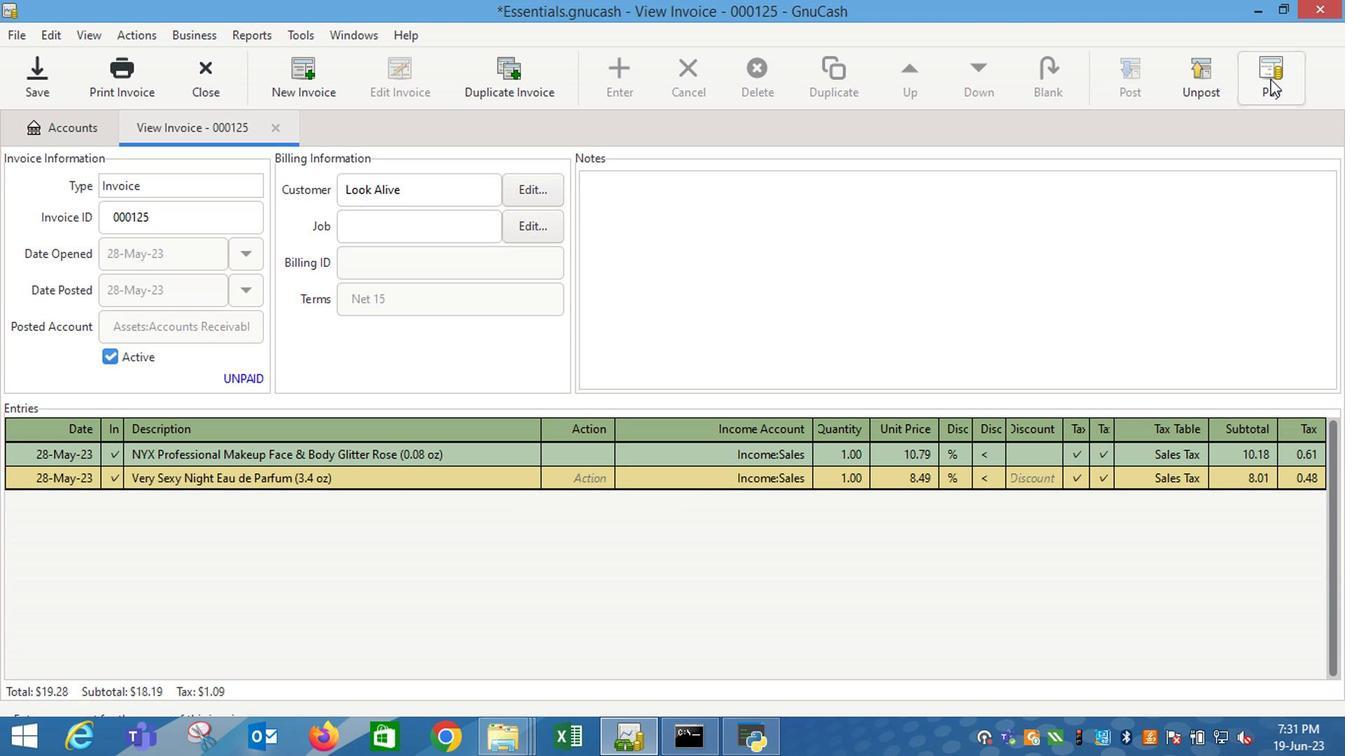 
Action: Mouse pressed left at (1271, 81)
Screenshot: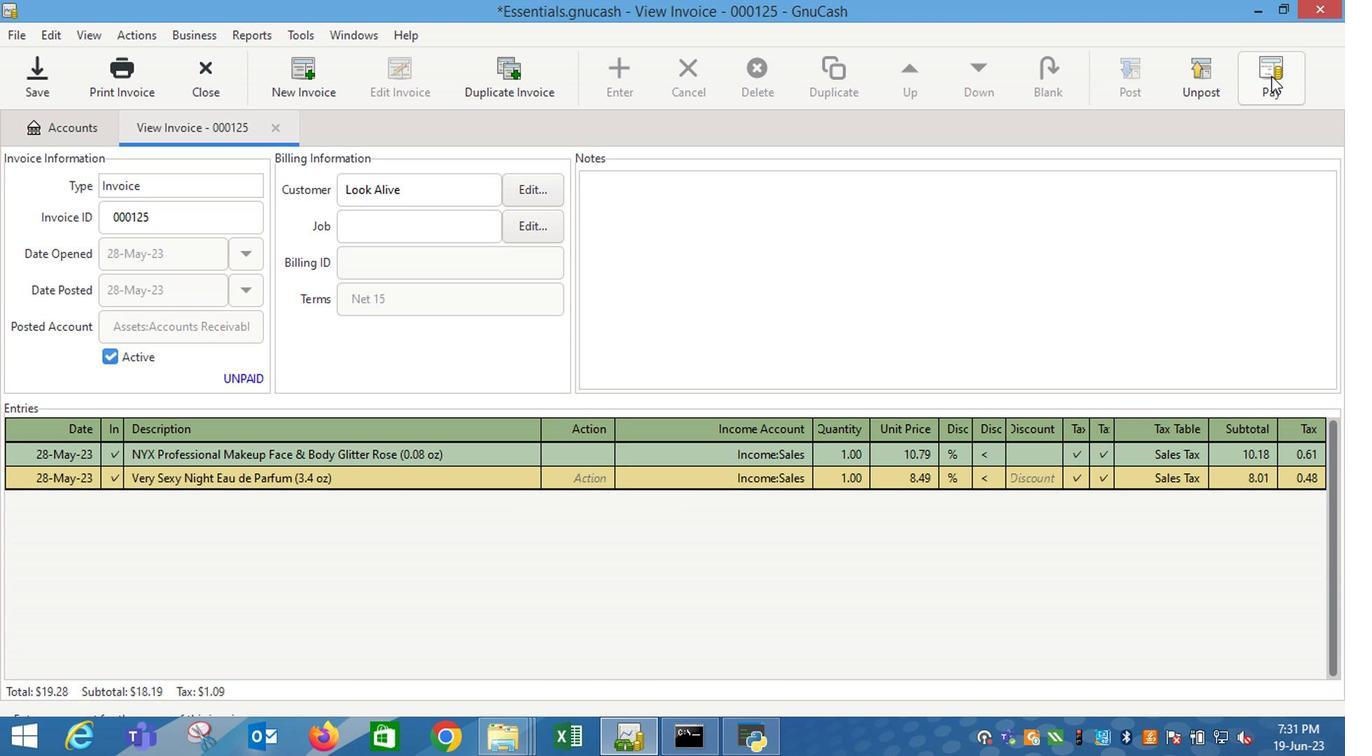 
Action: Mouse moved to (601, 389)
Screenshot: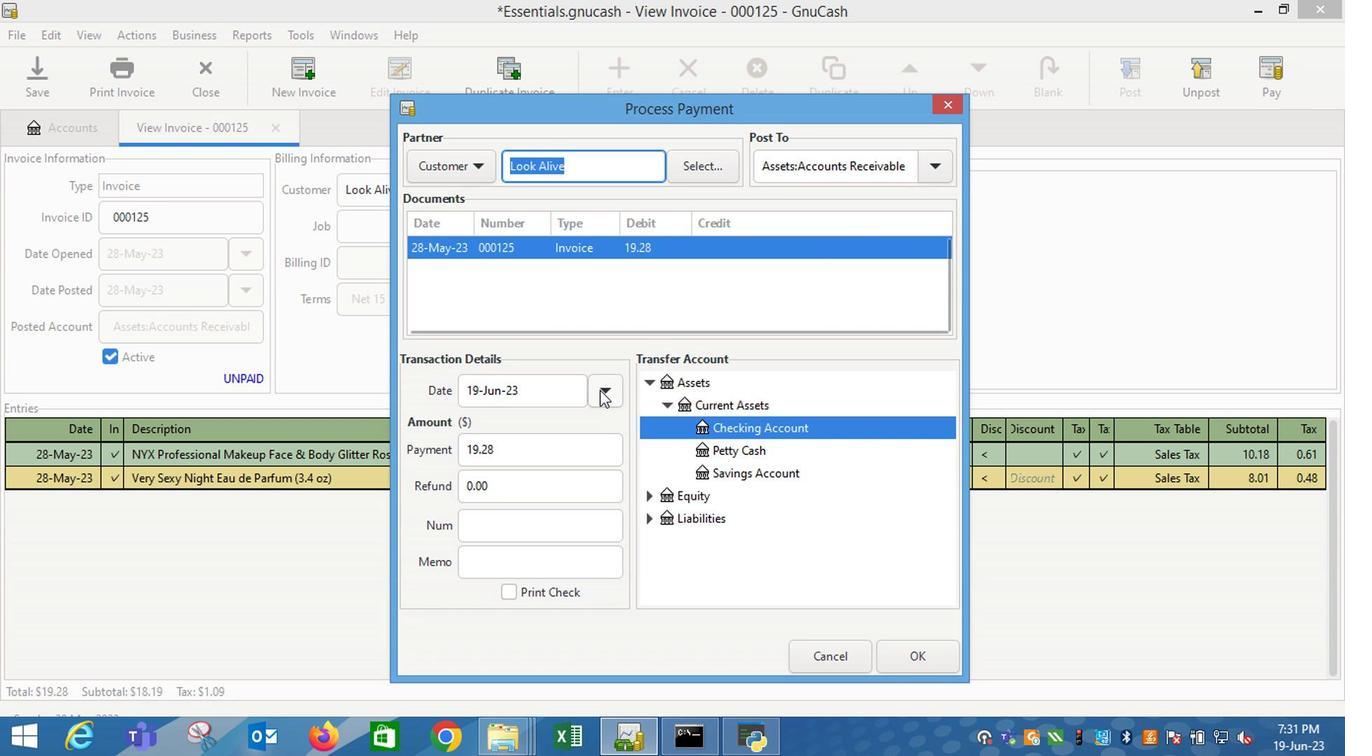 
Action: Mouse pressed left at (601, 389)
Screenshot: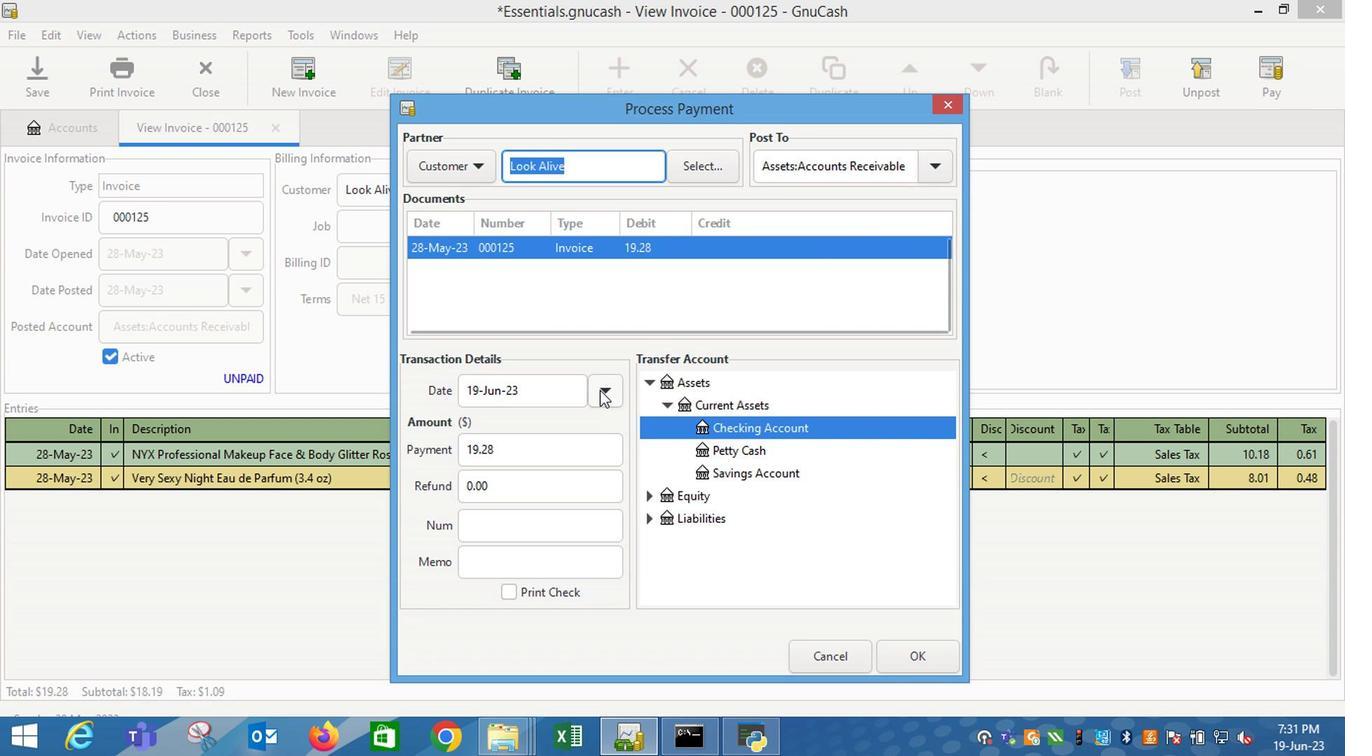 
Action: Mouse moved to (458, 500)
Screenshot: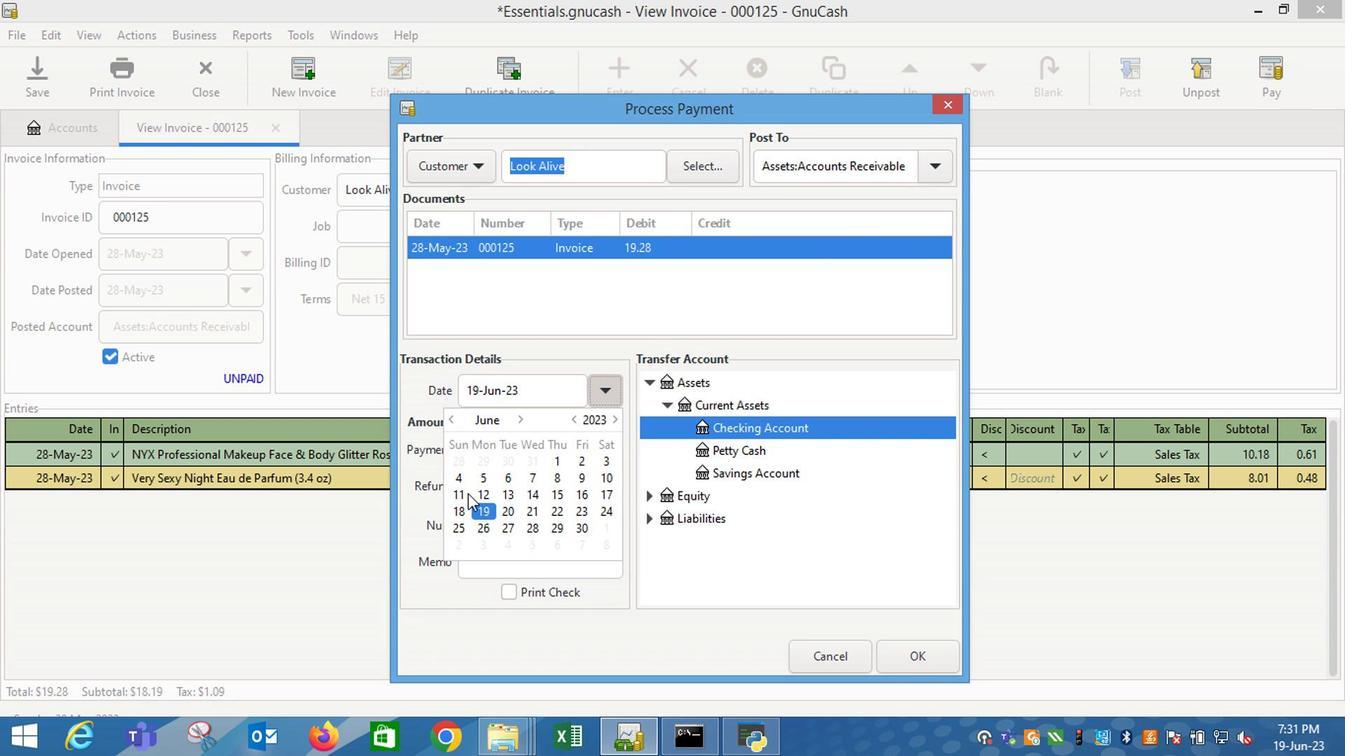 
Action: Mouse pressed left at (458, 500)
Screenshot: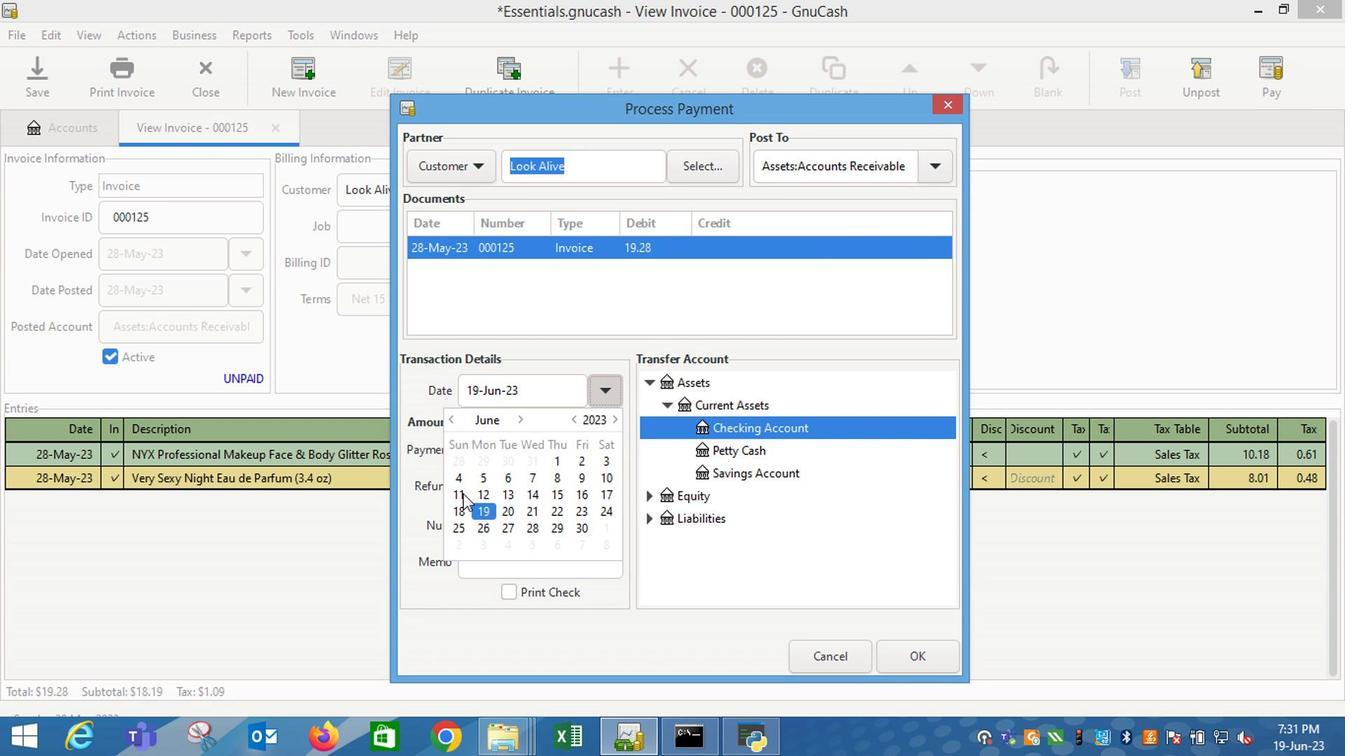 
Action: Mouse moved to (771, 553)
Screenshot: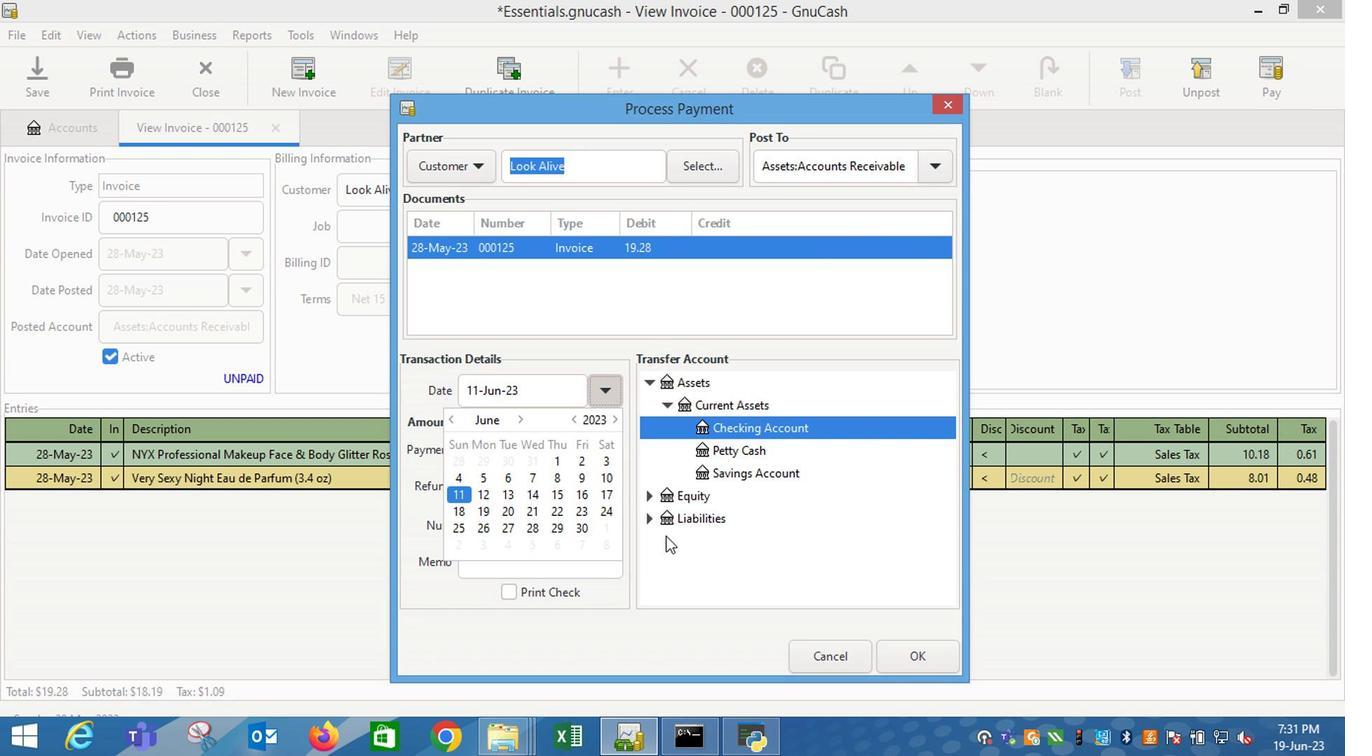 
Action: Mouse pressed left at (771, 553)
Screenshot: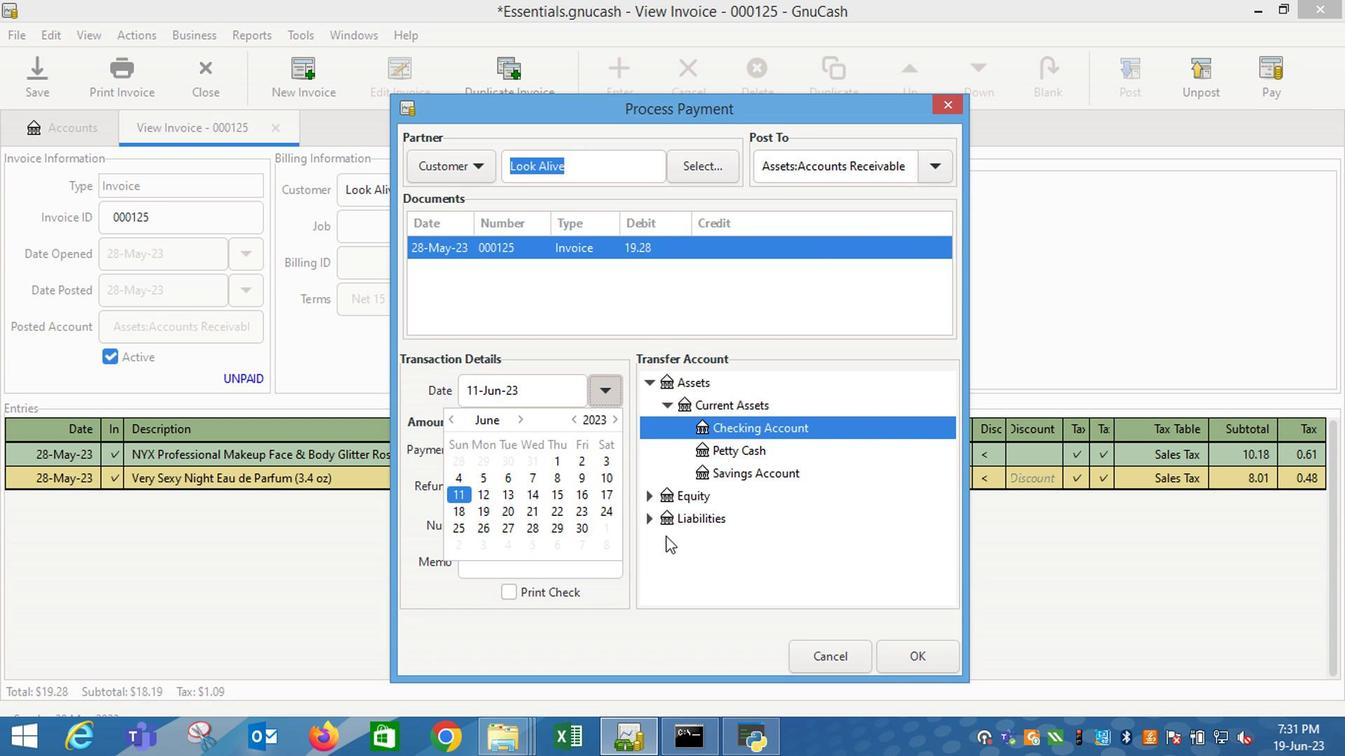 
Action: Mouse moved to (756, 431)
Screenshot: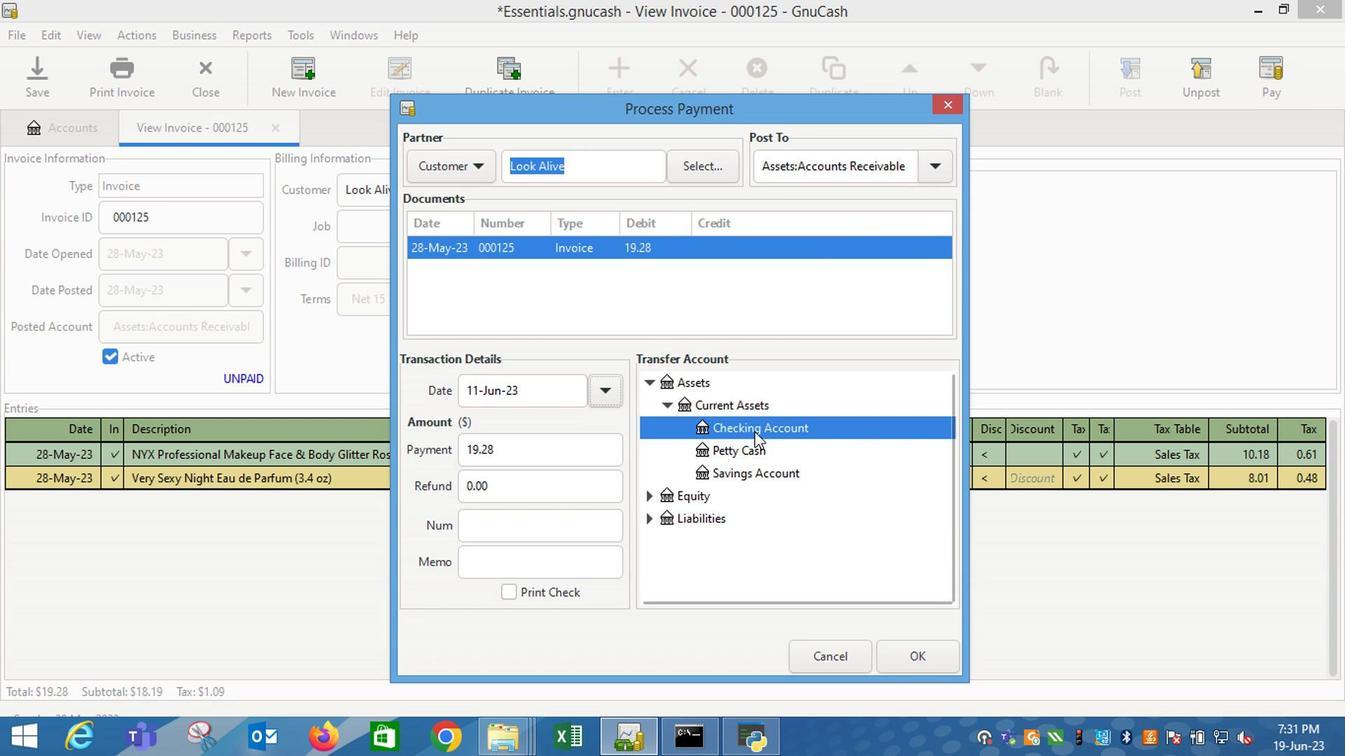
Action: Mouse pressed left at (756, 431)
Screenshot: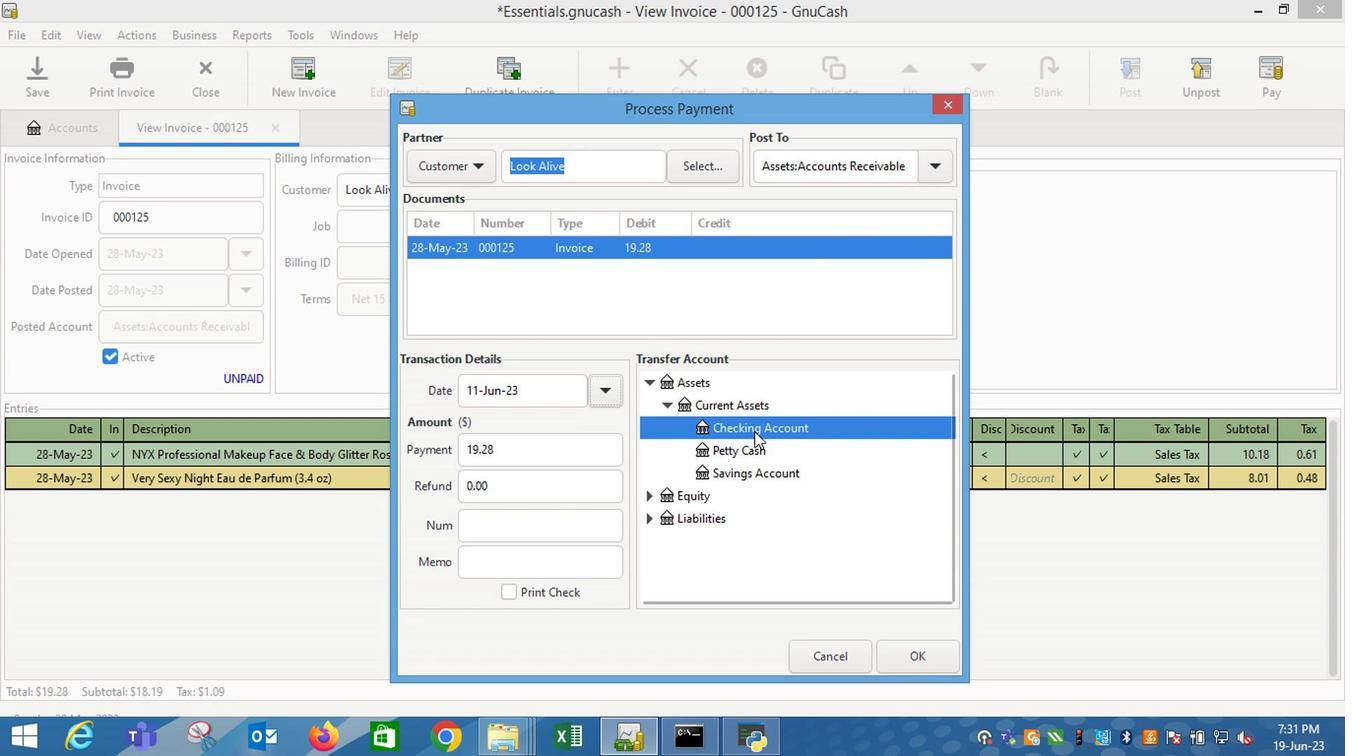
Action: Mouse moved to (906, 658)
Screenshot: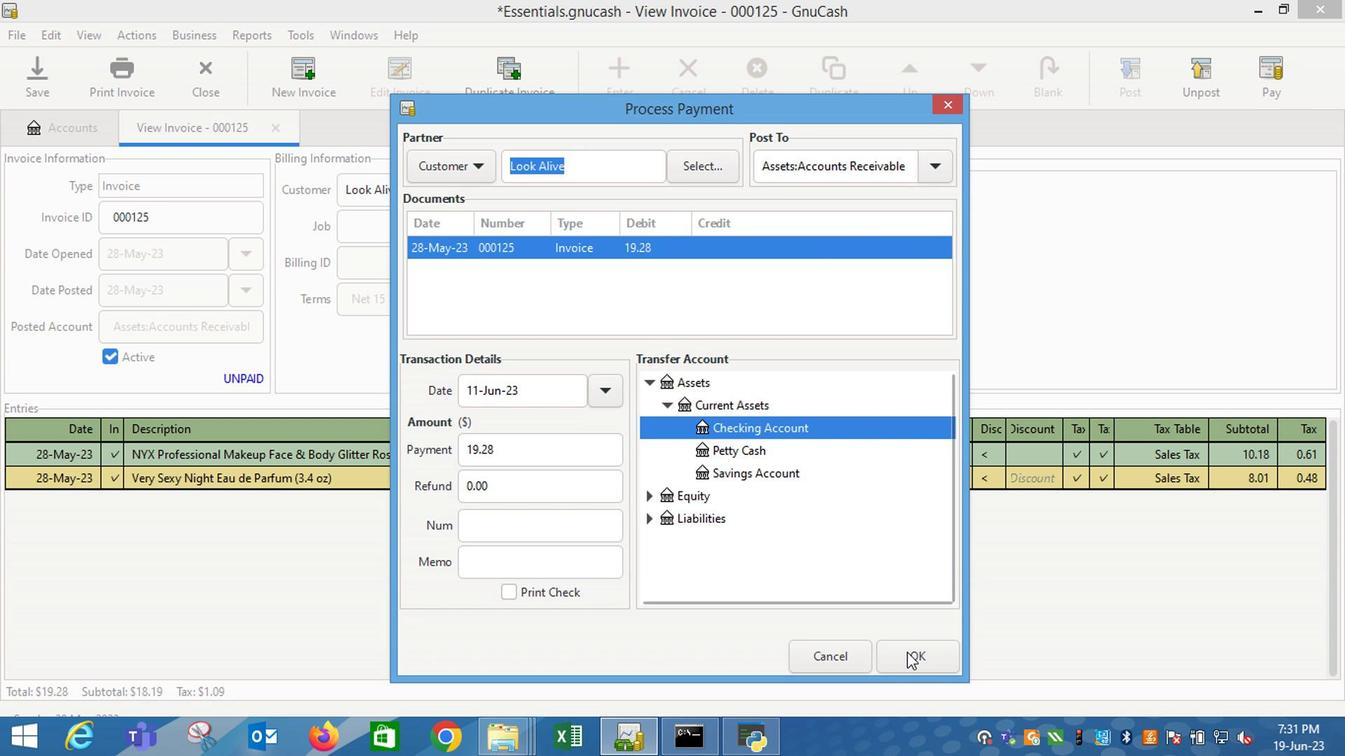 
Action: Mouse pressed left at (906, 658)
Screenshot: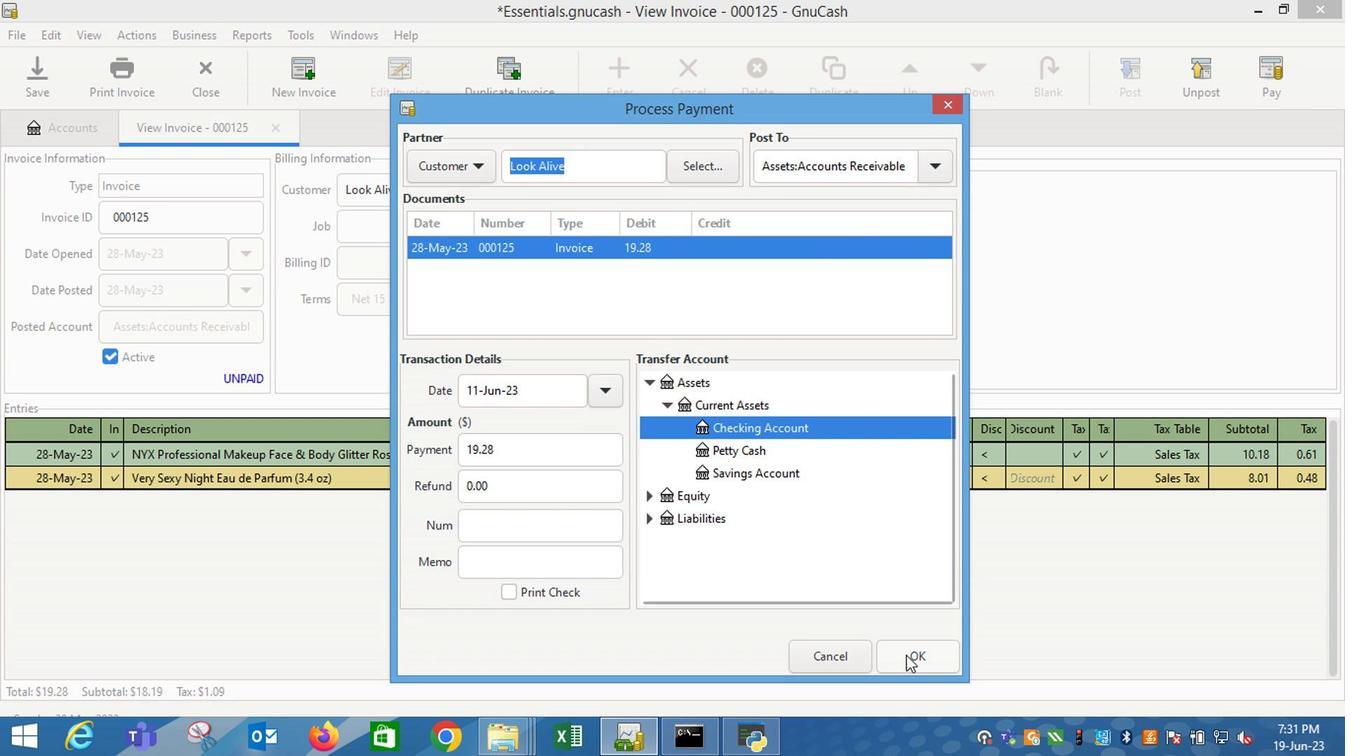 
Action: Mouse moved to (131, 91)
Screenshot: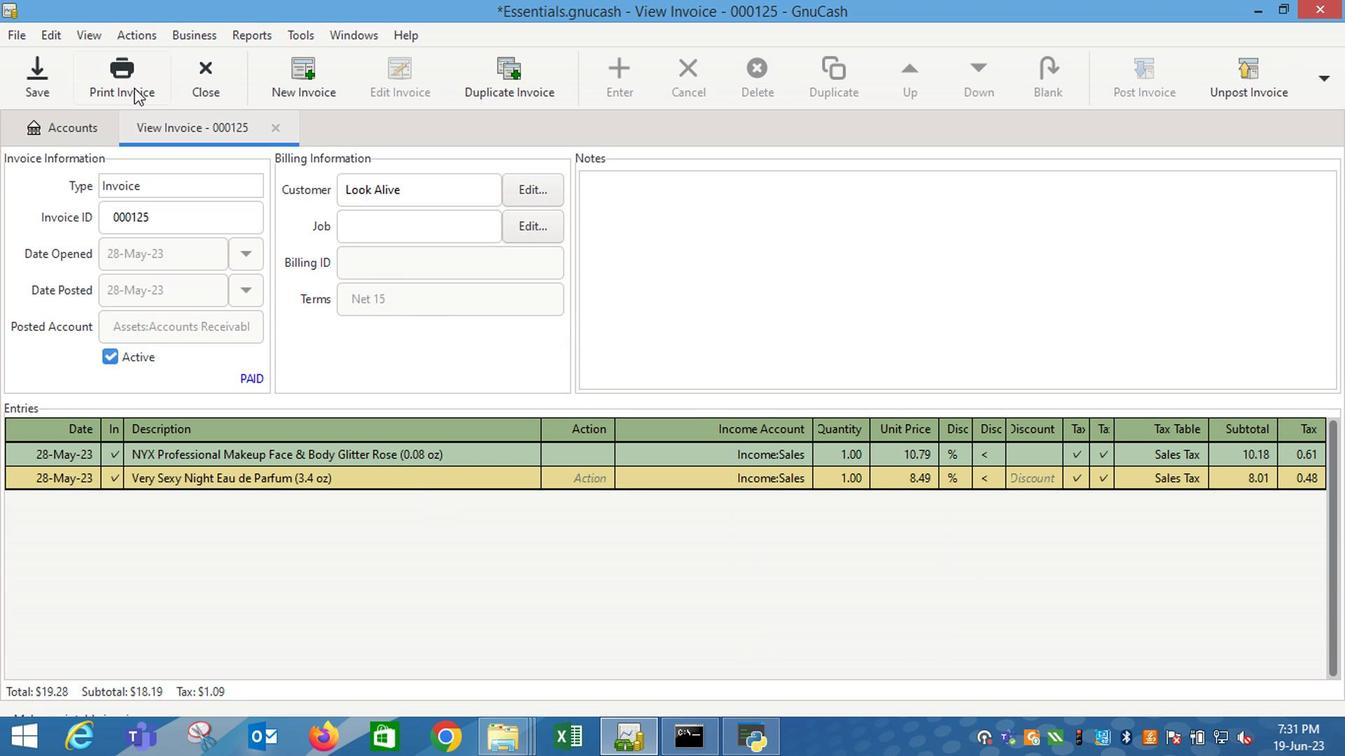 
Action: Mouse pressed left at (131, 91)
Screenshot: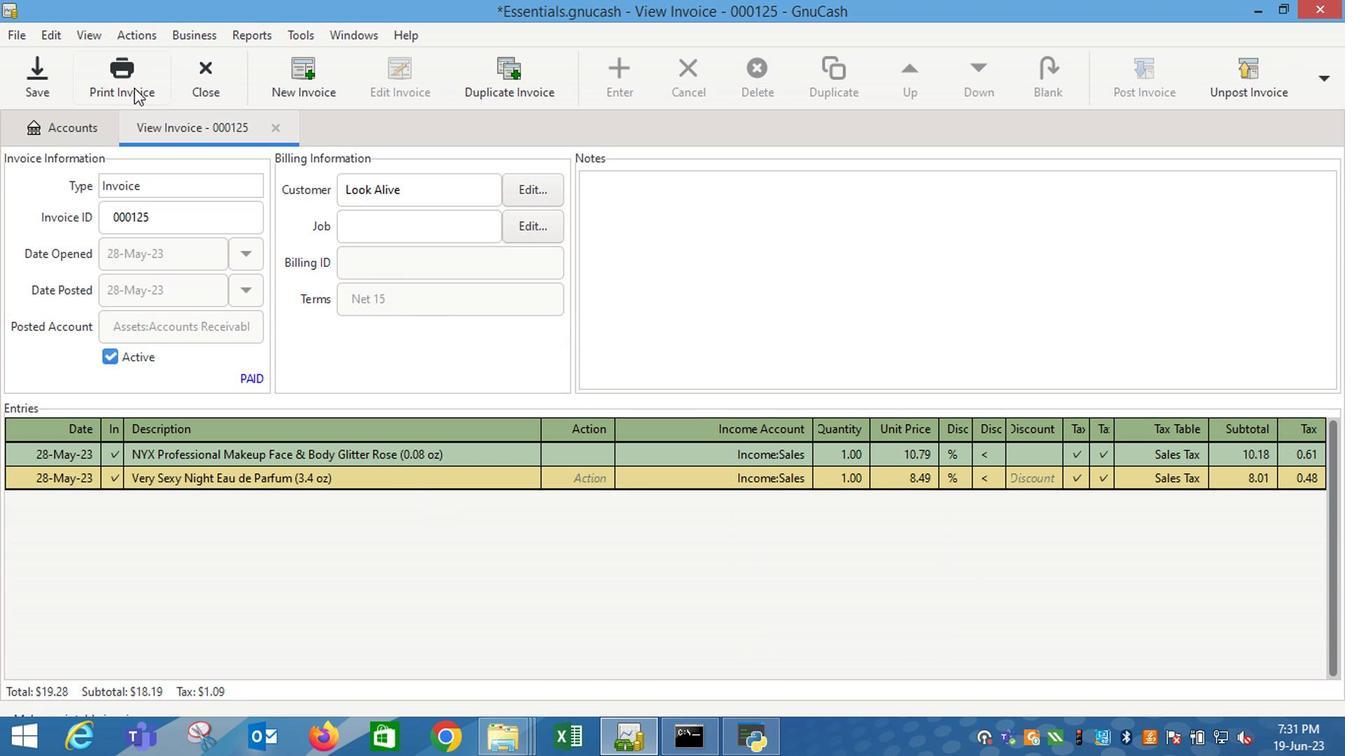 
Action: Mouse moved to (1008, 328)
Screenshot: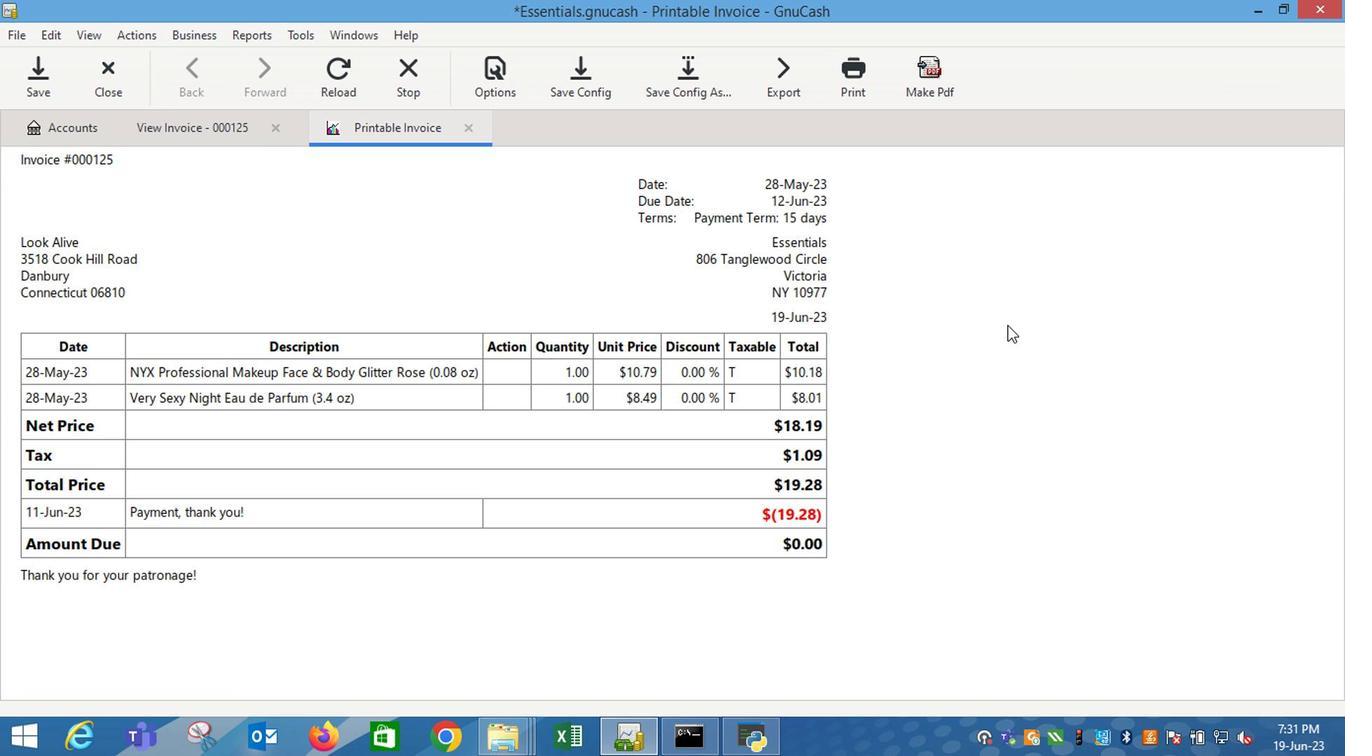 
